 Task: Find connections with filter location Majalengka with filter topic #entrepreneurwith filter profile language French with filter current company RedBus with filter school Maharaja Agrasen Himalayan Garhwal University with filter industry Movies and Sound Recording with filter service category AnimationArchitecture with filter keywords title Tow Truck Operator
Action: Mouse moved to (482, 95)
Screenshot: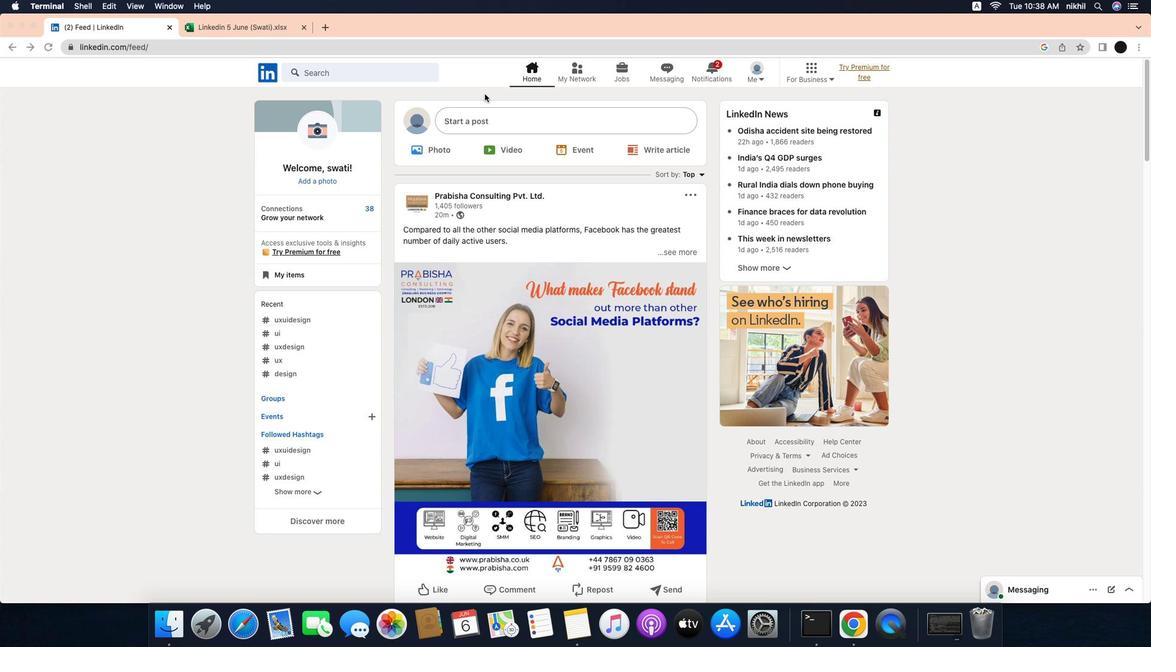 
Action: Mouse pressed left at (482, 95)
Screenshot: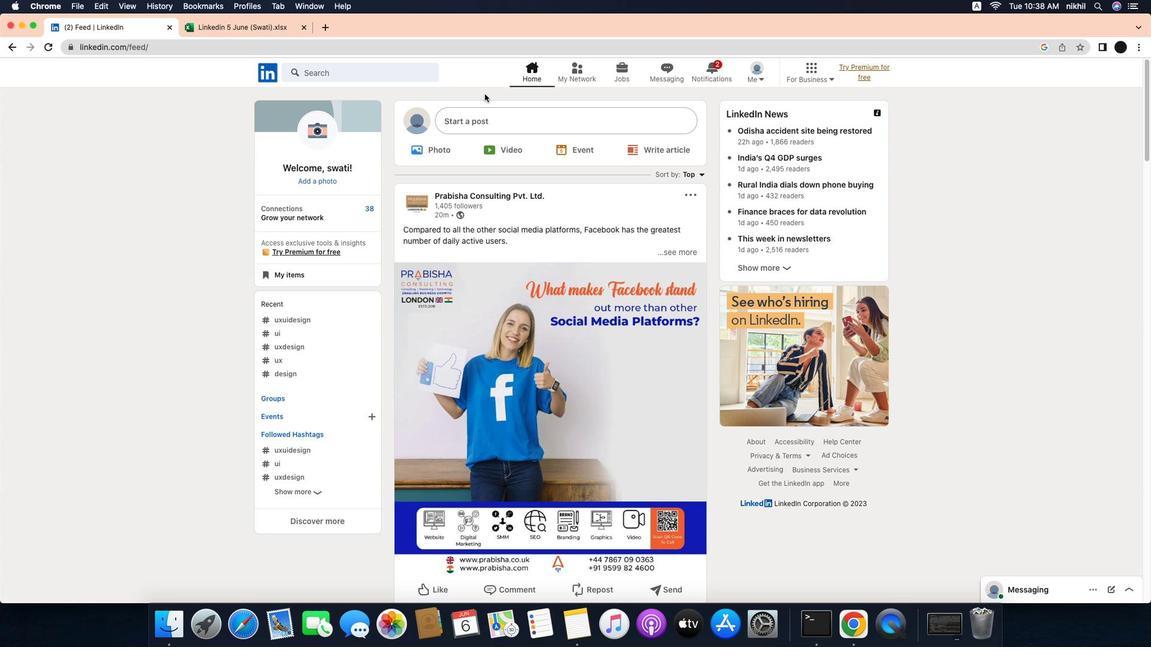 
Action: Mouse moved to (578, 84)
Screenshot: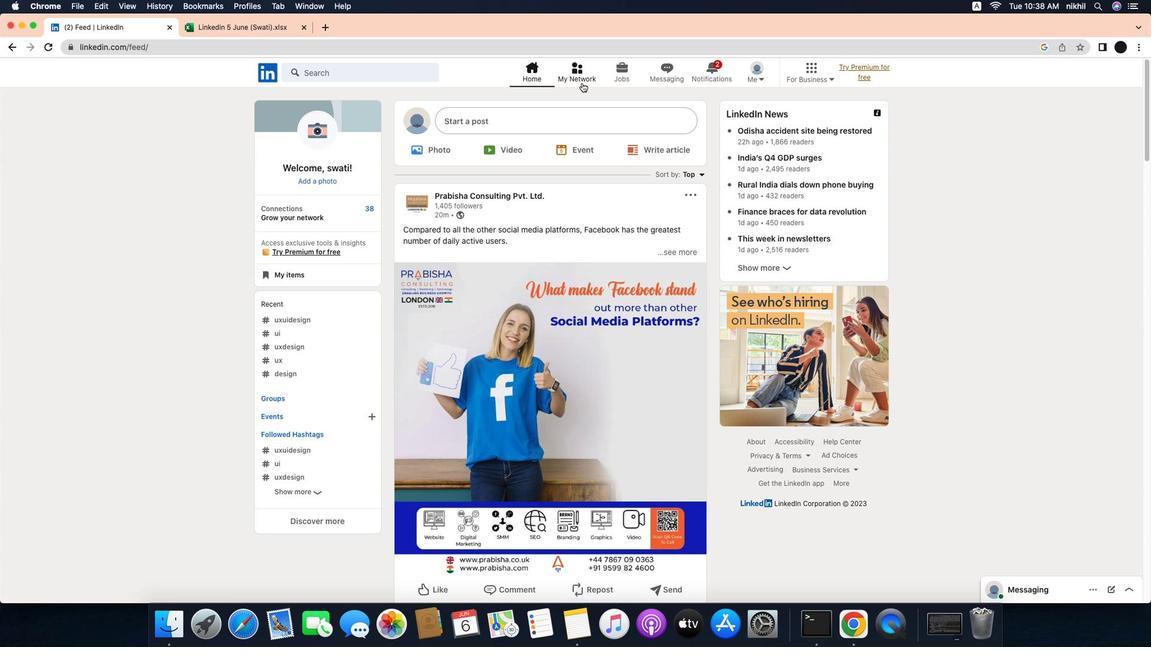 
Action: Mouse pressed left at (578, 84)
Screenshot: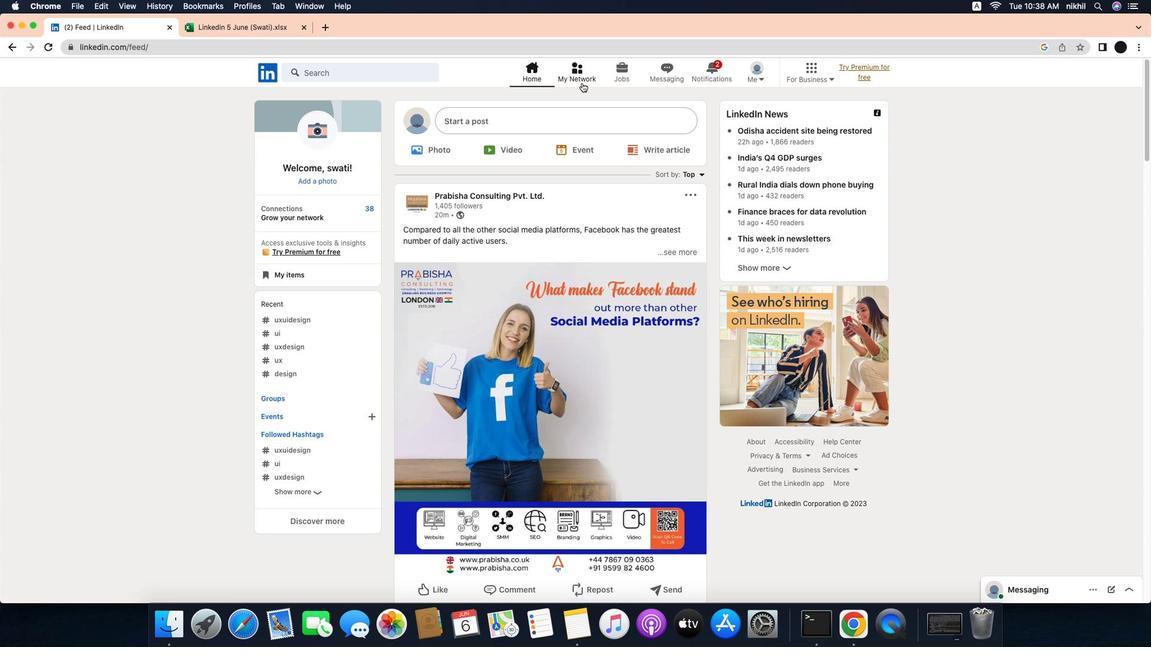 
Action: Mouse moved to (367, 133)
Screenshot: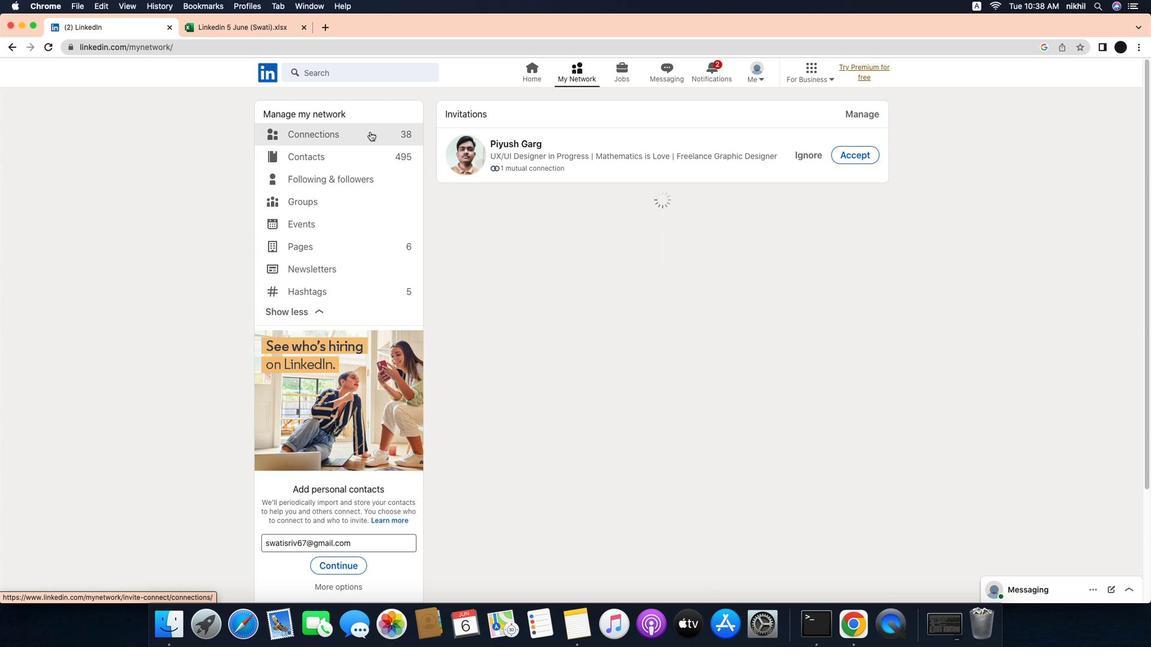 
Action: Mouse pressed left at (367, 133)
Screenshot: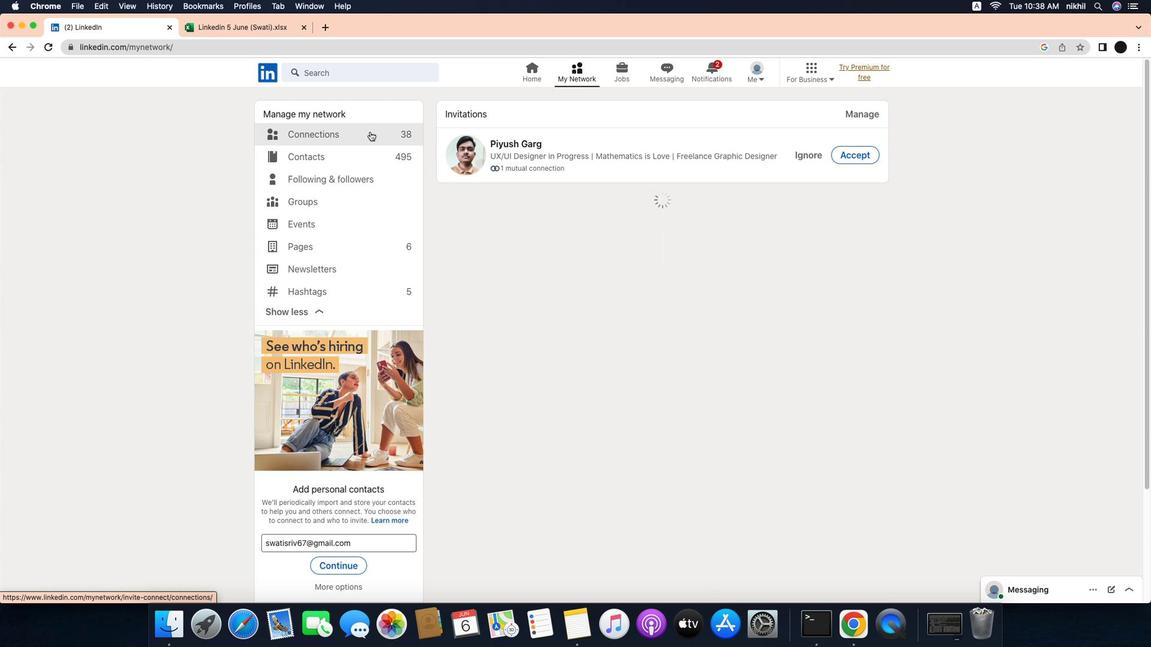 
Action: Mouse moved to (659, 140)
Screenshot: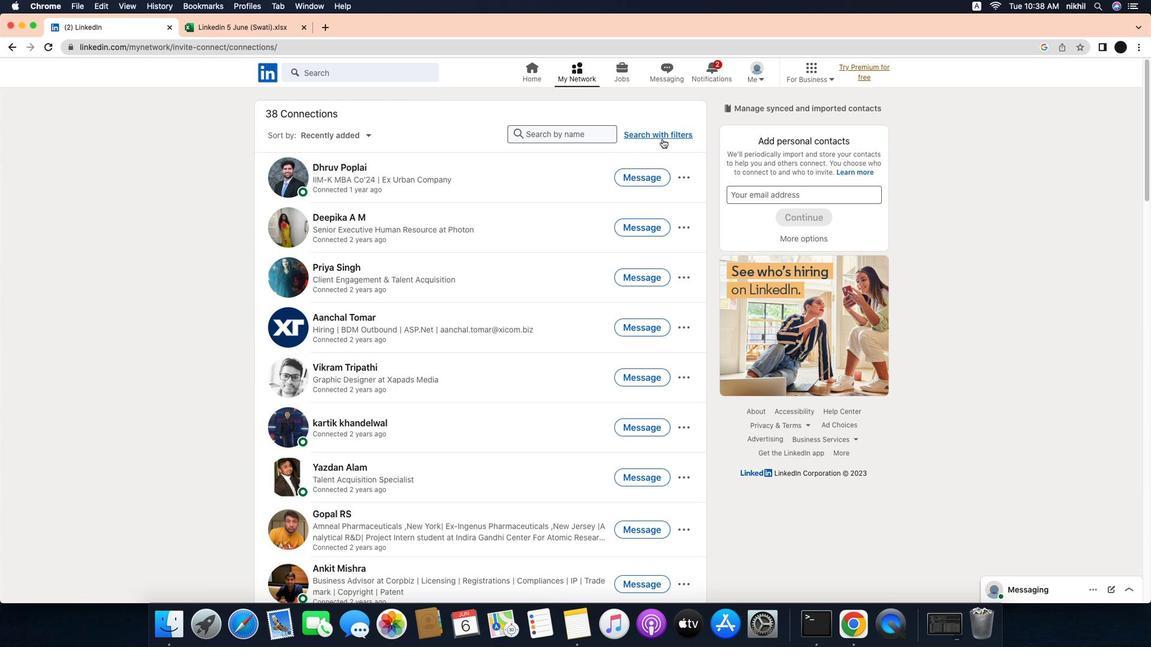 
Action: Mouse pressed left at (659, 140)
Screenshot: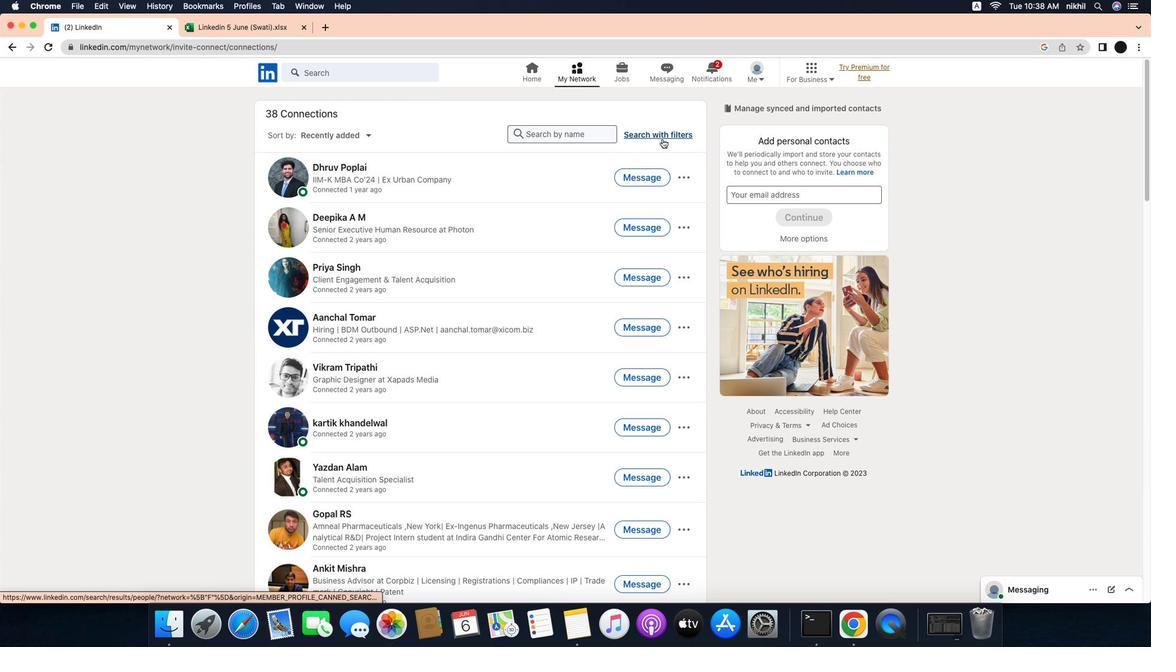 
Action: Mouse moved to (618, 101)
Screenshot: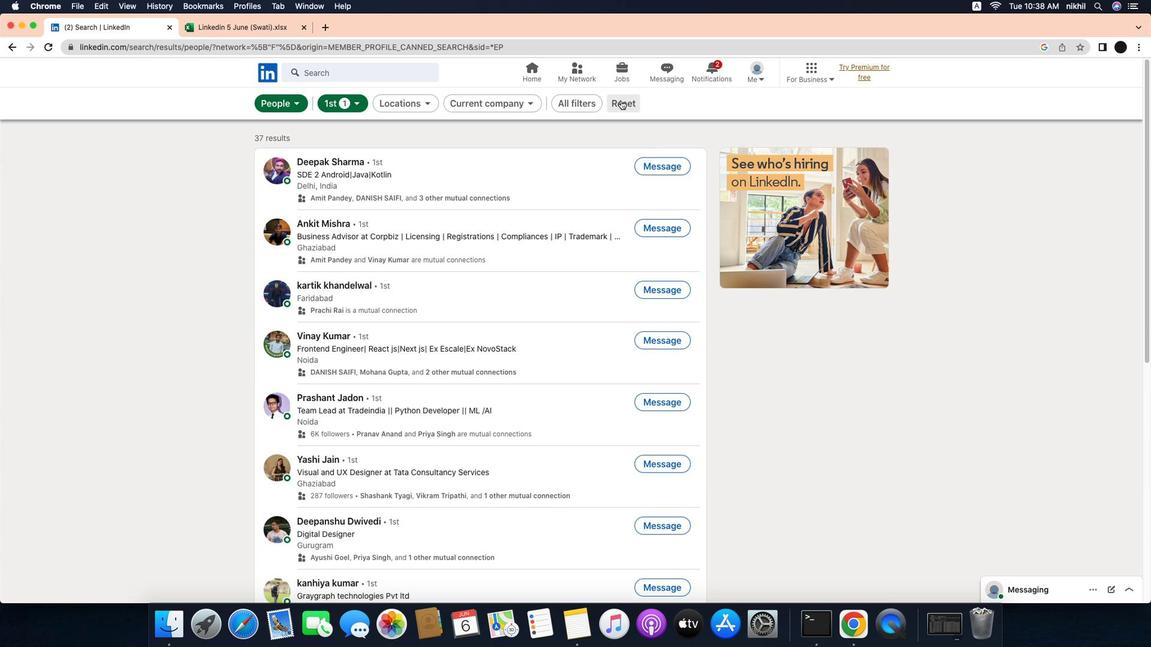 
Action: Mouse pressed left at (618, 101)
Screenshot: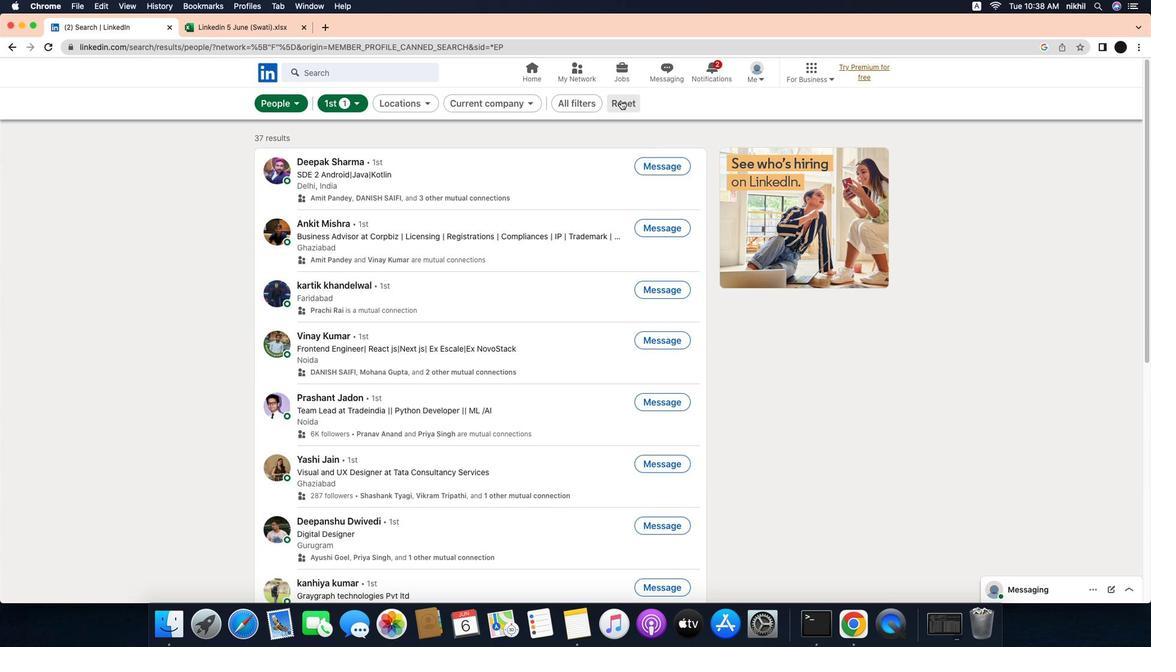 
Action: Mouse moved to (613, 104)
Screenshot: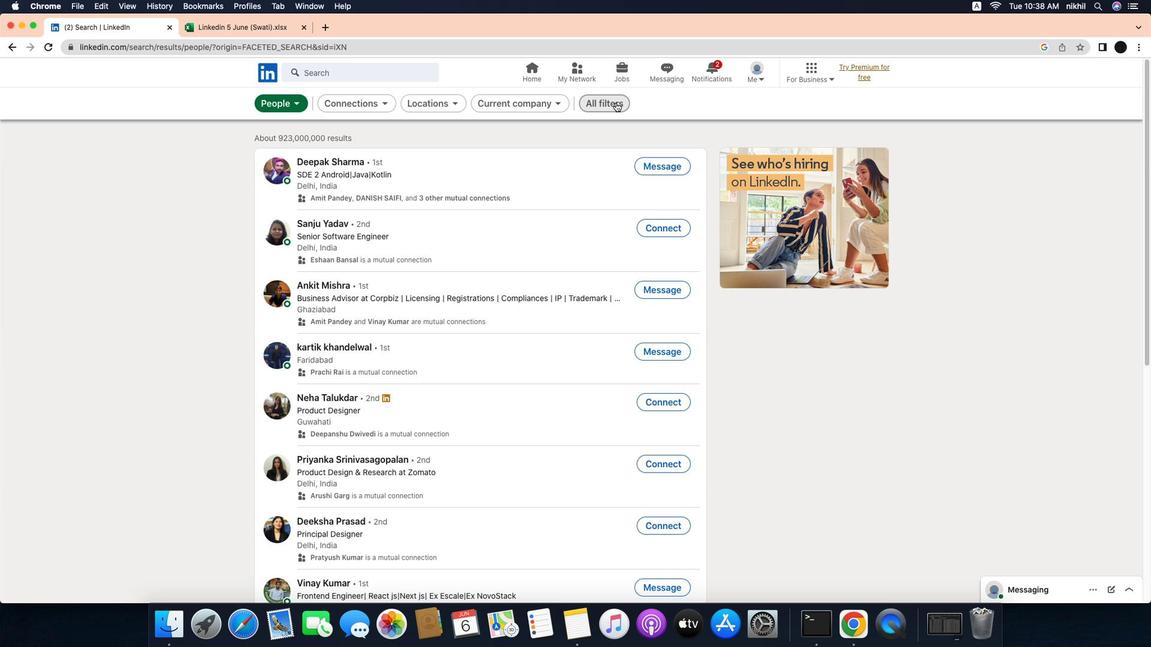 
Action: Mouse pressed left at (613, 104)
Screenshot: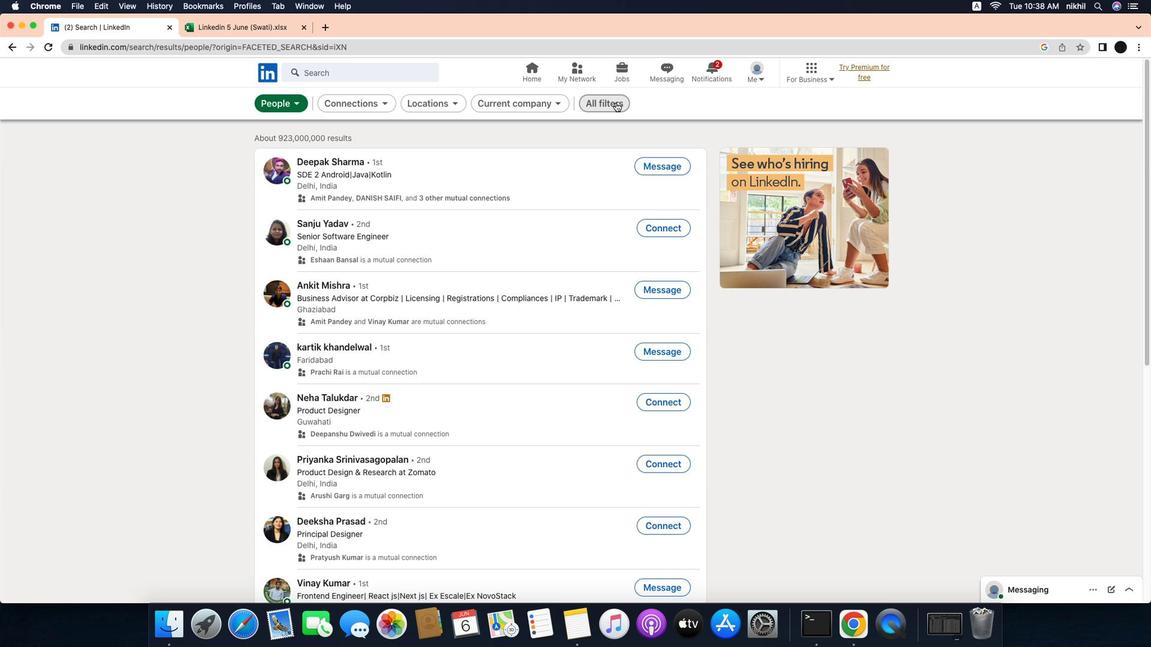 
Action: Mouse moved to (795, 269)
Screenshot: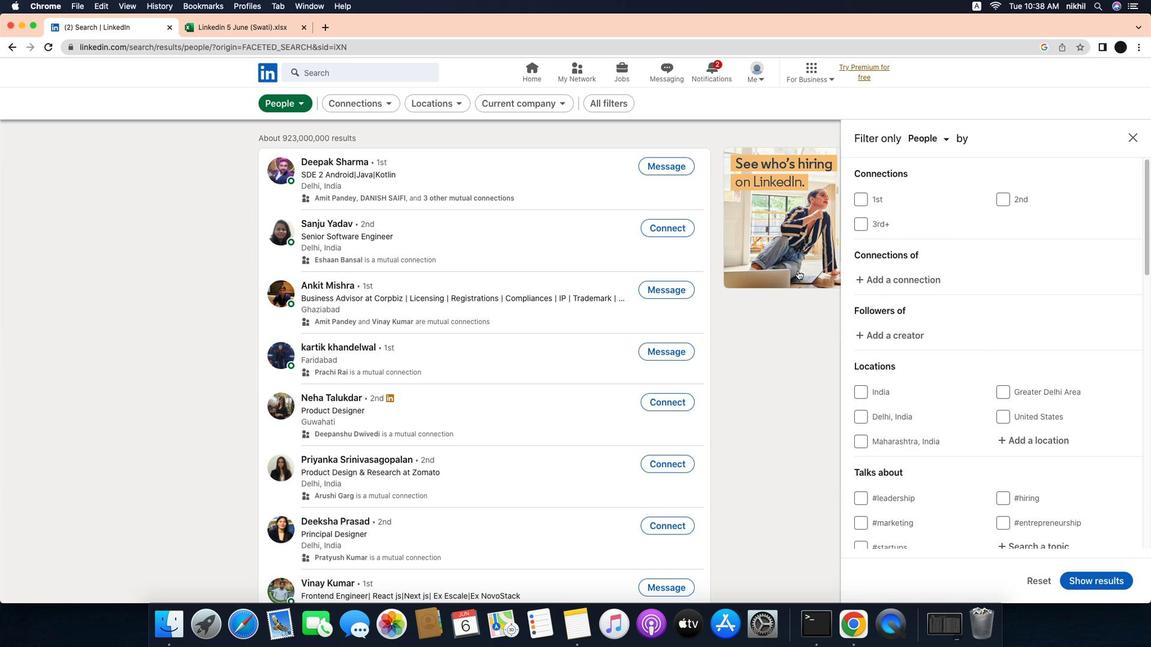 
Action: Mouse scrolled (795, 269) with delta (-3, 2)
Screenshot: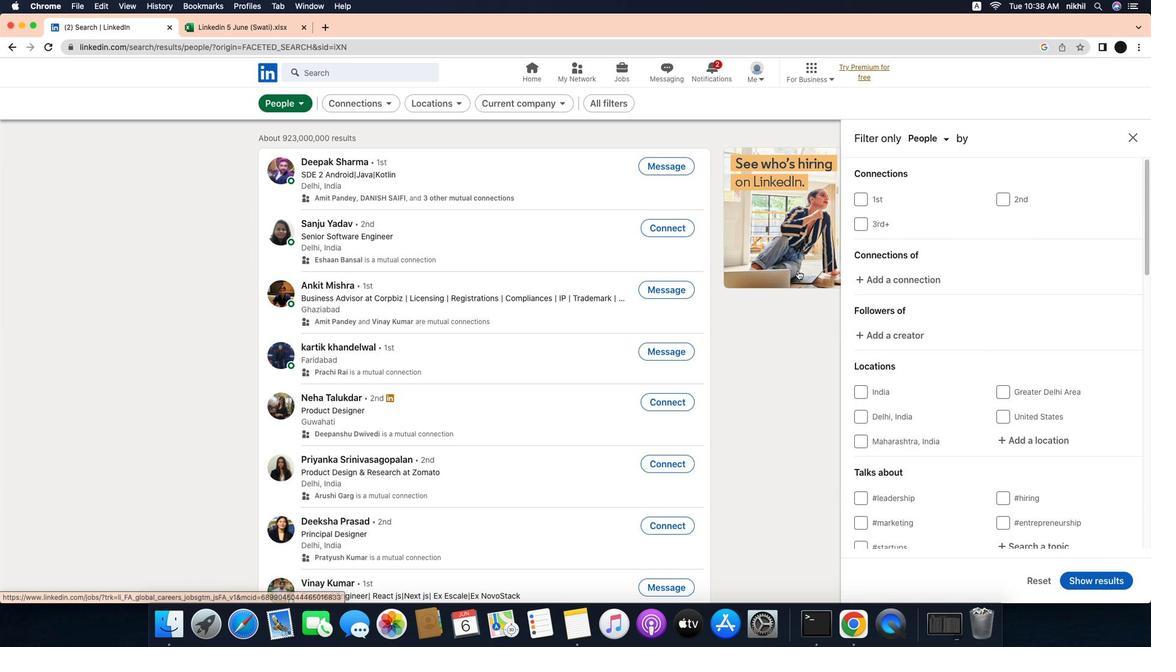 
Action: Mouse scrolled (795, 269) with delta (-3, 2)
Screenshot: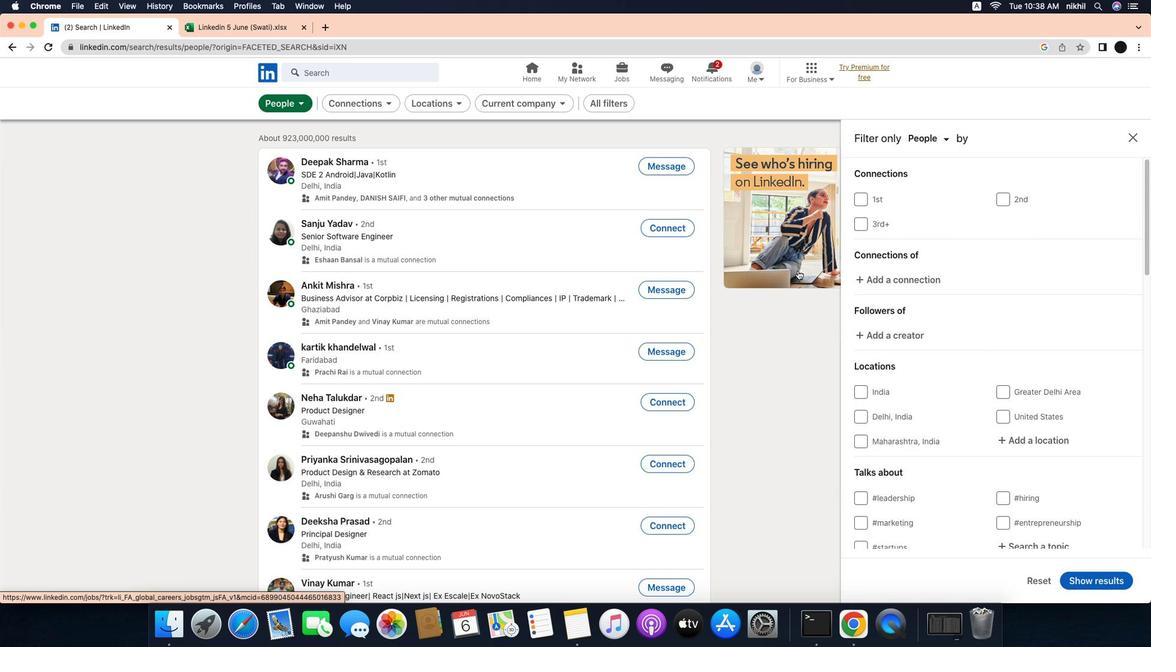
Action: Mouse scrolled (795, 269) with delta (-3, 1)
Screenshot: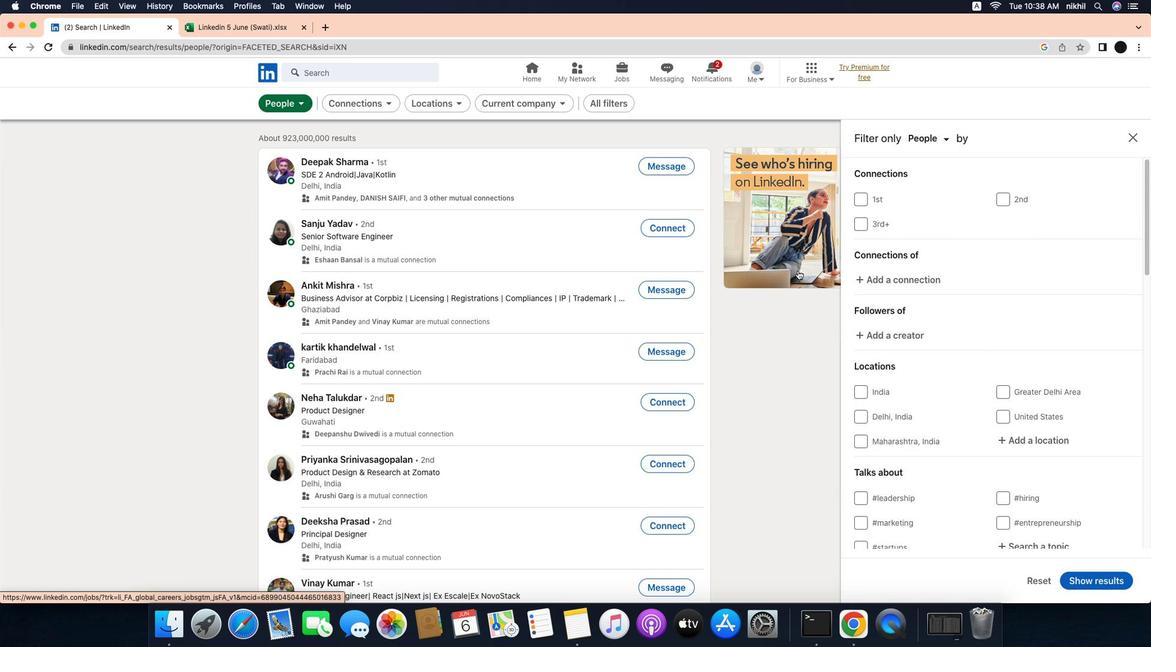 
Action: Mouse moved to (1037, 434)
Screenshot: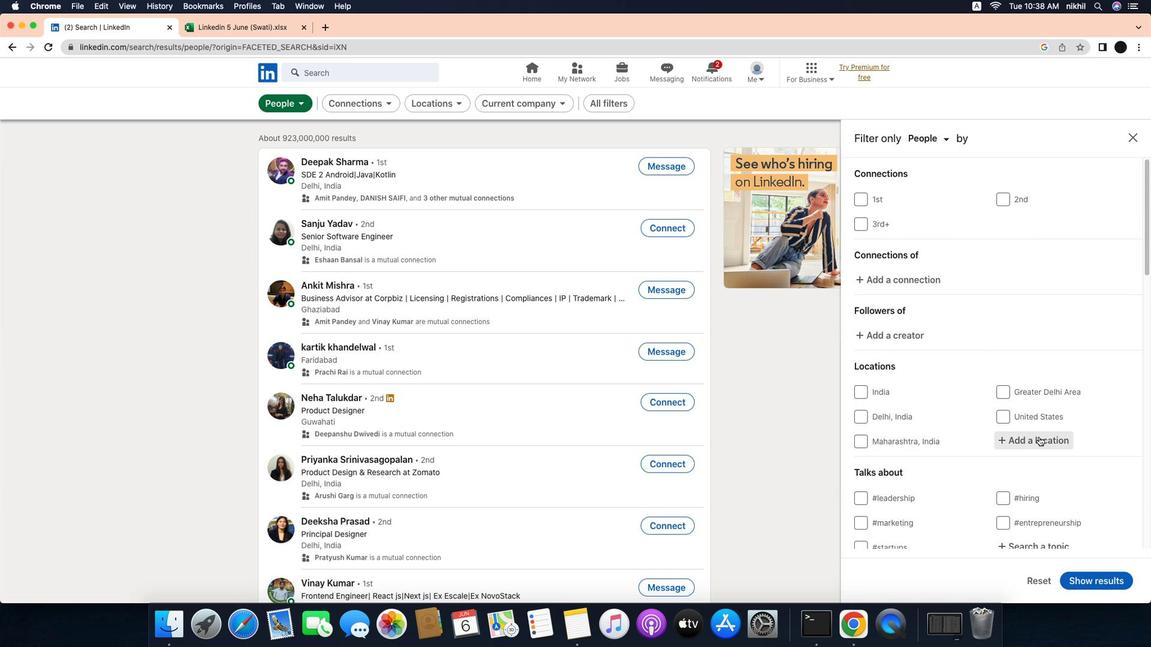 
Action: Mouse pressed left at (1037, 434)
Screenshot: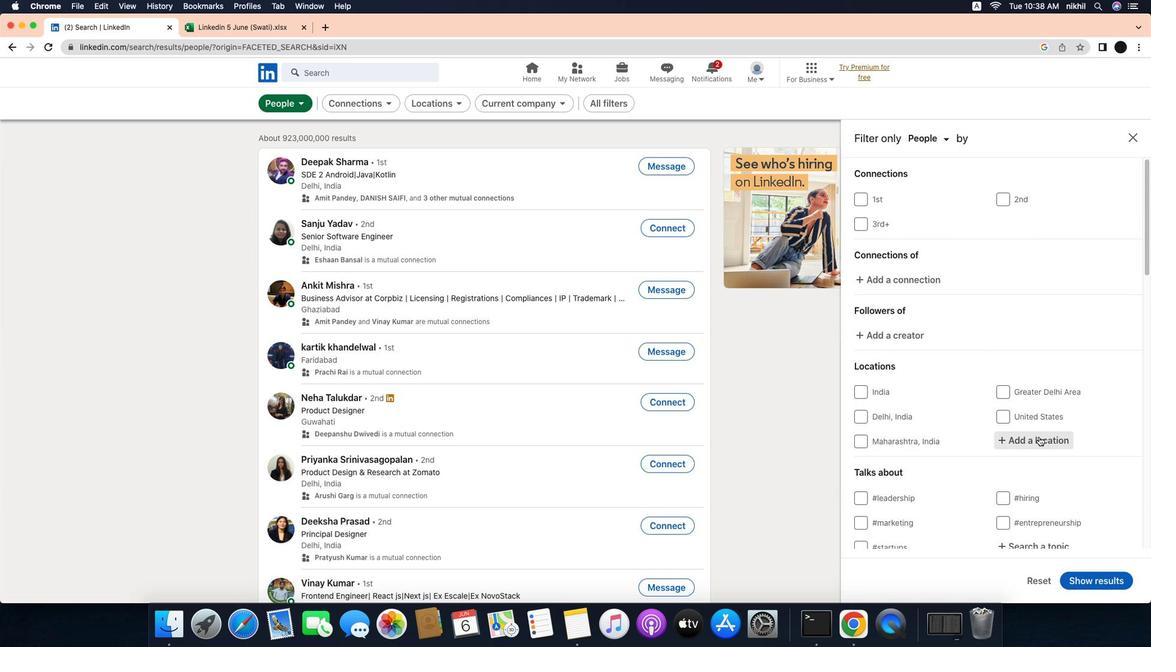 
Action: Mouse moved to (1041, 434)
Screenshot: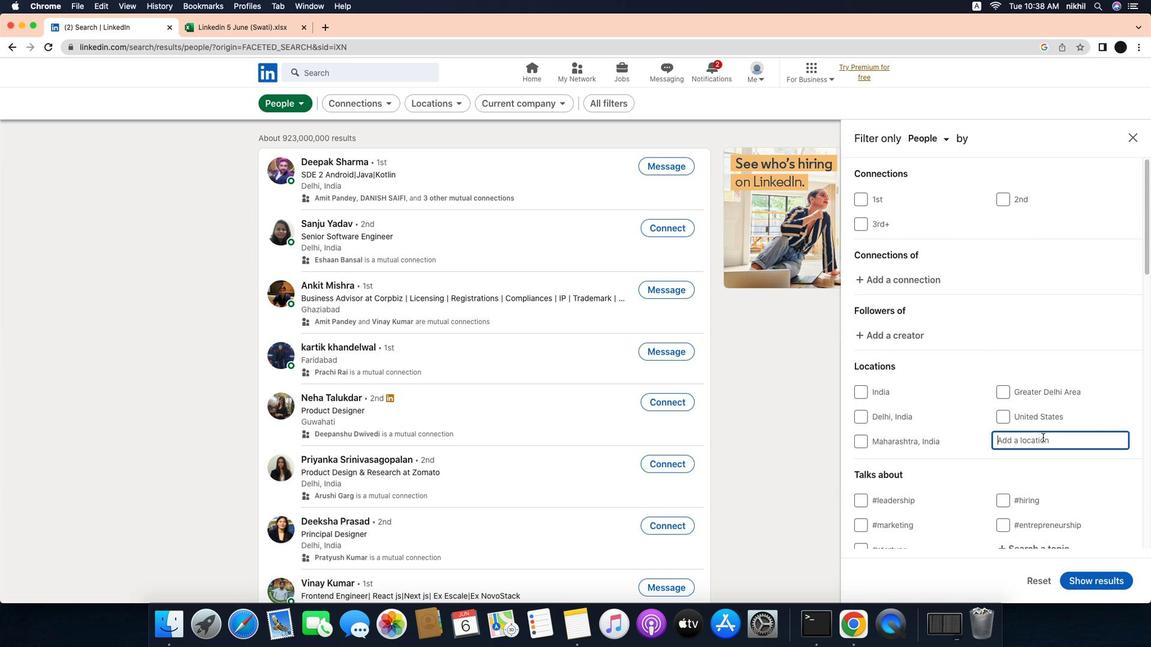 
Action: Mouse pressed left at (1041, 434)
Screenshot: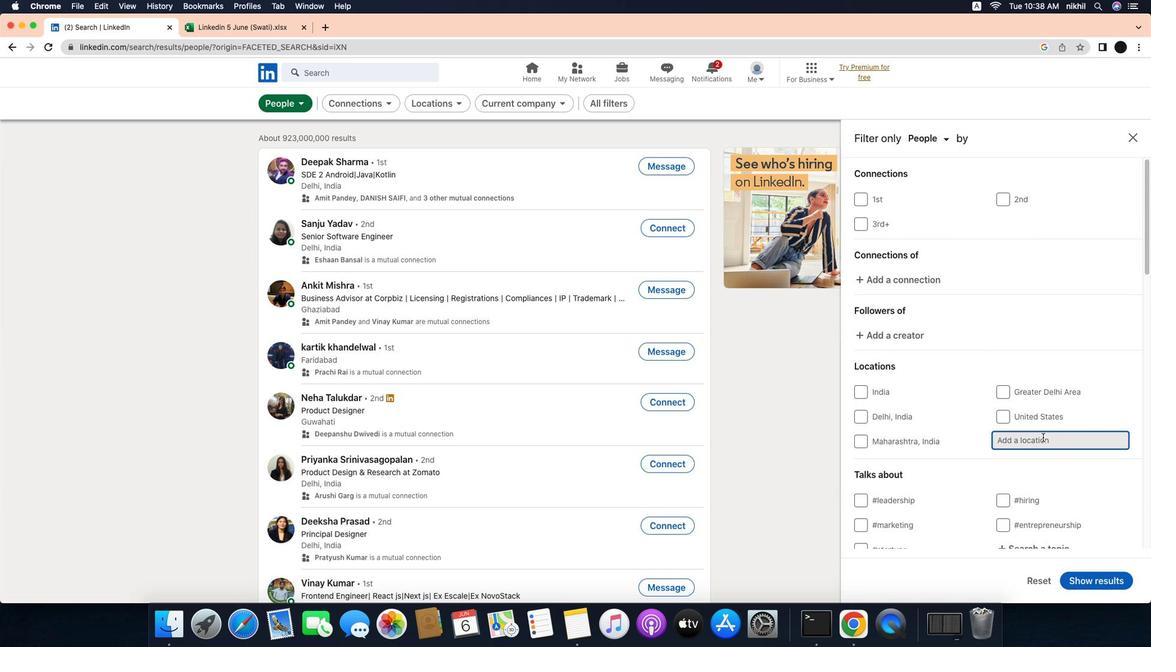 
Action: Mouse moved to (1028, 431)
Screenshot: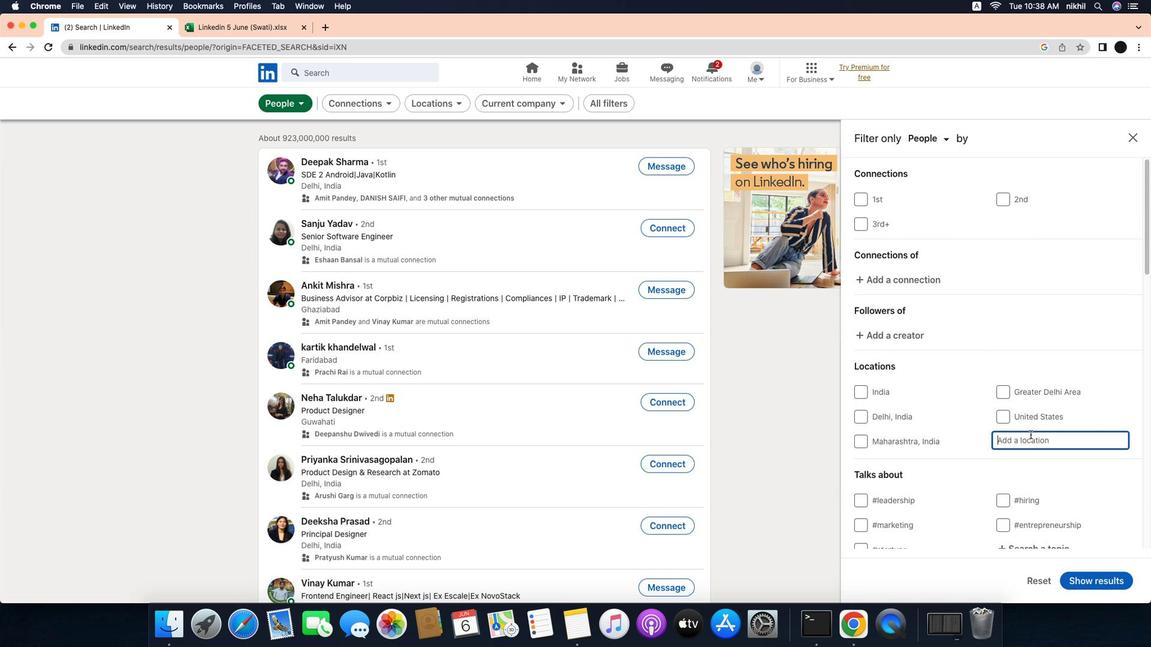 
Action: Key pressed Key.caps_lock'M'Key.caps_lock'a''j''a''l''e''n''g''k''a'Key.enter
Screenshot: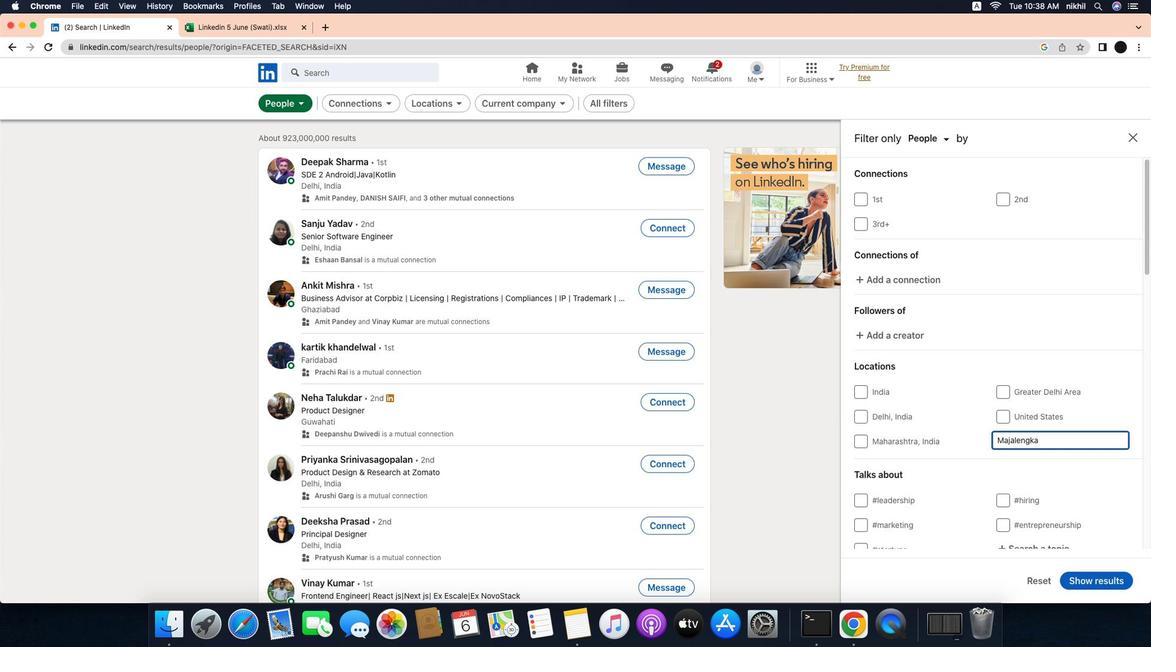 
Action: Mouse moved to (971, 426)
Screenshot: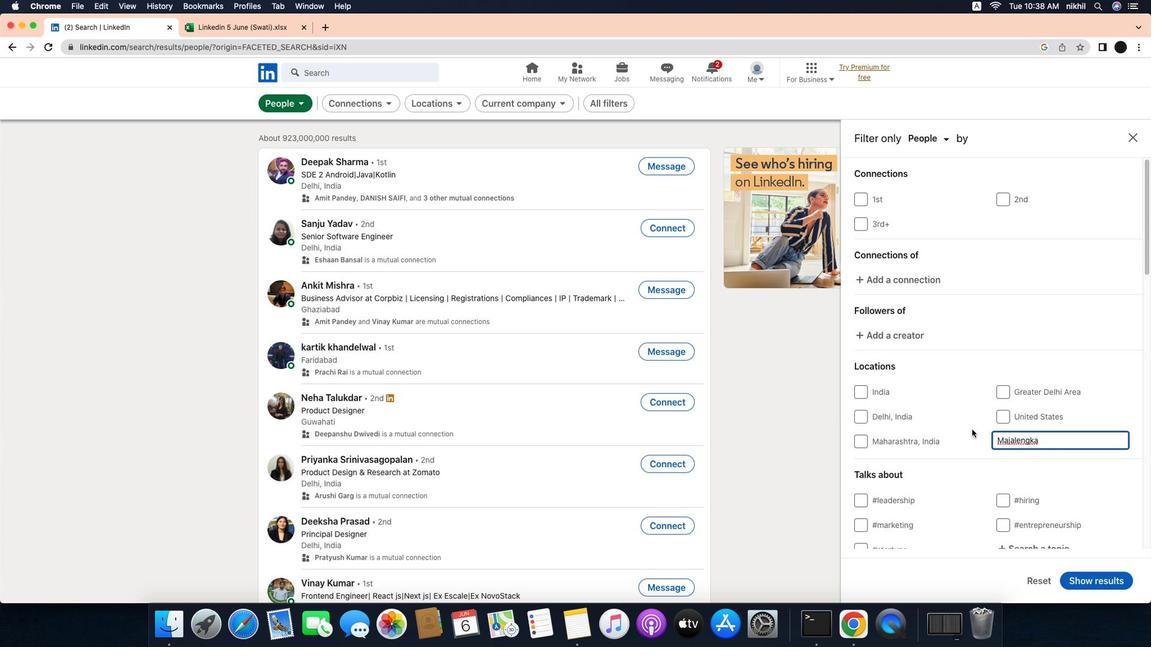 
Action: Mouse scrolled (971, 426) with delta (-3, 2)
Screenshot: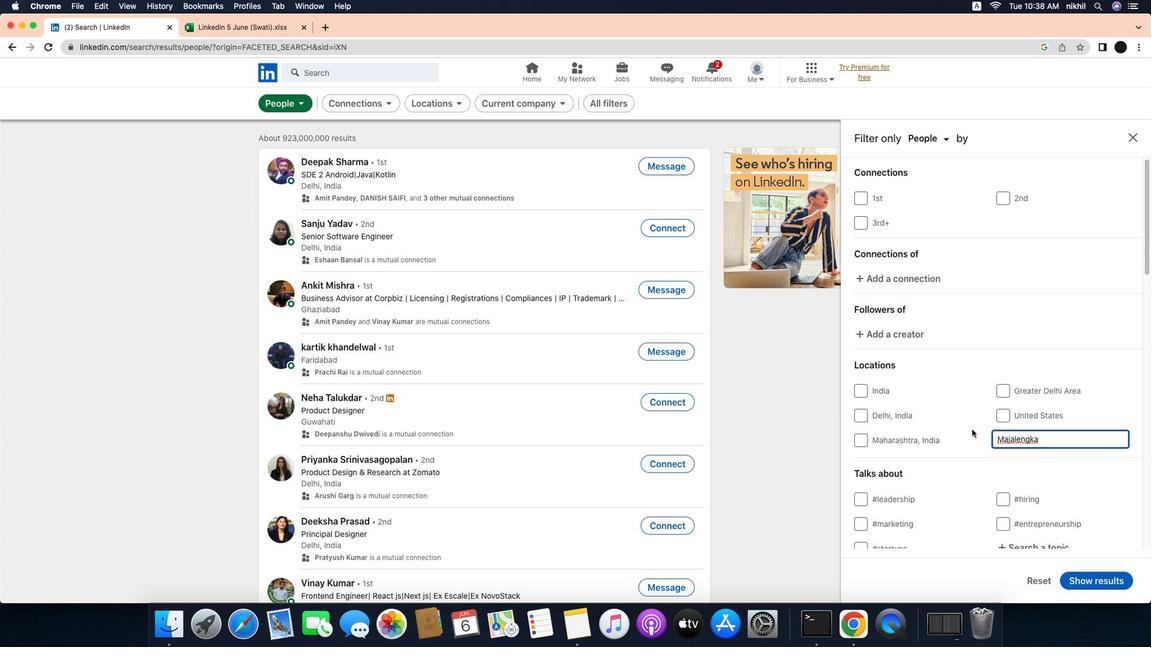 
Action: Mouse scrolled (971, 426) with delta (-3, 2)
Screenshot: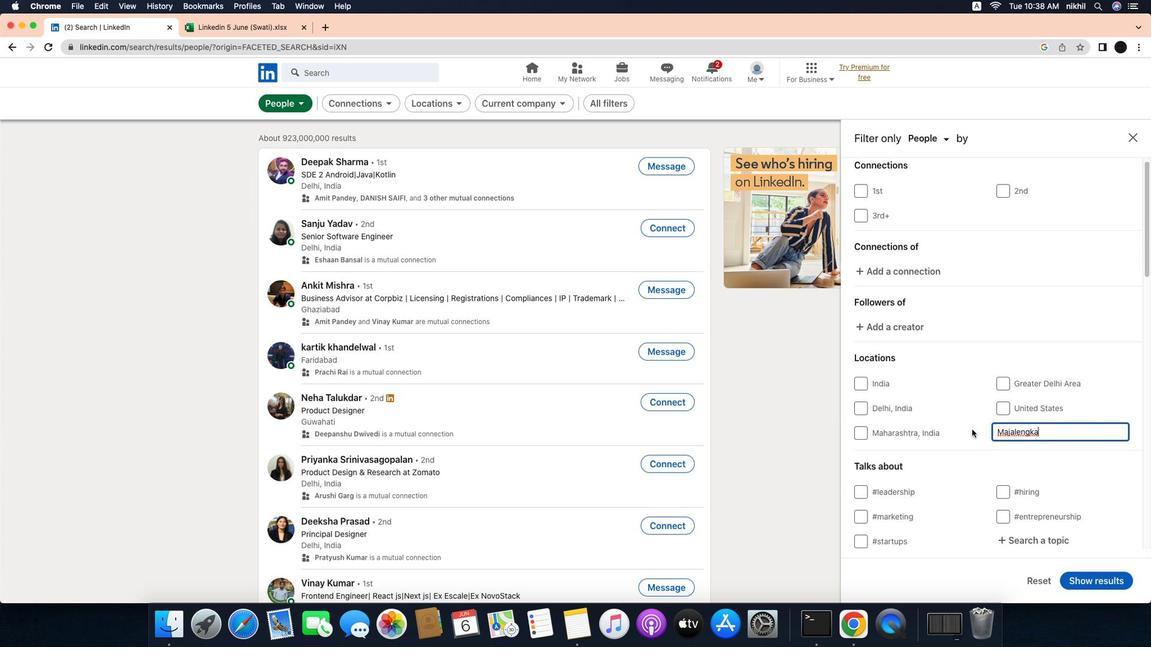 
Action: Mouse scrolled (971, 426) with delta (-3, 1)
Screenshot: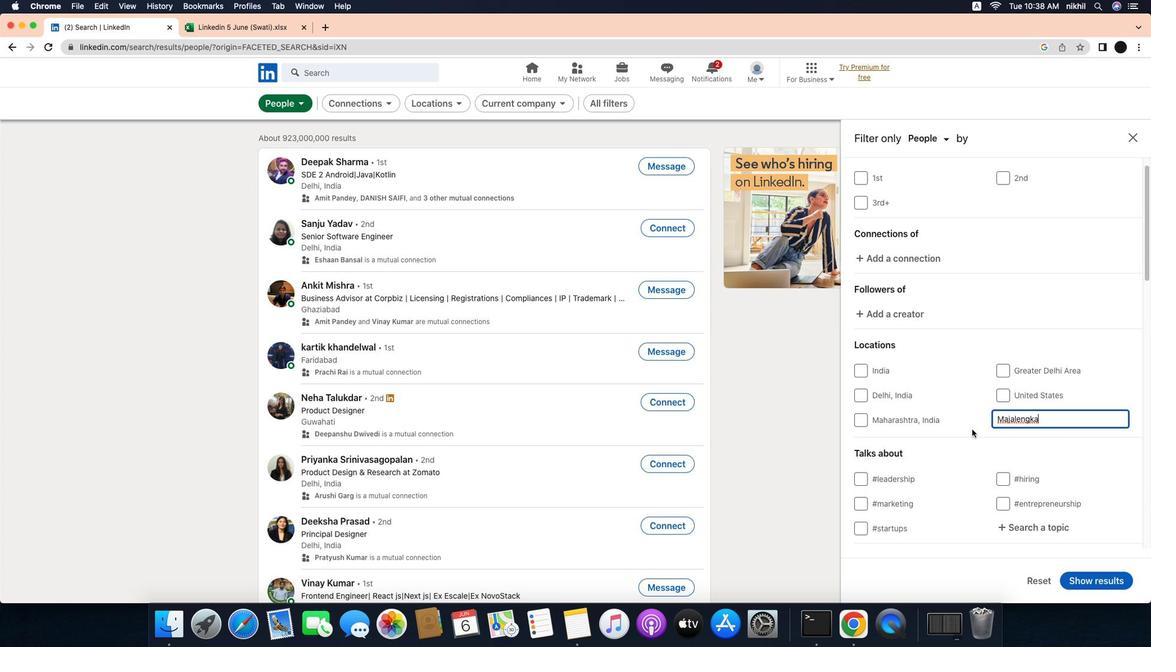 
Action: Mouse scrolled (971, 426) with delta (-3, 1)
Screenshot: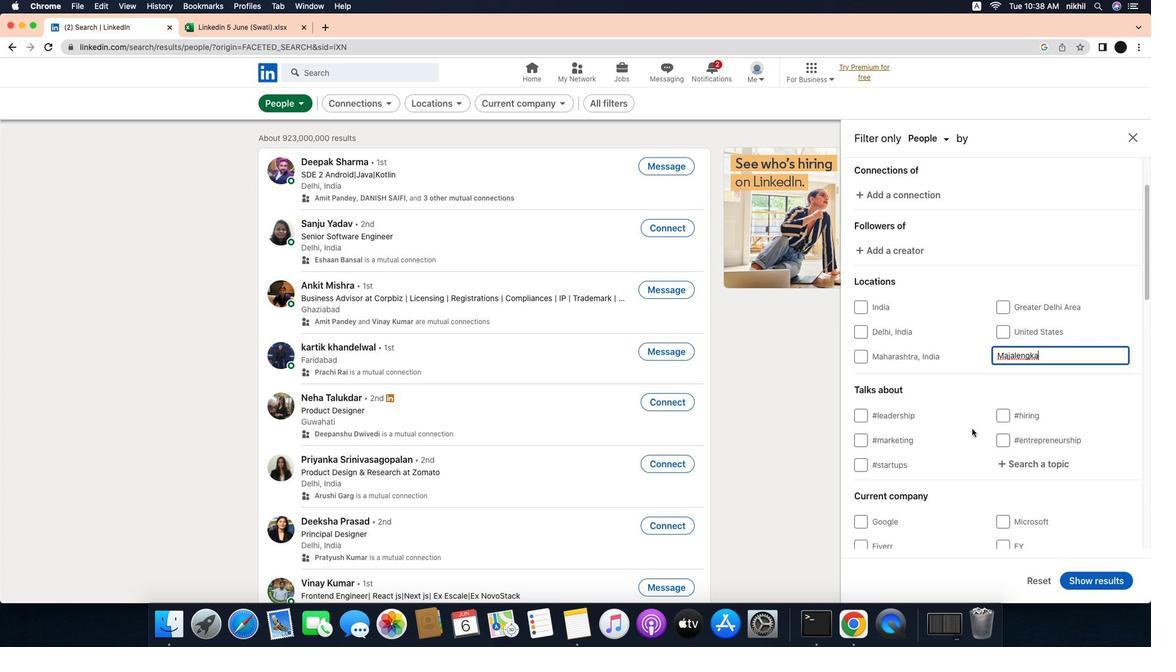
Action: Mouse moved to (1036, 399)
Screenshot: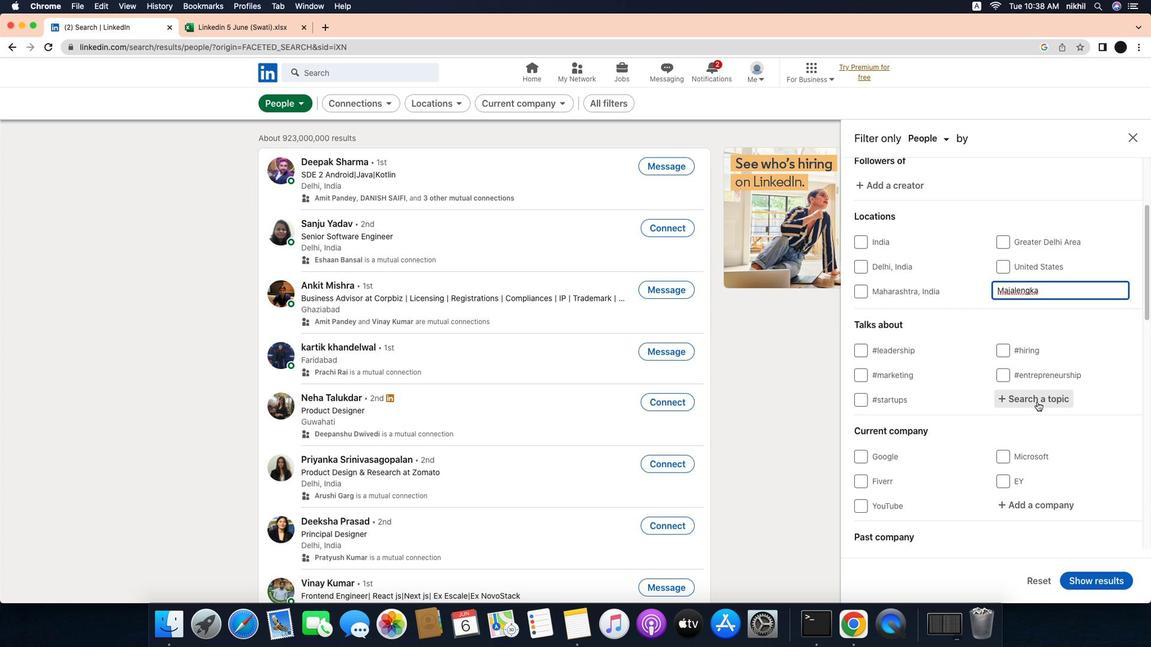 
Action: Mouse pressed left at (1036, 399)
Screenshot: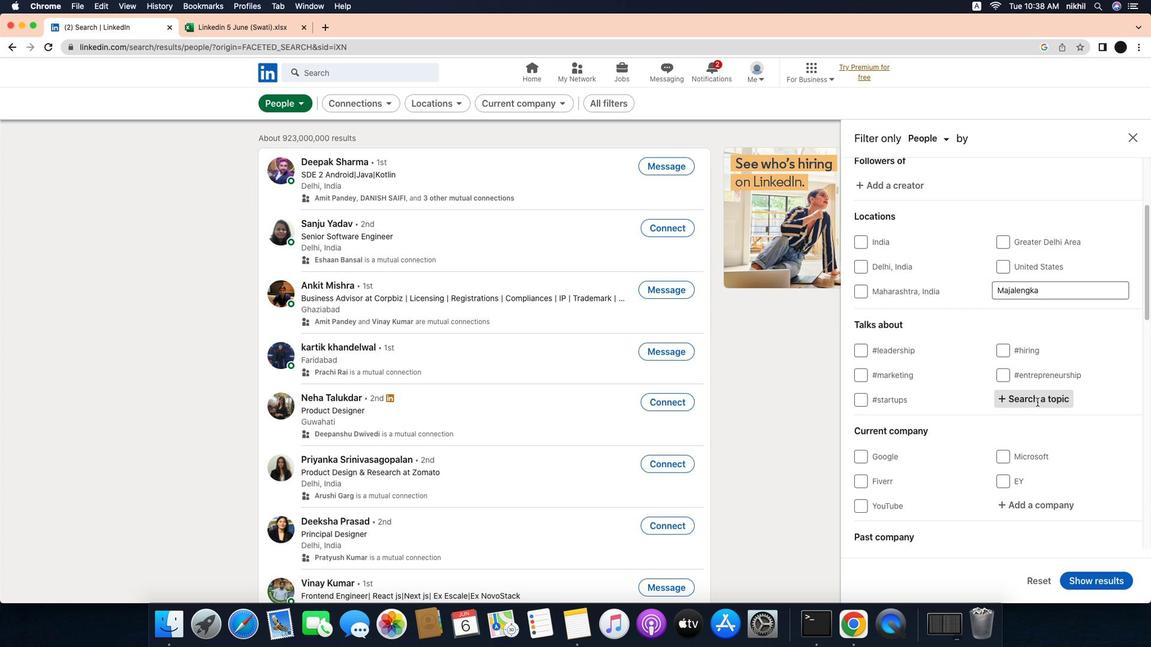
Action: Mouse moved to (1057, 397)
Screenshot: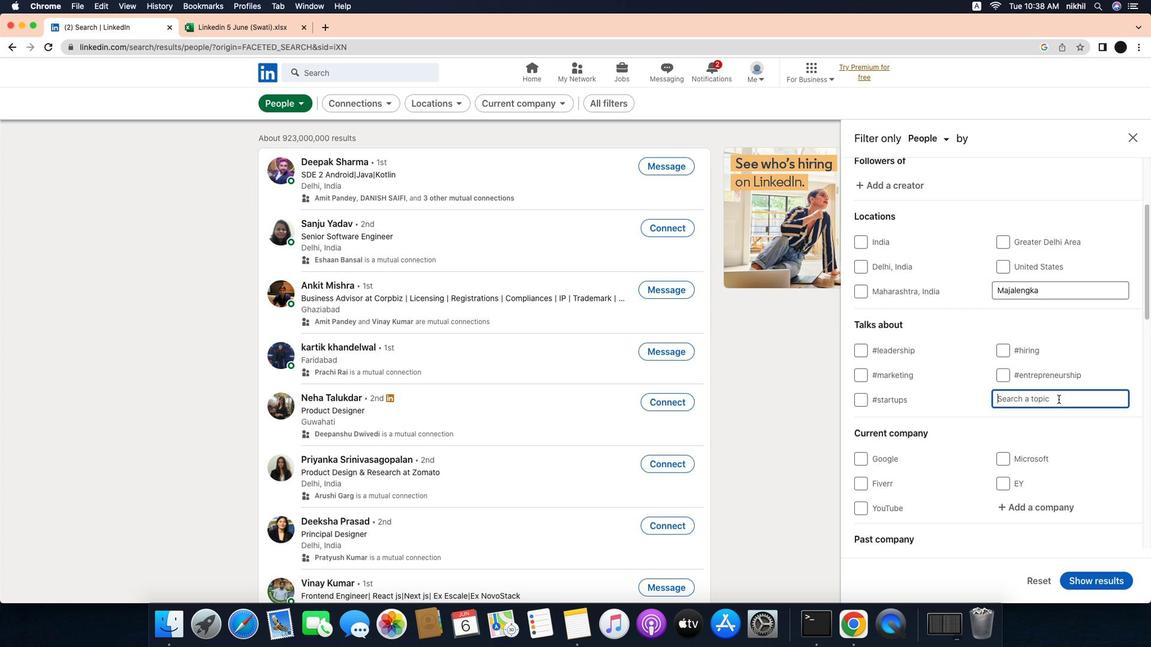 
Action: Mouse pressed left at (1057, 397)
Screenshot: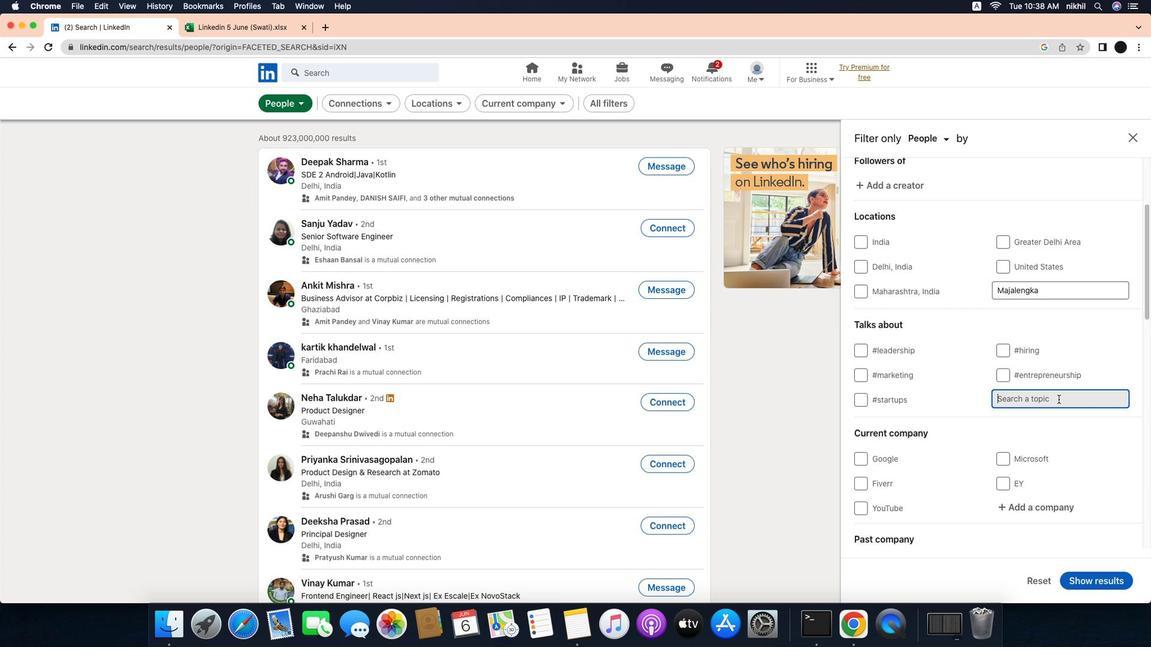 
Action: Mouse moved to (1048, 394)
Screenshot: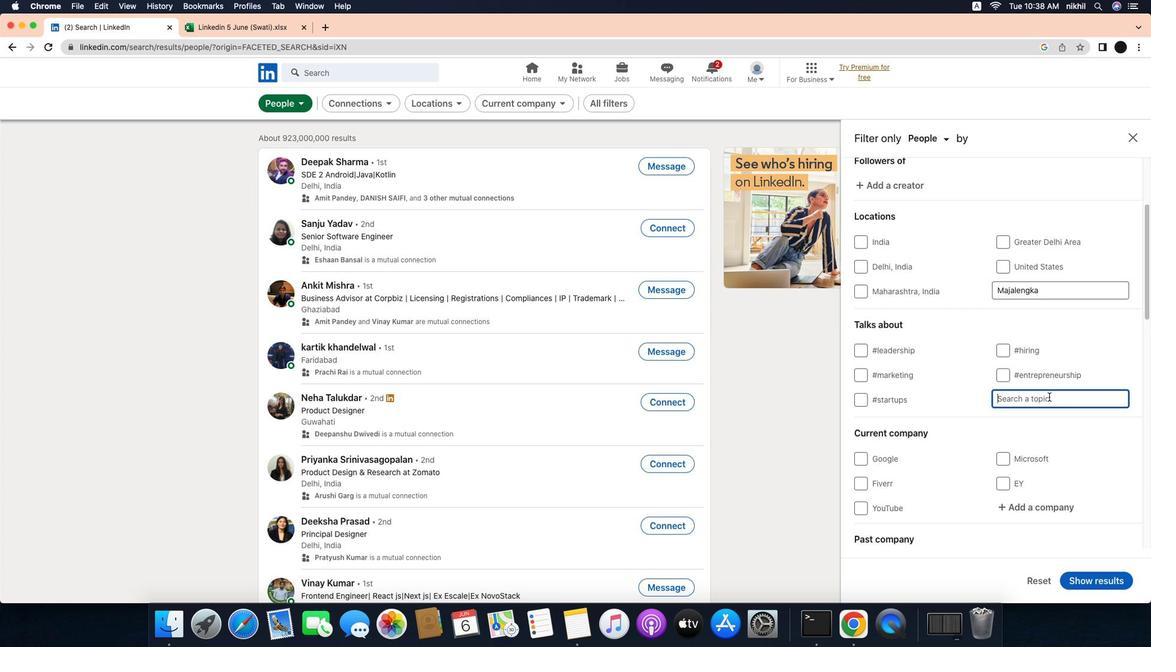 
Action: Key pressed 'e''n''t''r''e''p''r''e''n''e''u''r'
Screenshot: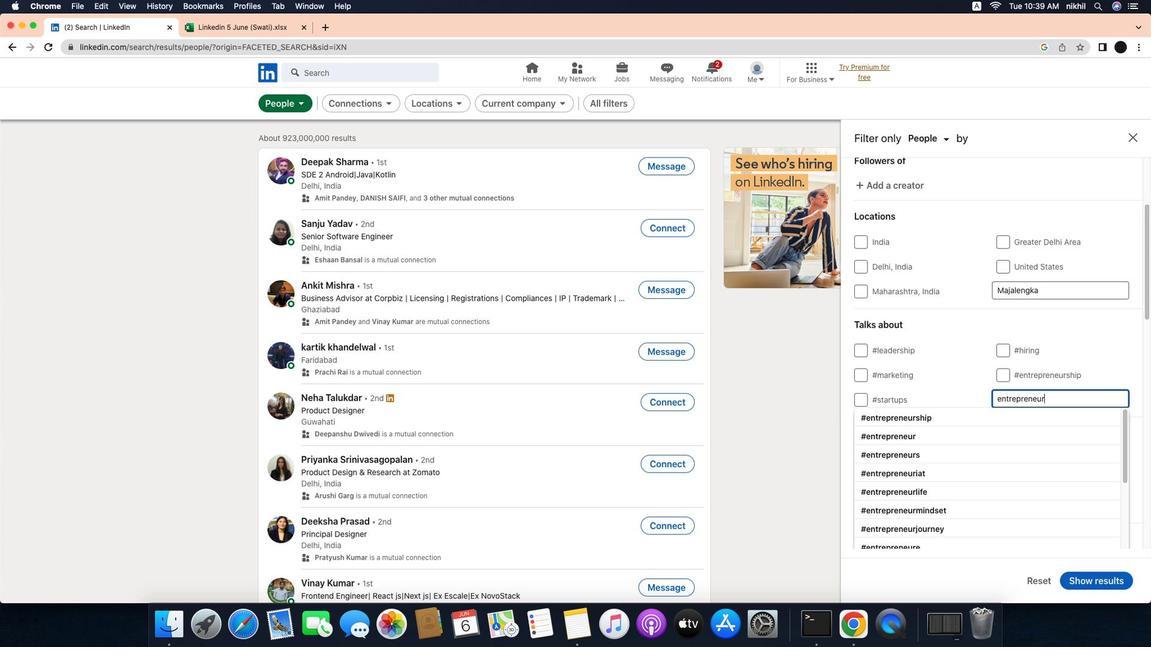 
Action: Mouse moved to (938, 431)
Screenshot: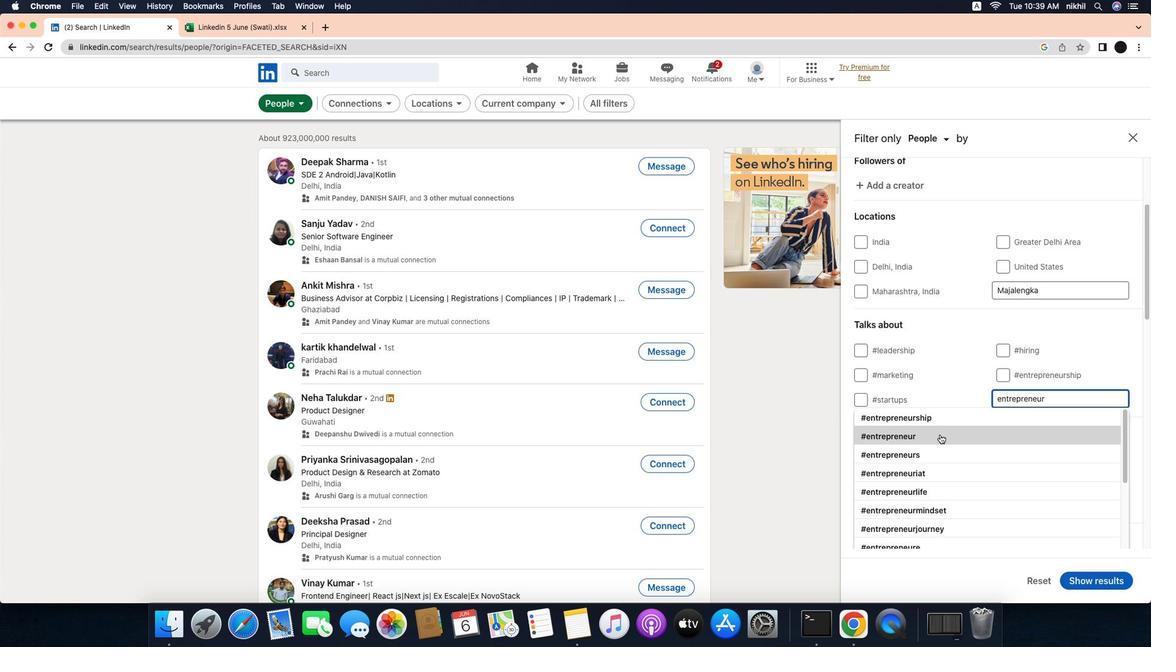 
Action: Mouse pressed left at (938, 431)
Screenshot: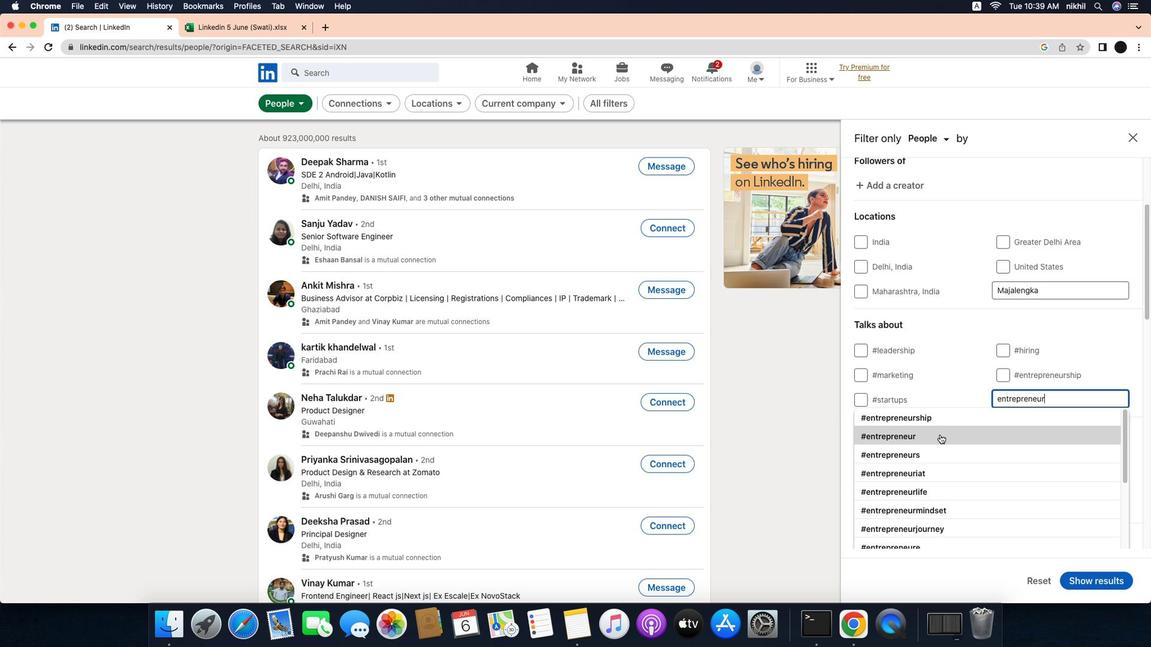 
Action: Mouse moved to (982, 420)
Screenshot: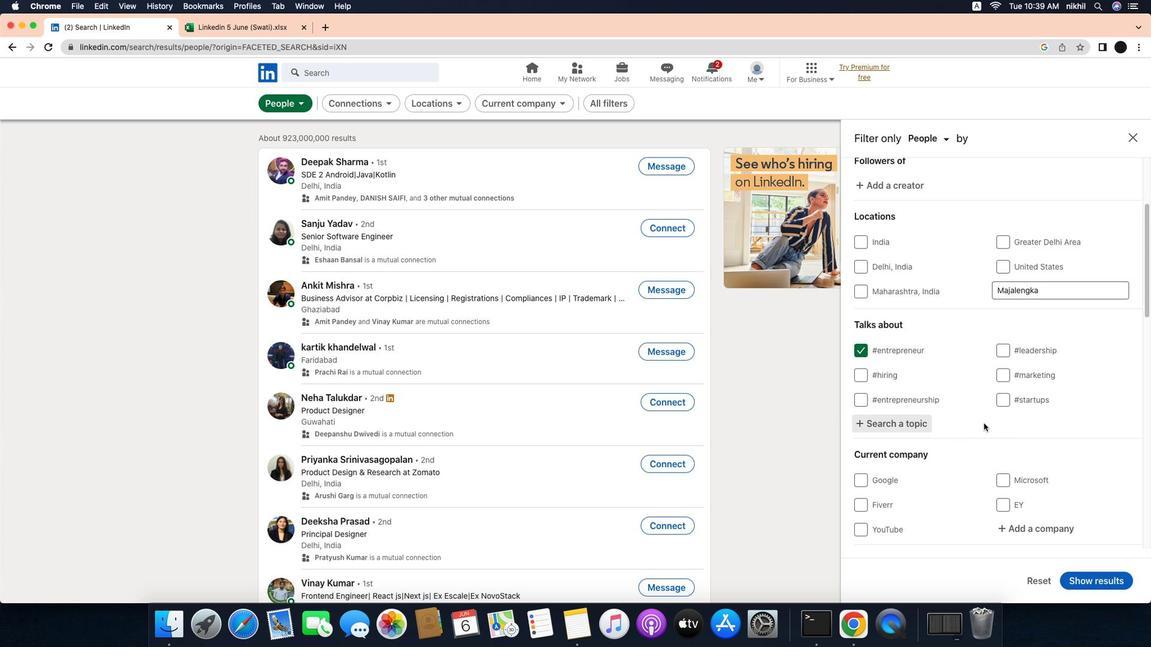 
Action: Mouse scrolled (982, 420) with delta (-3, 2)
Screenshot: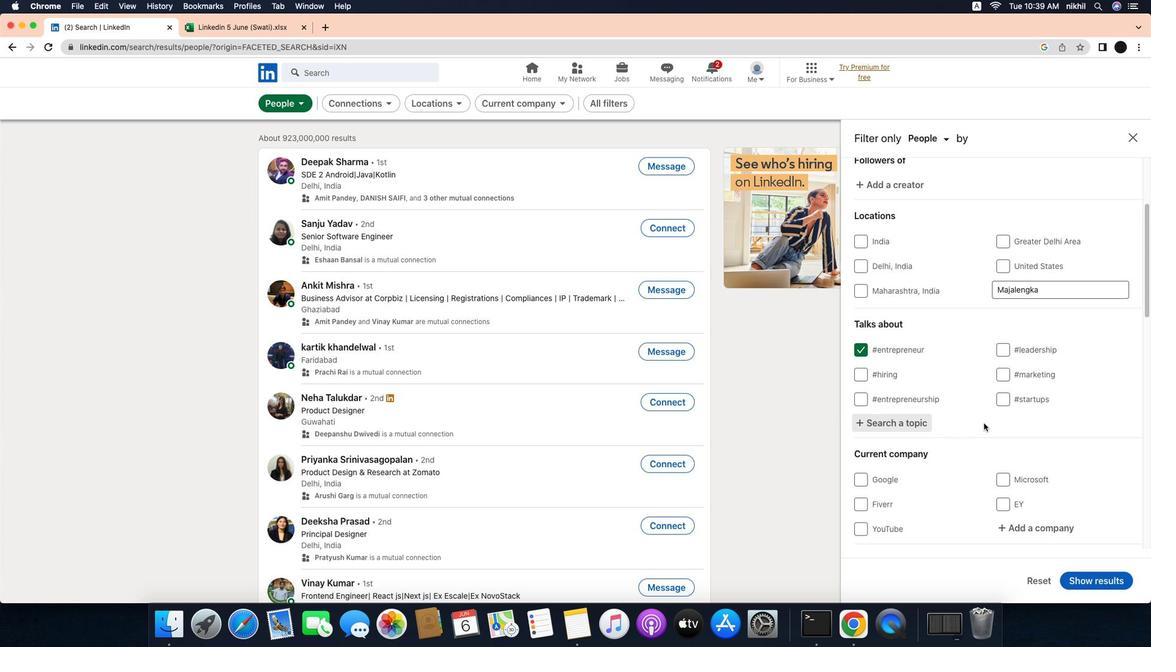 
Action: Mouse scrolled (982, 420) with delta (-3, 2)
Screenshot: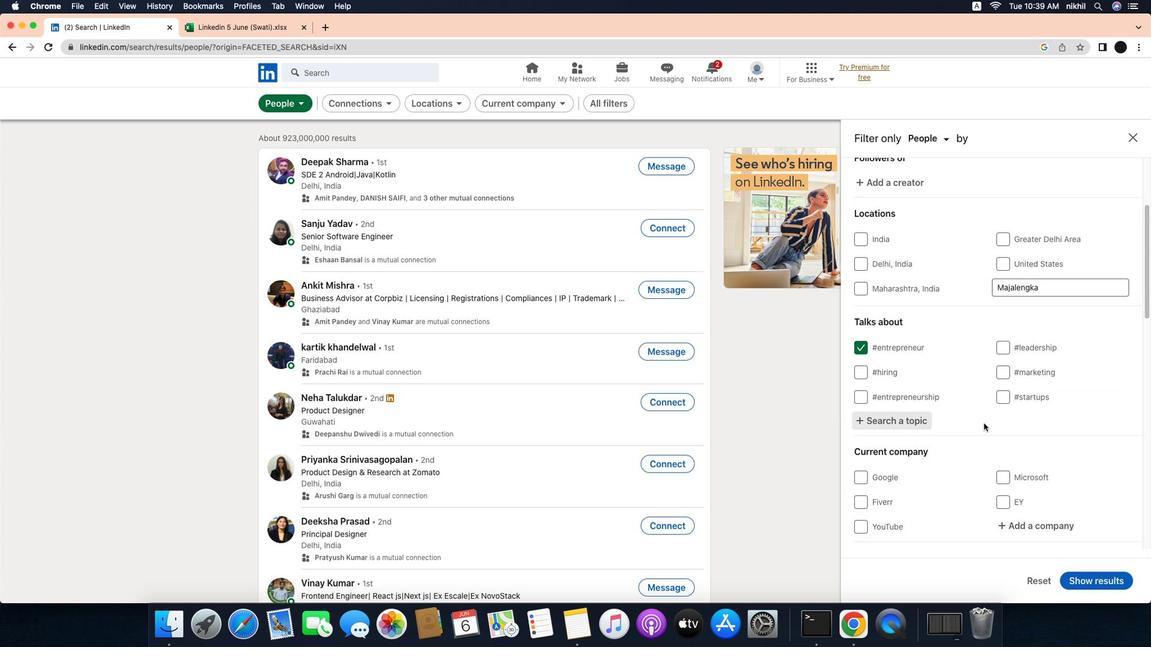 
Action: Mouse scrolled (982, 420) with delta (-3, 2)
Screenshot: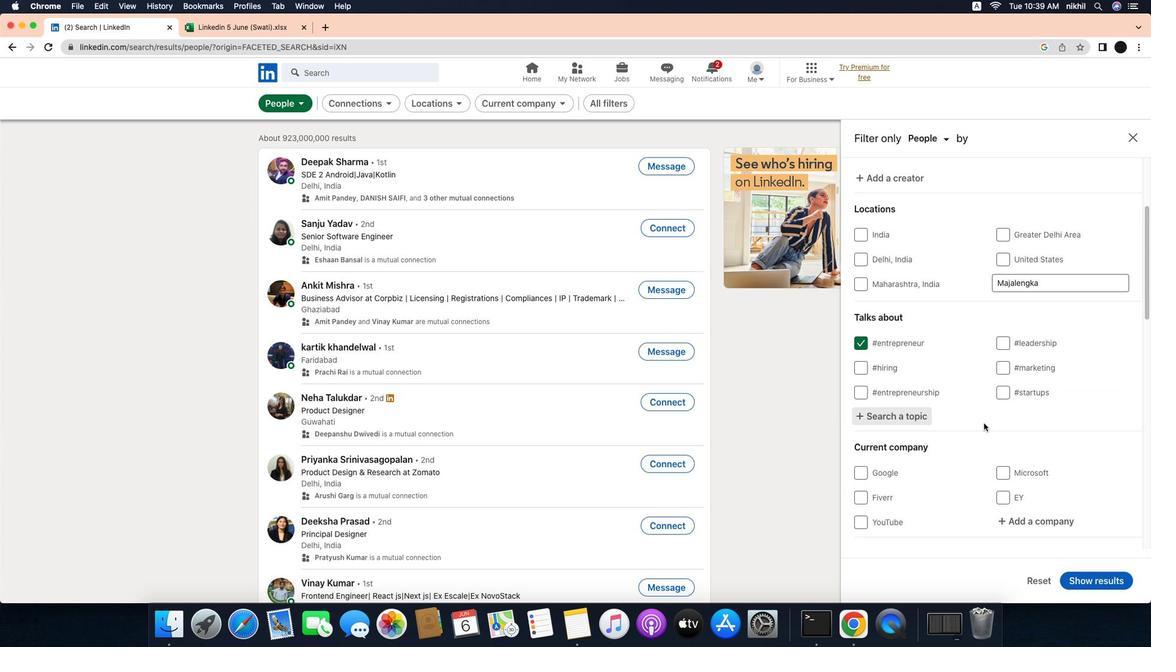 
Action: Mouse scrolled (982, 420) with delta (-3, 2)
Screenshot: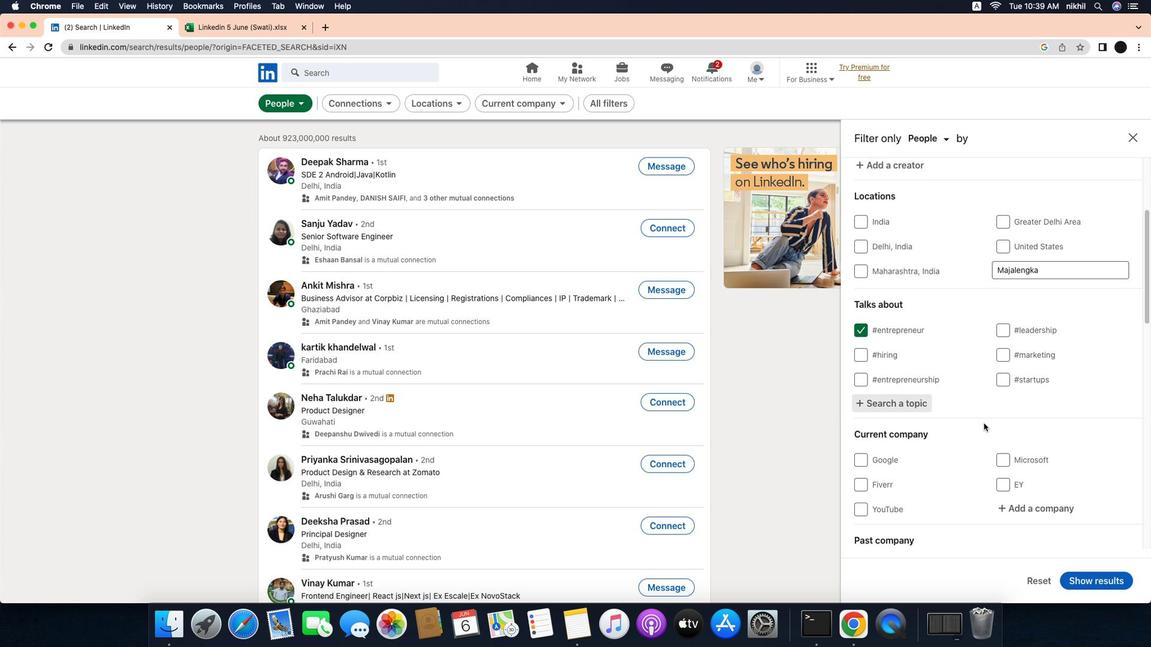 
Action: Mouse scrolled (982, 420) with delta (-3, 2)
Screenshot: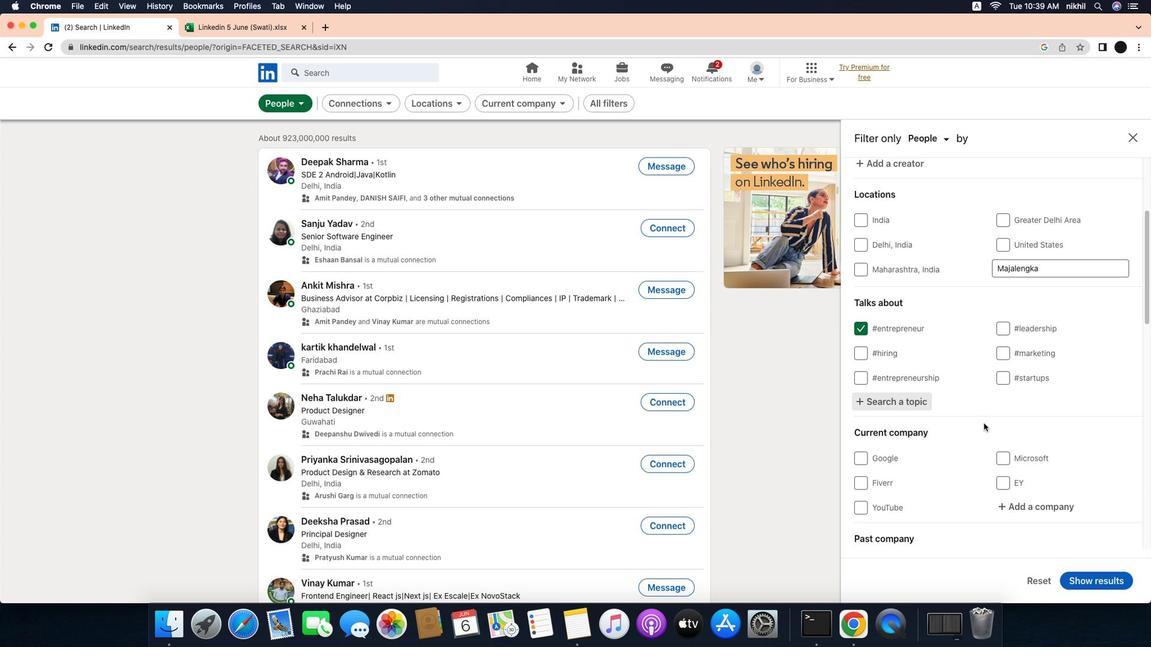 
Action: Mouse scrolled (982, 420) with delta (-3, 2)
Screenshot: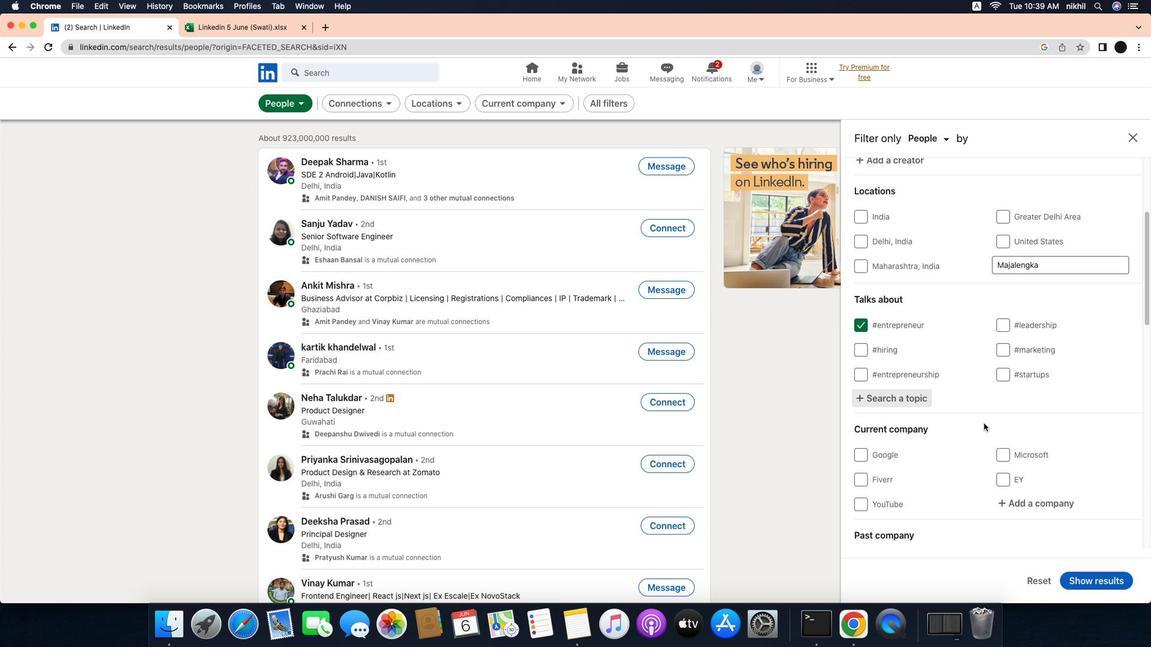 
Action: Mouse scrolled (982, 420) with delta (-3, 2)
Screenshot: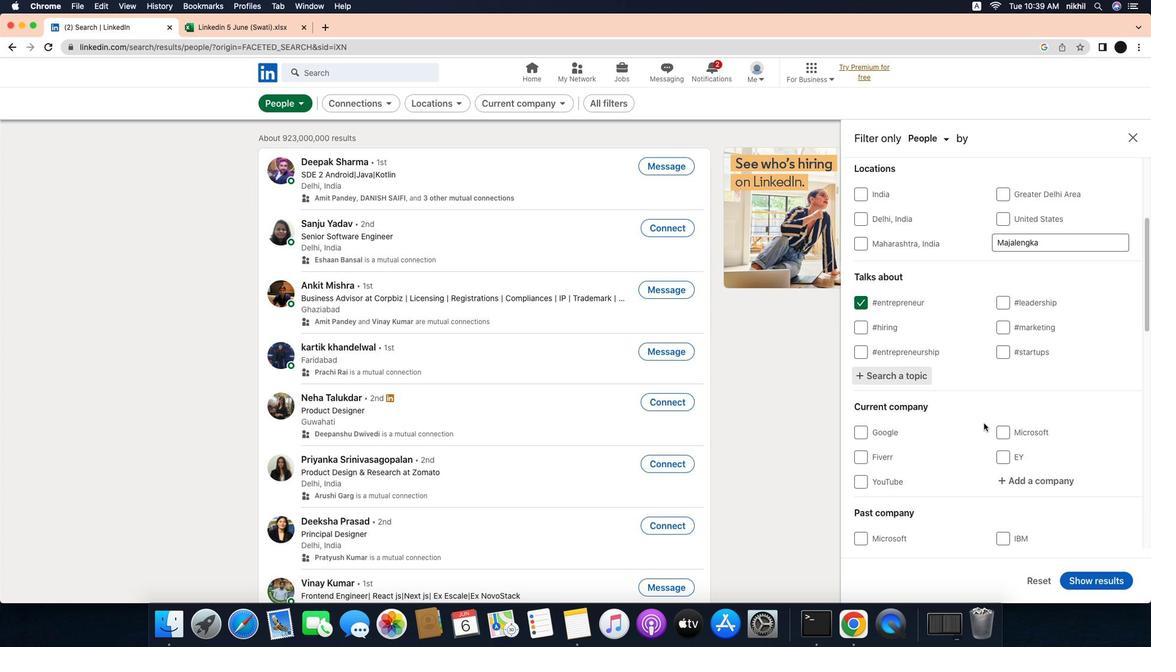 
Action: Mouse scrolled (982, 420) with delta (-3, 2)
Screenshot: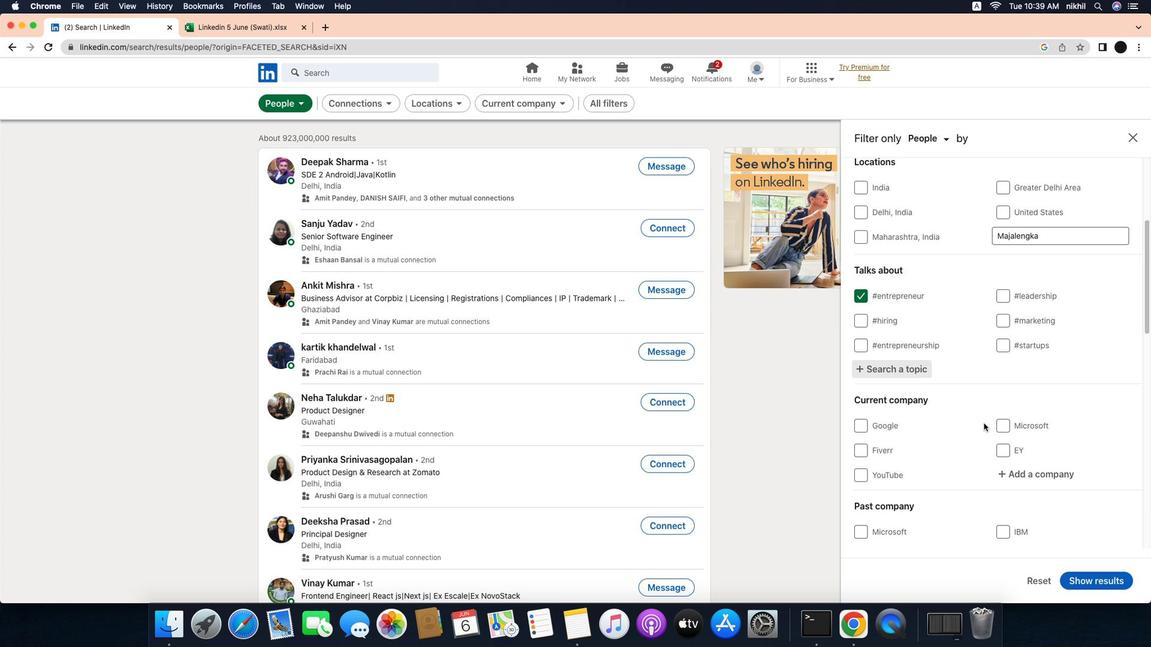 
Action: Mouse scrolled (982, 420) with delta (-3, 1)
Screenshot: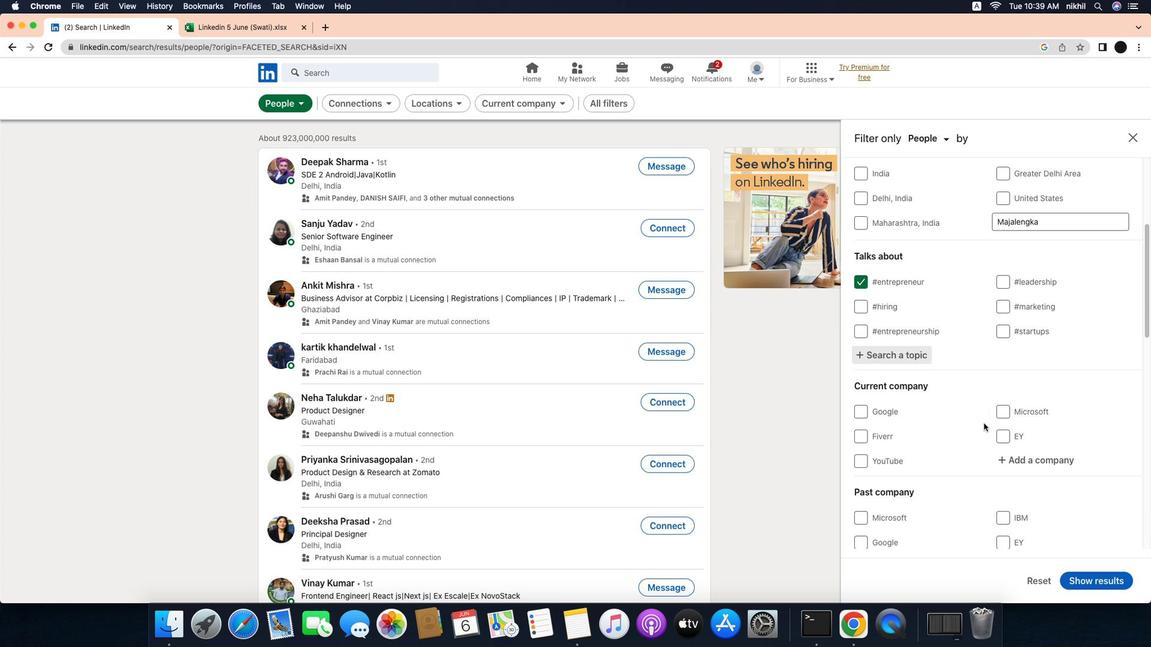 
Action: Mouse scrolled (982, 420) with delta (-3, 0)
Screenshot: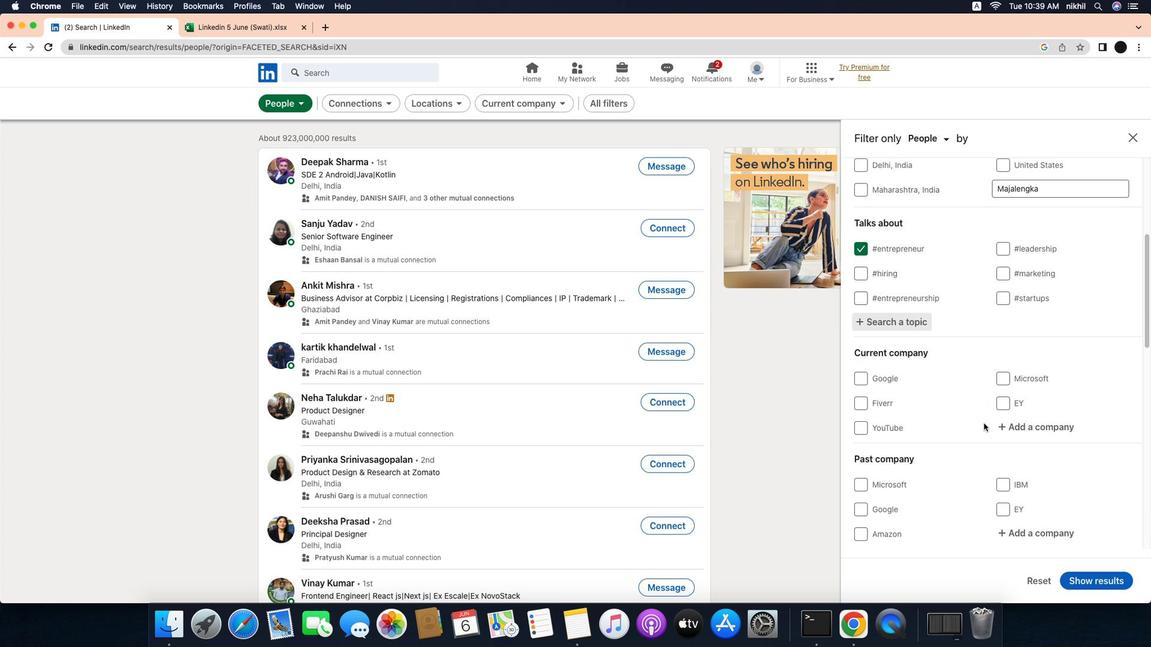 
Action: Mouse scrolled (982, 420) with delta (-3, 2)
Screenshot: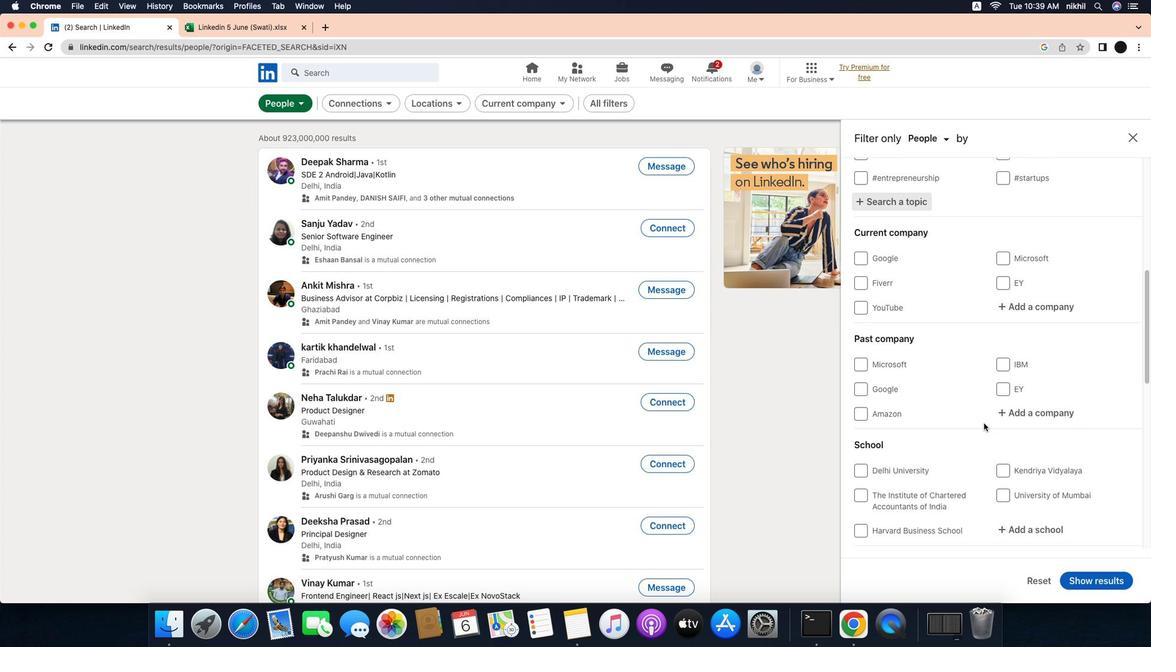 
Action: Mouse scrolled (982, 420) with delta (-3, 2)
Screenshot: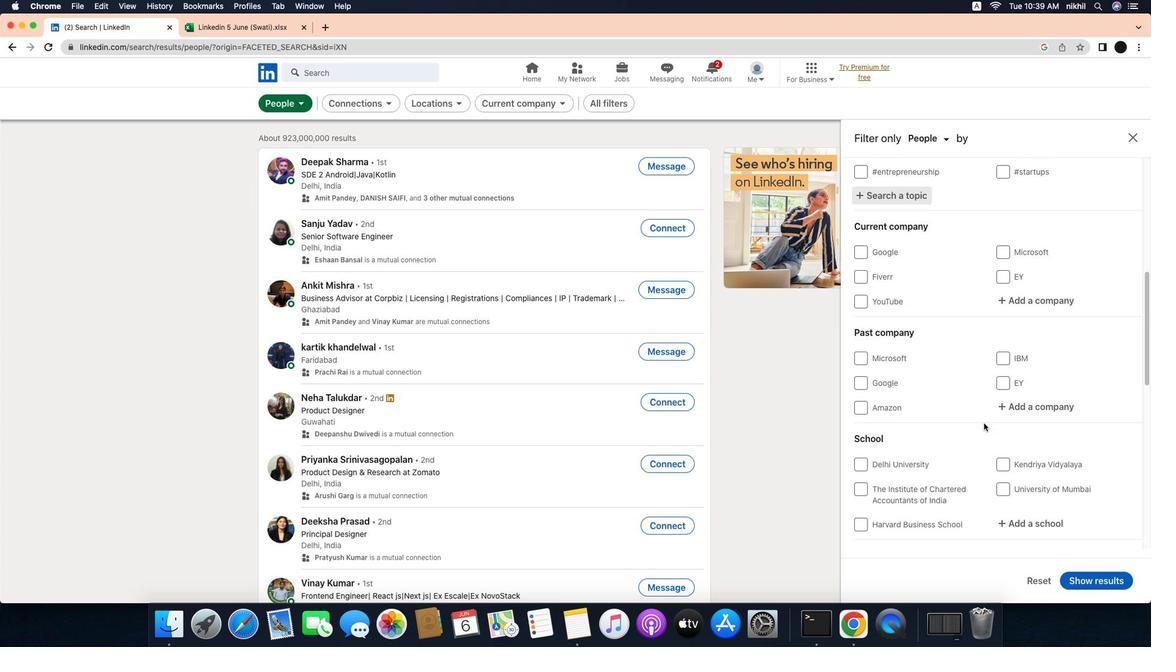 
Action: Mouse scrolled (982, 420) with delta (-3, 1)
Screenshot: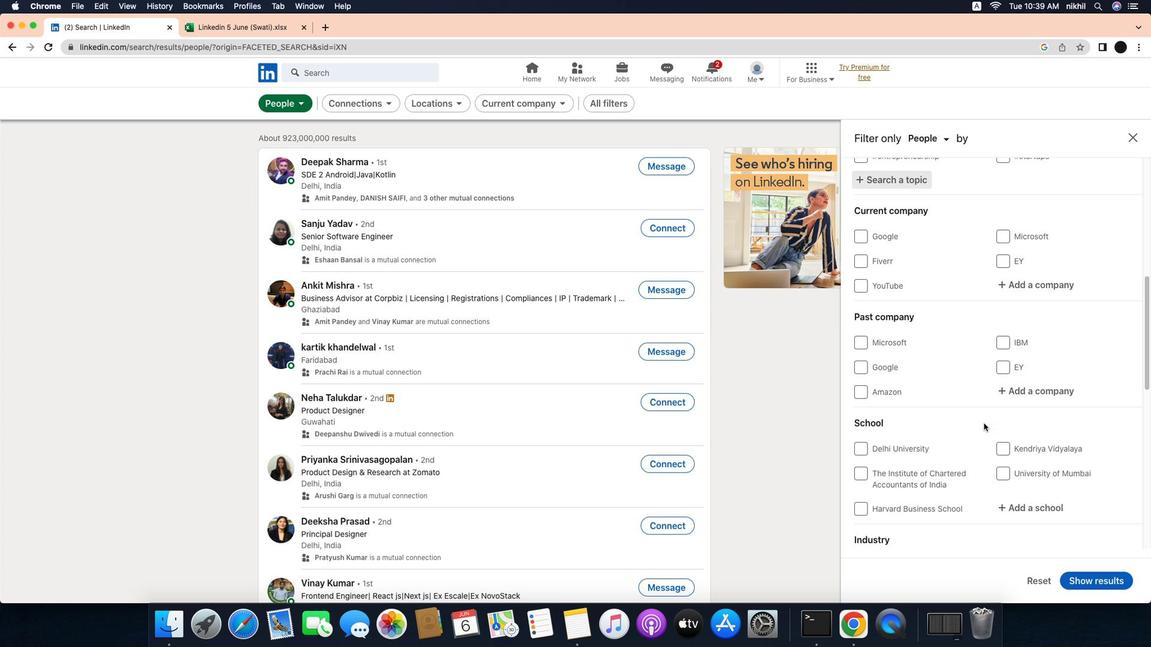 
Action: Mouse scrolled (982, 420) with delta (-3, 0)
Screenshot: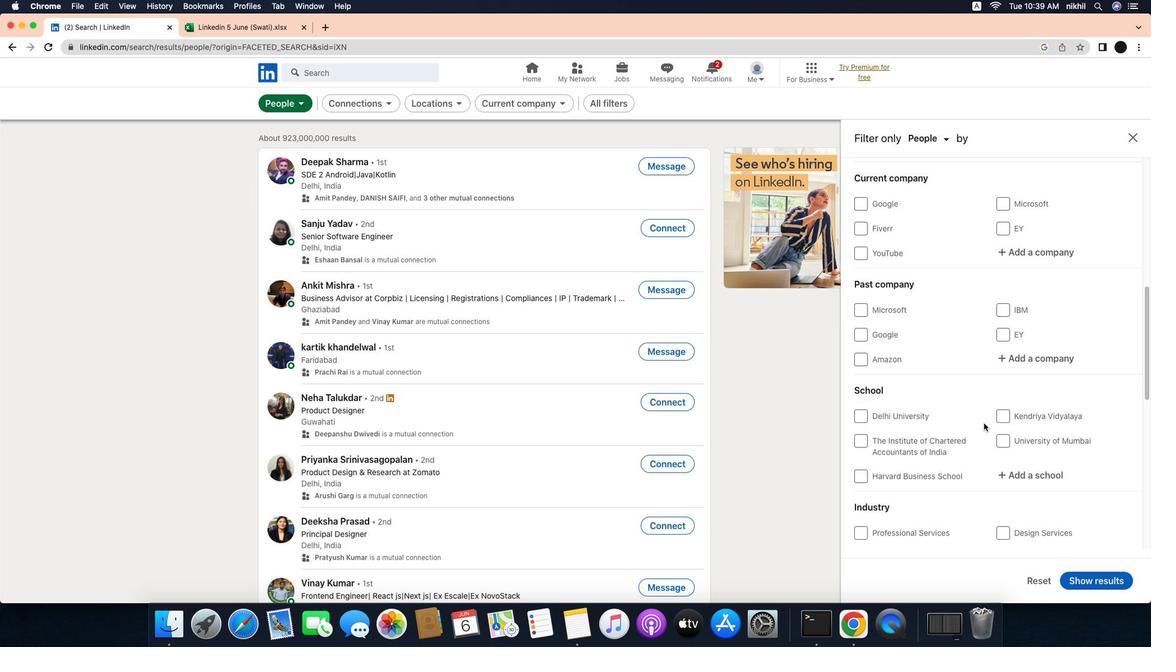 
Action: Mouse scrolled (982, 420) with delta (-3, 2)
Screenshot: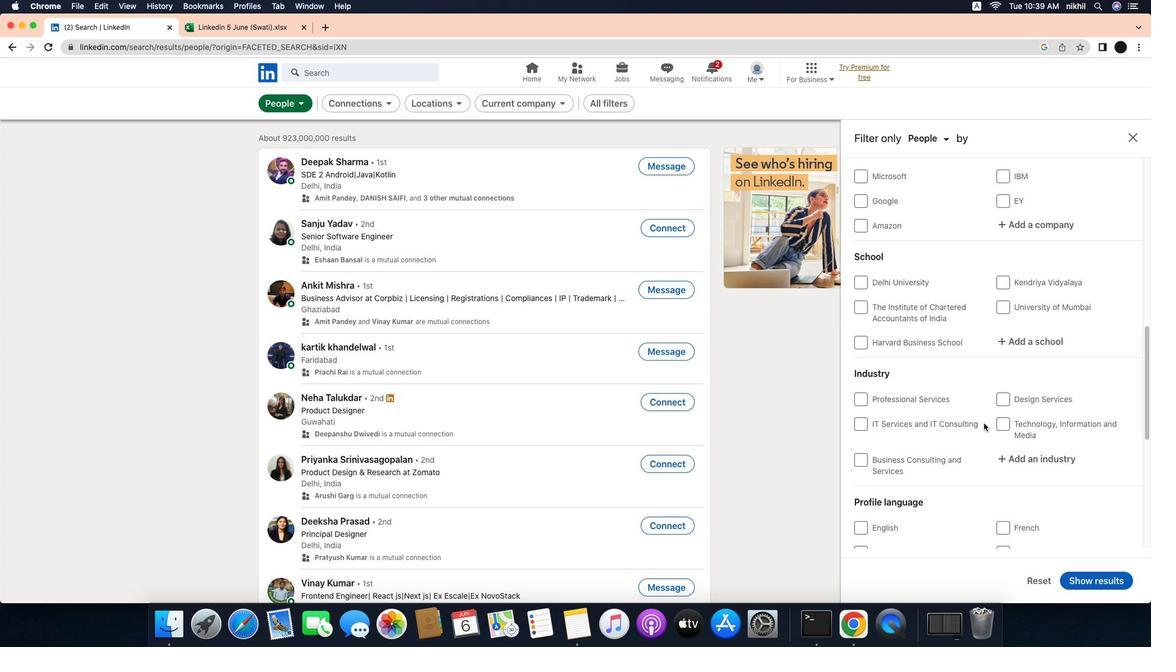 
Action: Mouse scrolled (982, 420) with delta (-3, 2)
Screenshot: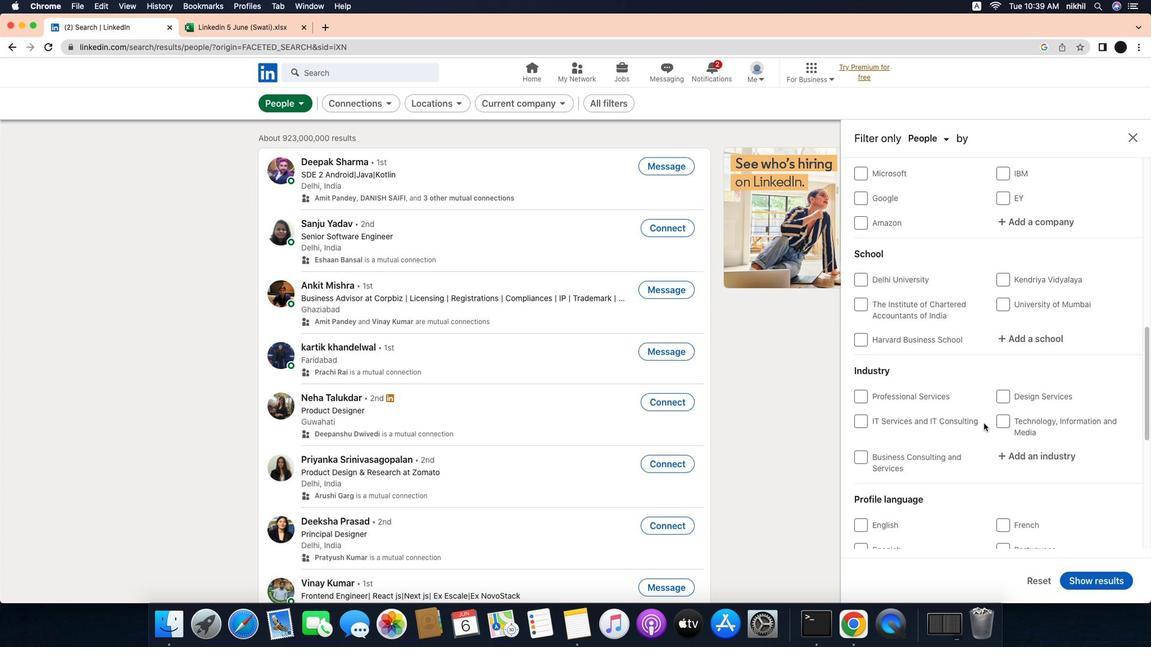 
Action: Mouse scrolled (982, 420) with delta (-3, 1)
Screenshot: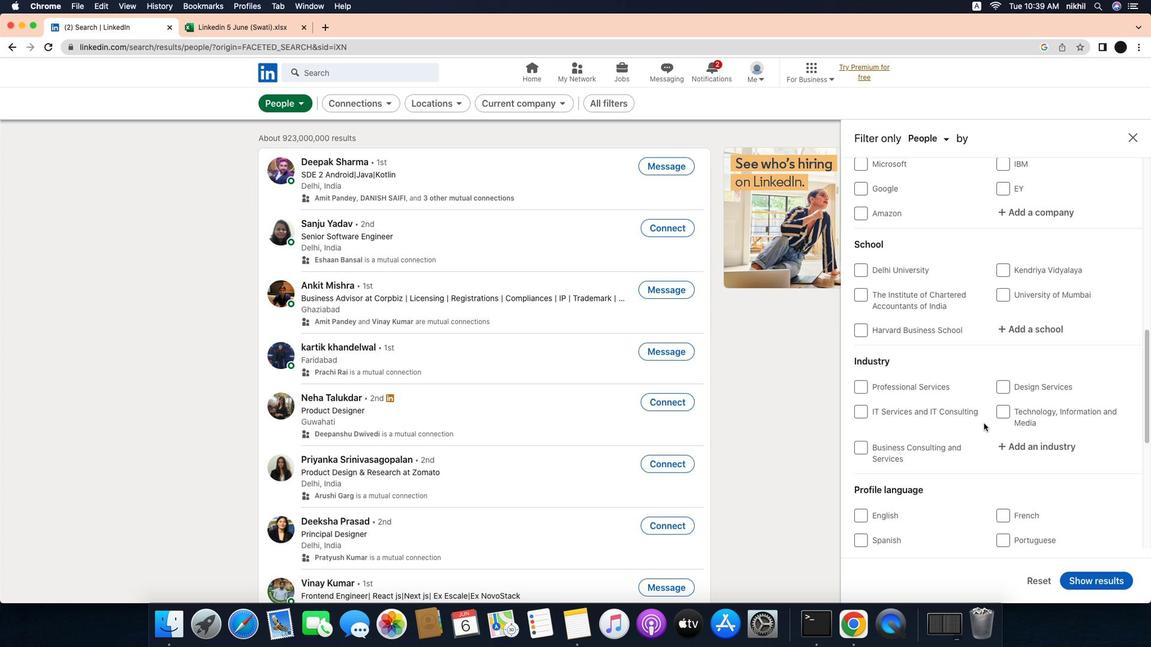 
Action: Mouse scrolled (982, 420) with delta (-3, 1)
Screenshot: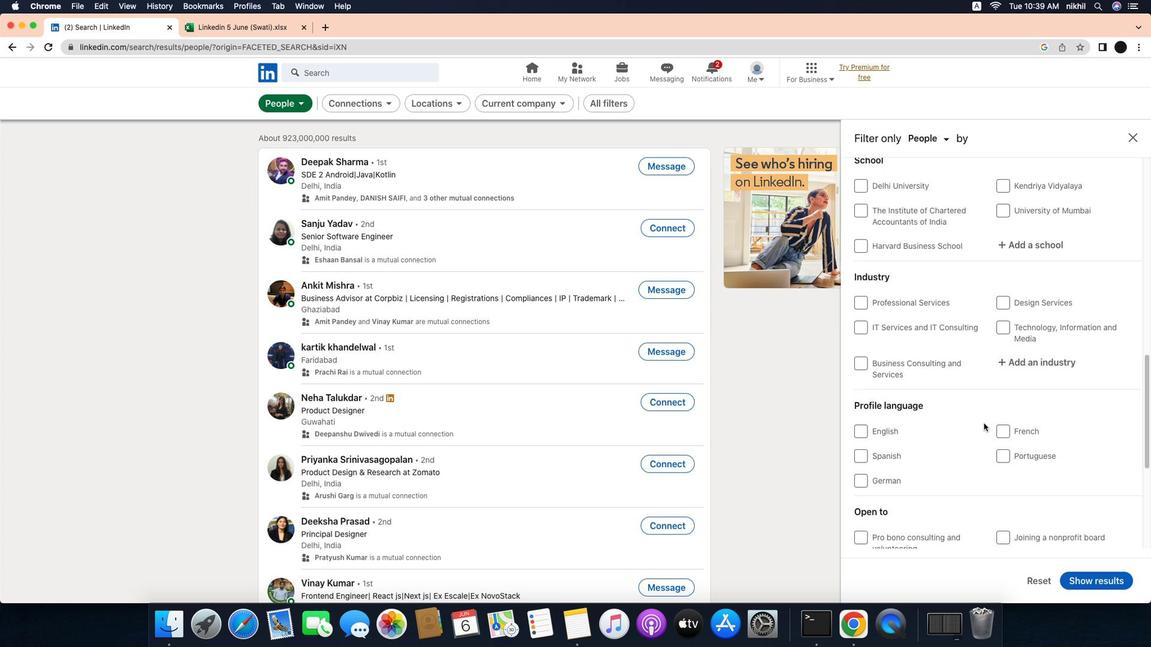 
Action: Mouse moved to (1002, 381)
Screenshot: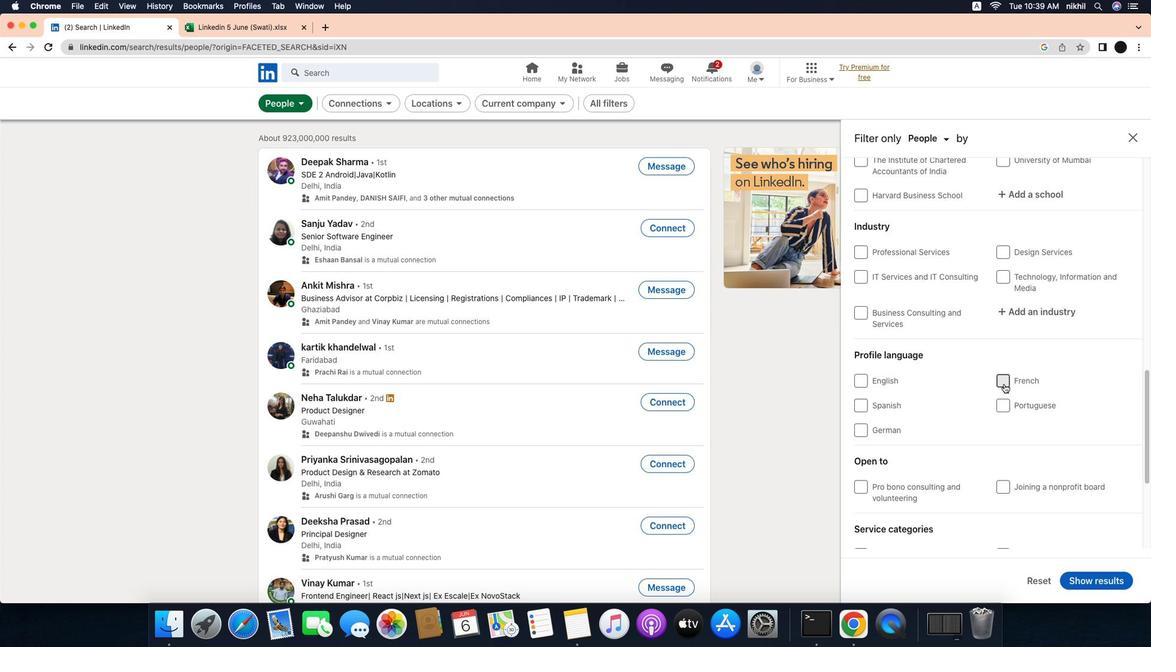 
Action: Mouse pressed left at (1002, 381)
Screenshot: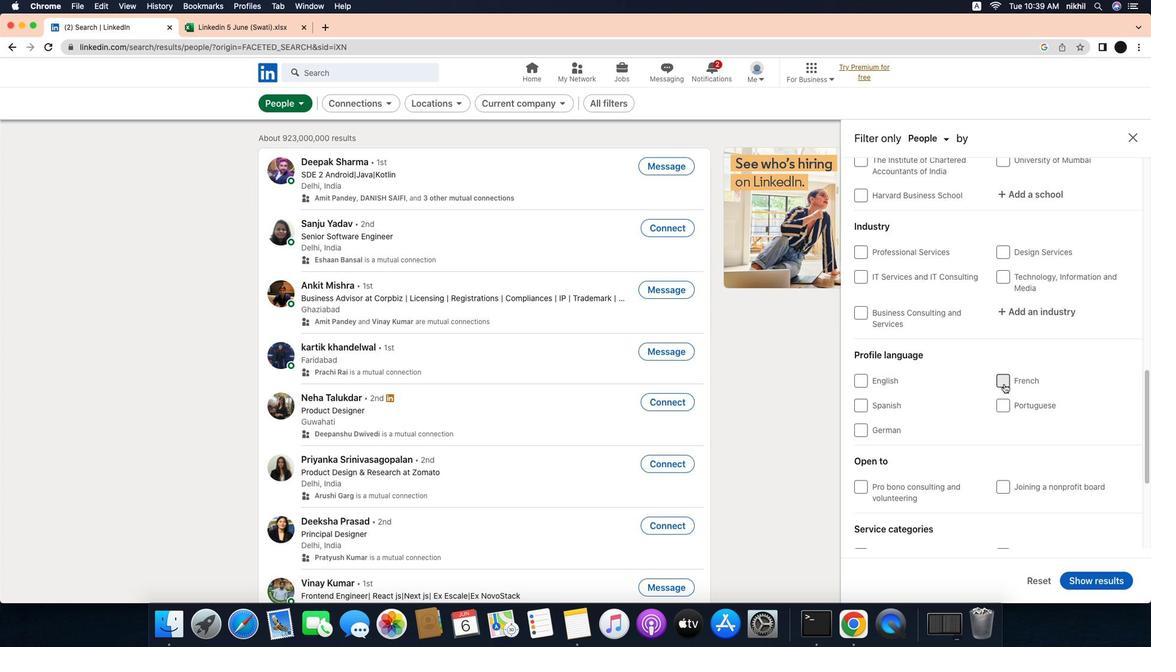 
Action: Mouse moved to (979, 360)
Screenshot: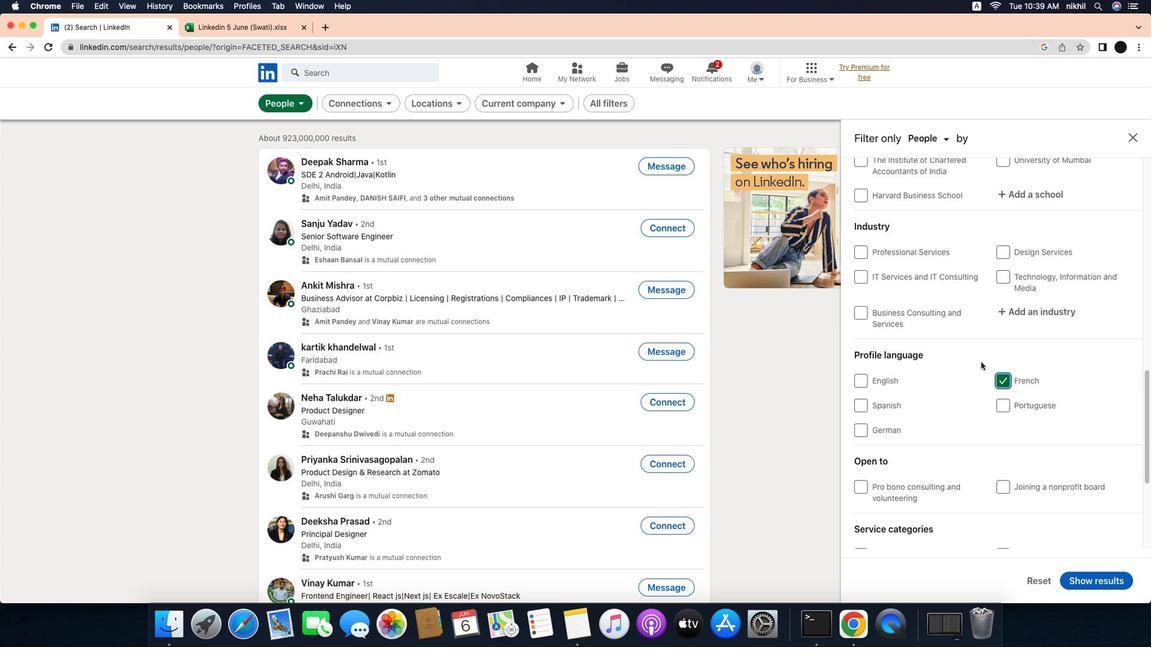 
Action: Mouse scrolled (979, 360) with delta (-3, 3)
Screenshot: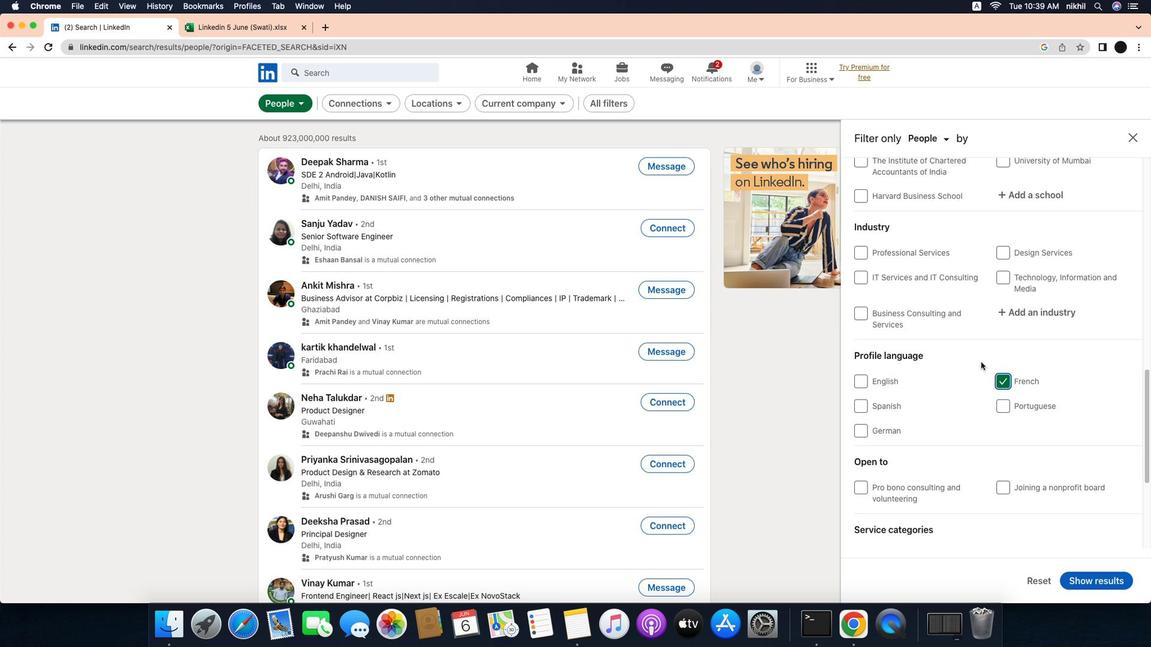 
Action: Mouse scrolled (979, 360) with delta (-3, 3)
Screenshot: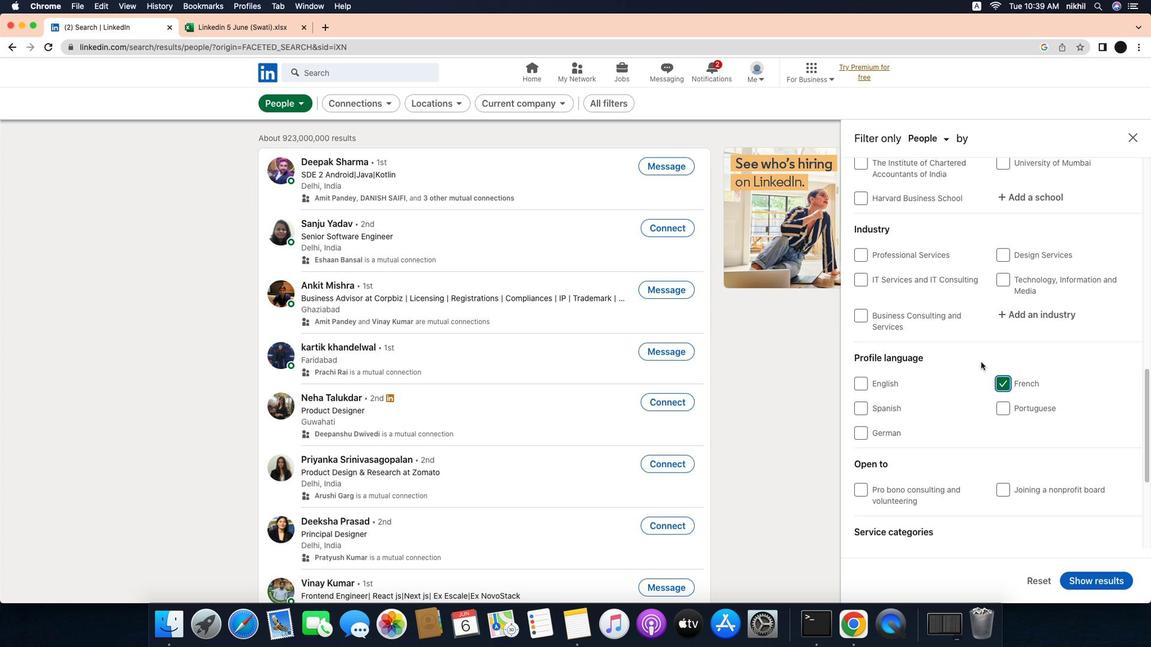 
Action: Mouse scrolled (979, 360) with delta (-3, 3)
Screenshot: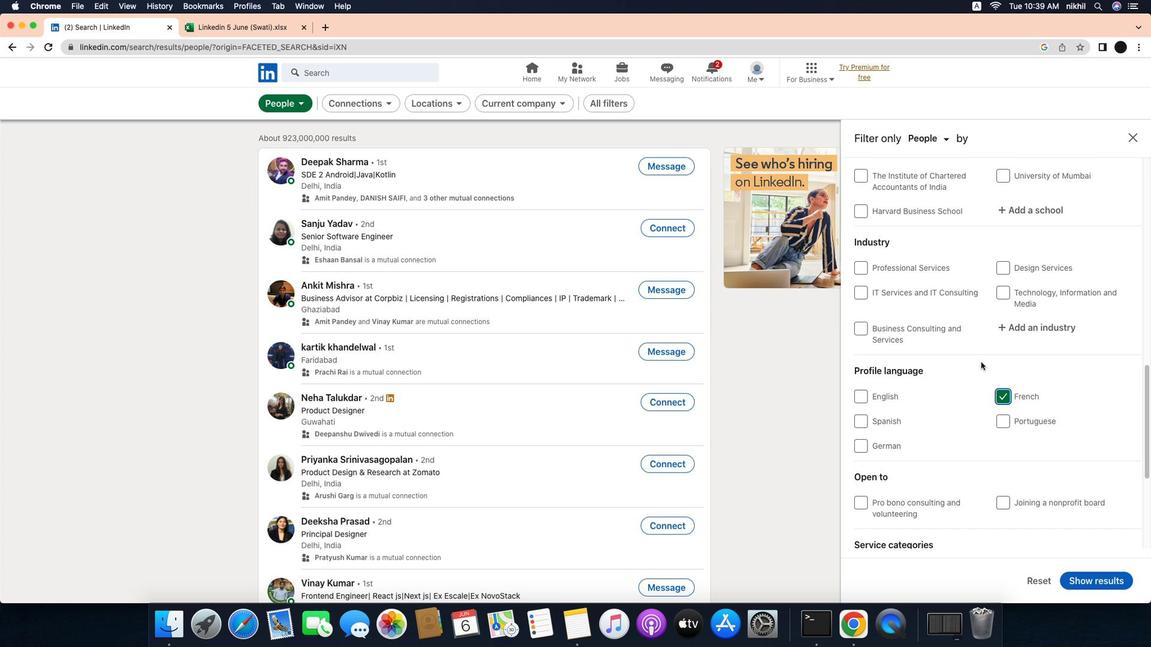 
Action: Mouse scrolled (979, 360) with delta (-3, 3)
Screenshot: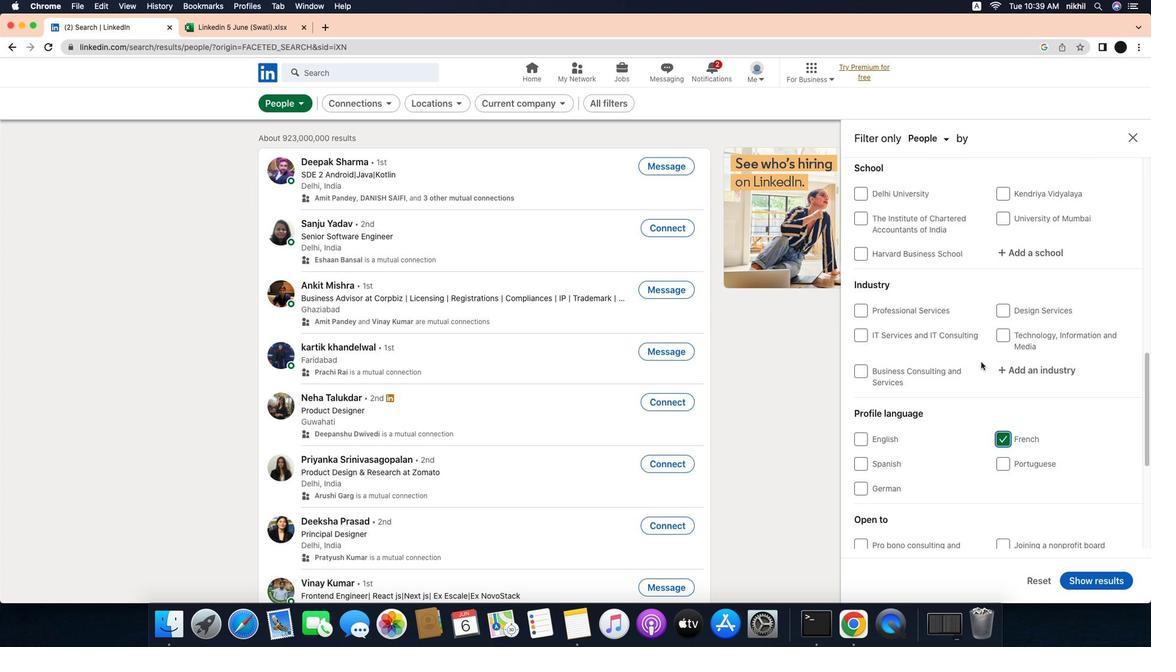 
Action: Mouse scrolled (979, 360) with delta (-3, 3)
Screenshot: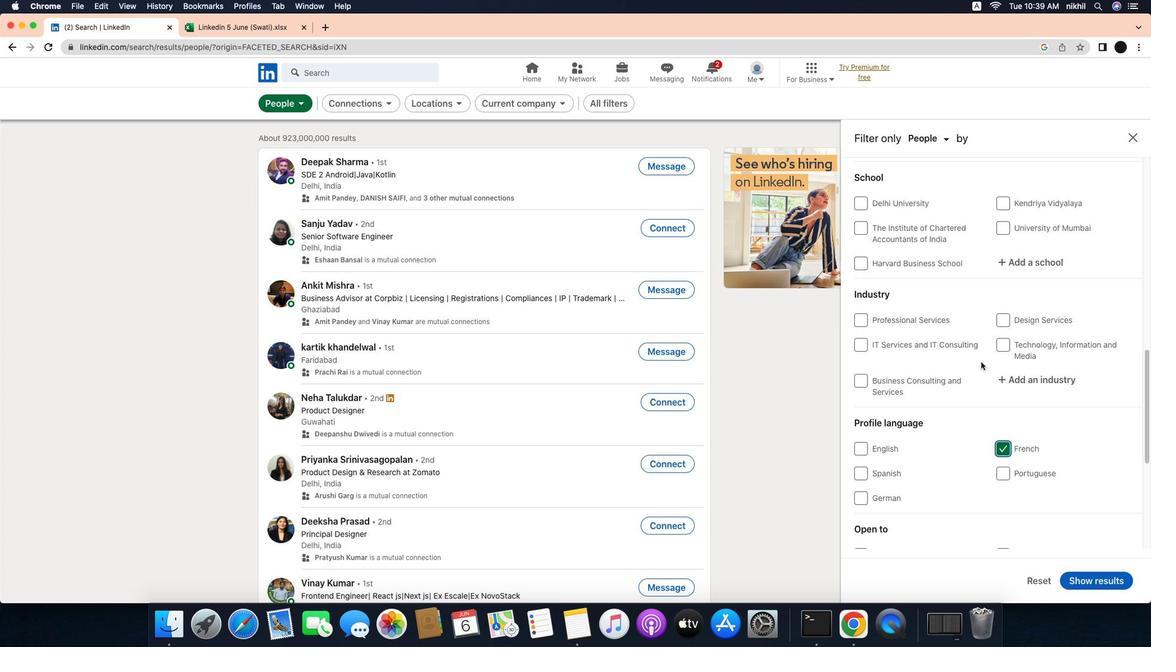
Action: Mouse scrolled (979, 360) with delta (-3, 4)
Screenshot: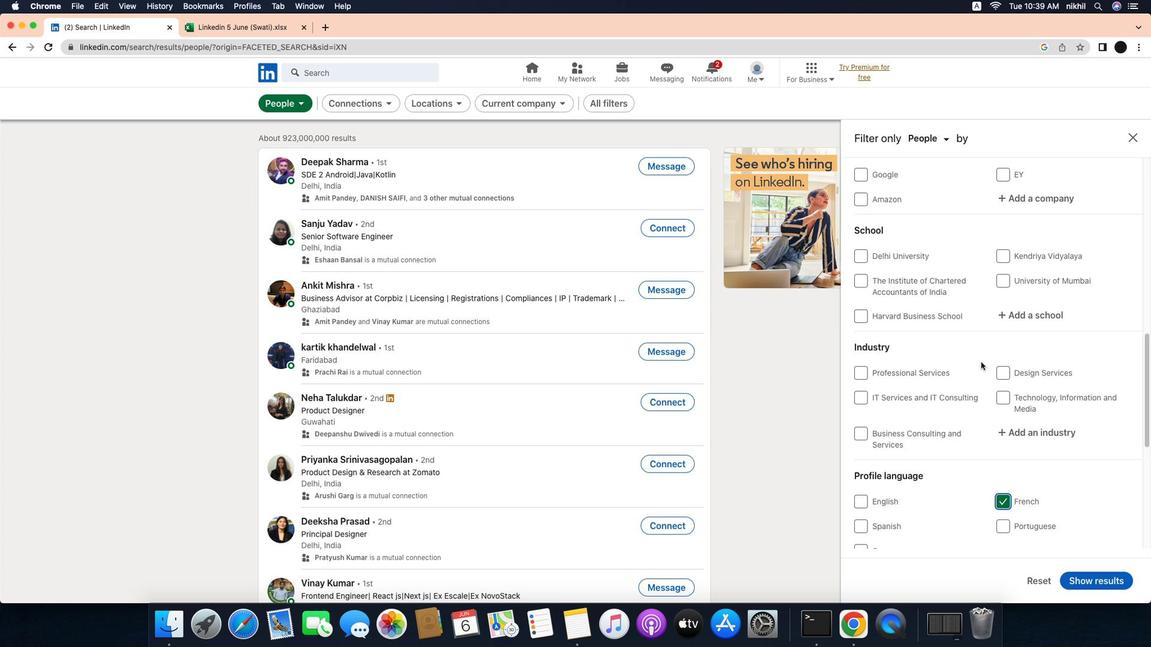 
Action: Mouse scrolled (979, 360) with delta (-3, 5)
Screenshot: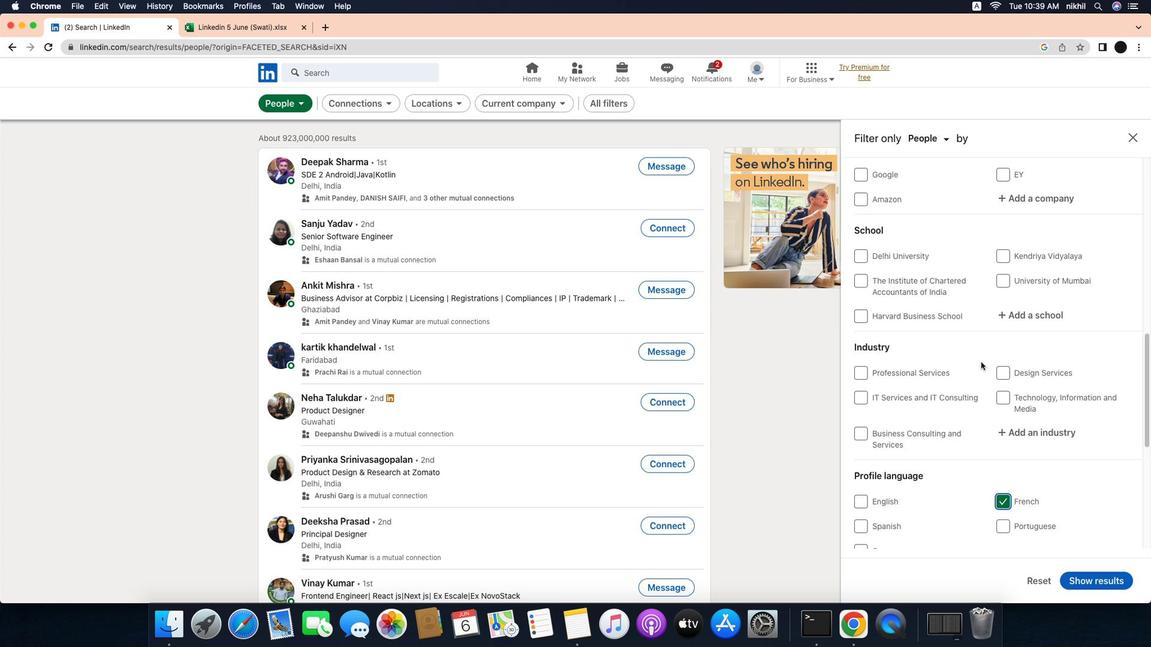 
Action: Mouse scrolled (979, 360) with delta (-3, 3)
Screenshot: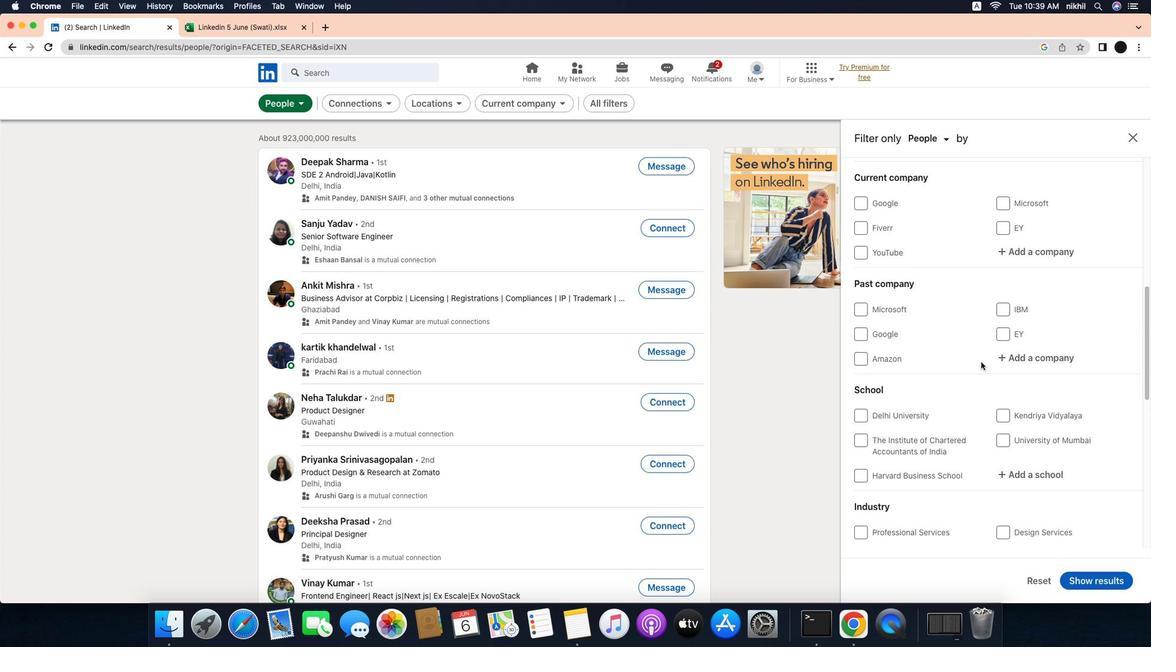 
Action: Mouse scrolled (979, 360) with delta (-3, 3)
Screenshot: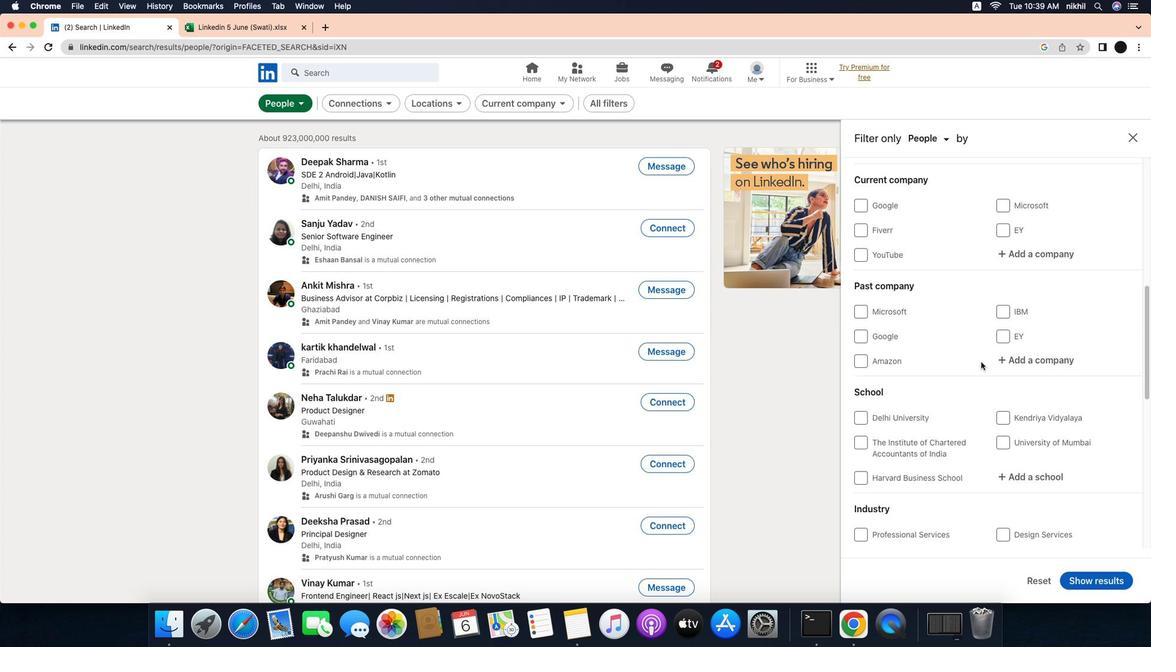 
Action: Mouse scrolled (979, 360) with delta (-3, 4)
Screenshot: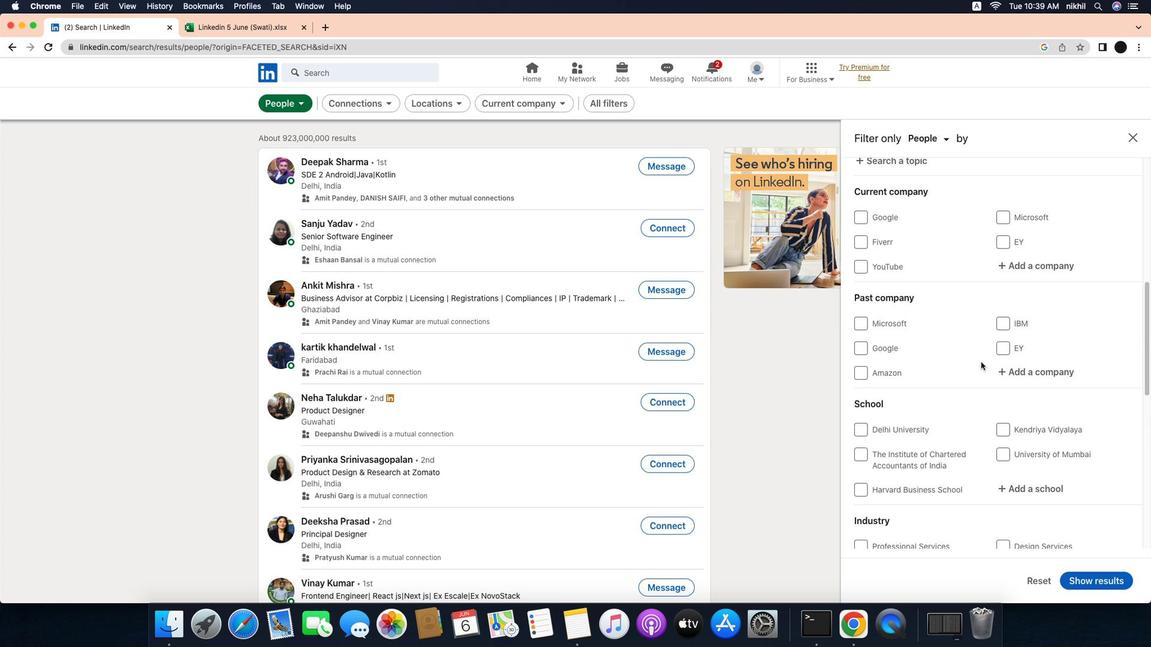 
Action: Mouse scrolled (979, 360) with delta (-3, 4)
Screenshot: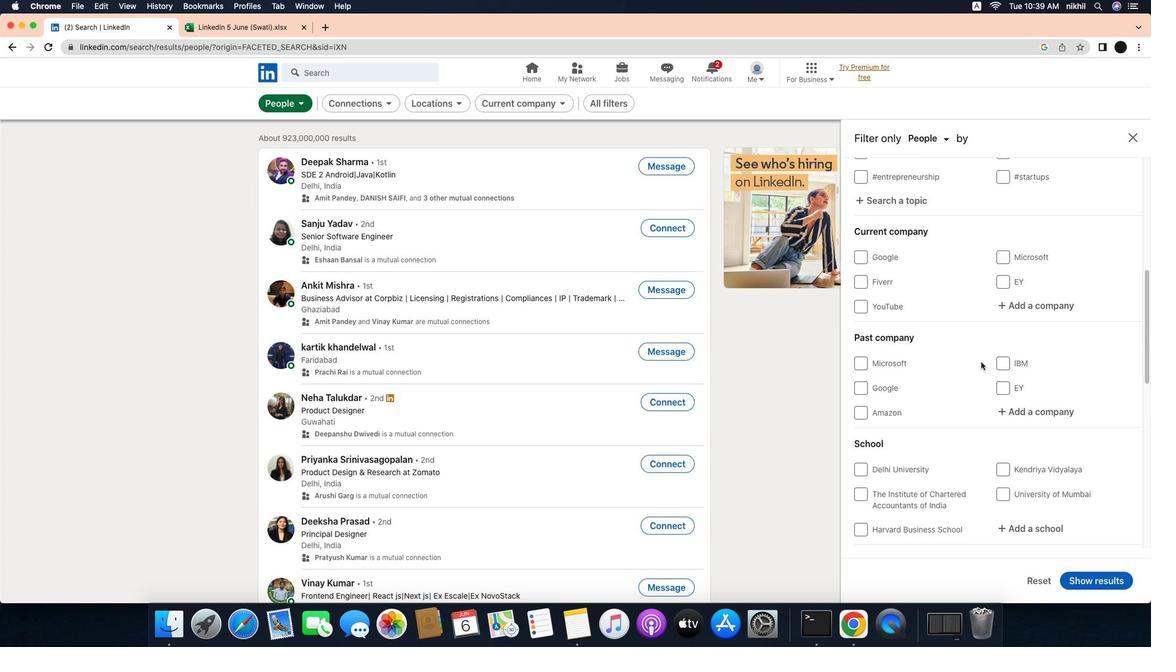 
Action: Mouse scrolled (979, 360) with delta (-3, 5)
Screenshot: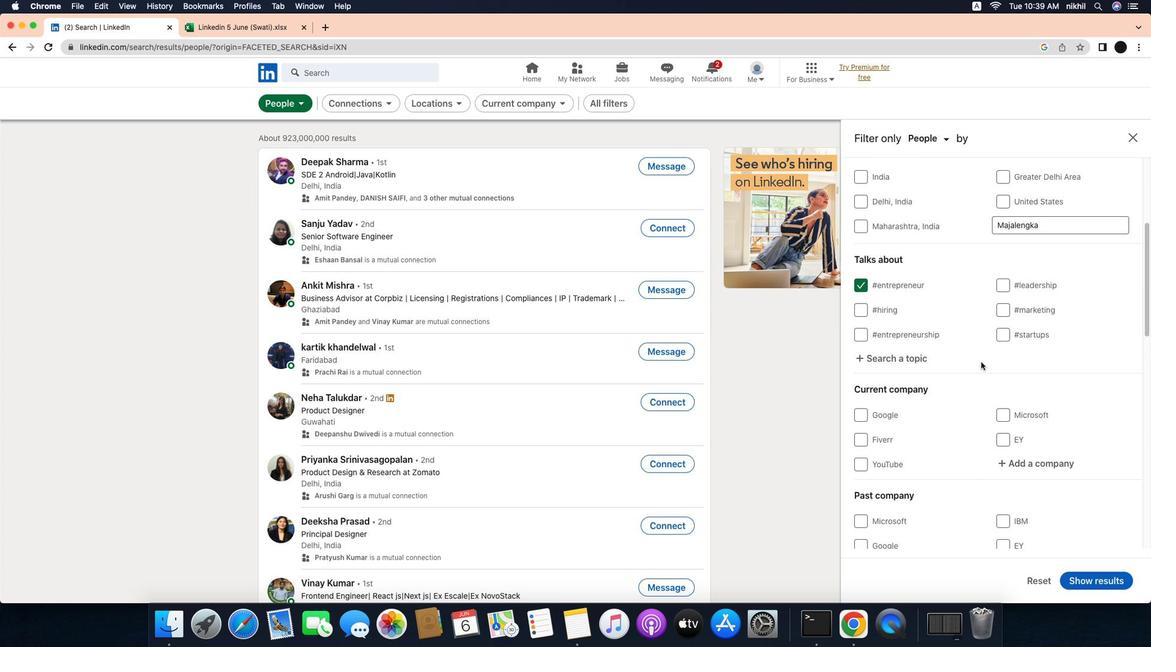 
Action: Mouse moved to (1031, 461)
Screenshot: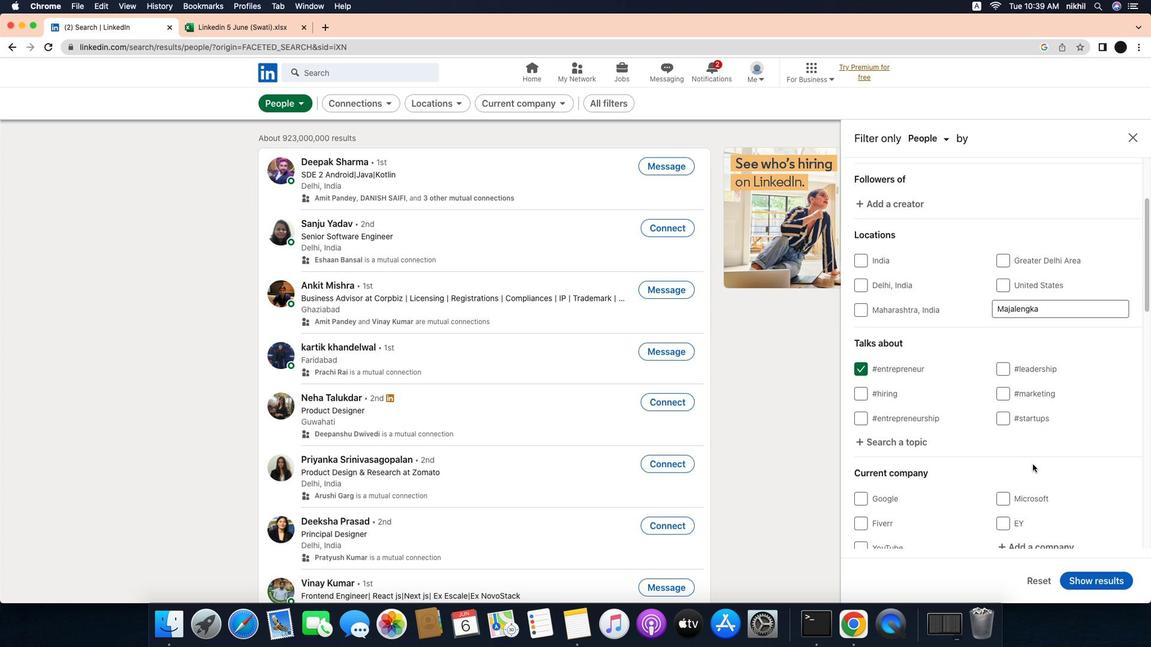 
Action: Mouse scrolled (1031, 461) with delta (-3, 2)
Screenshot: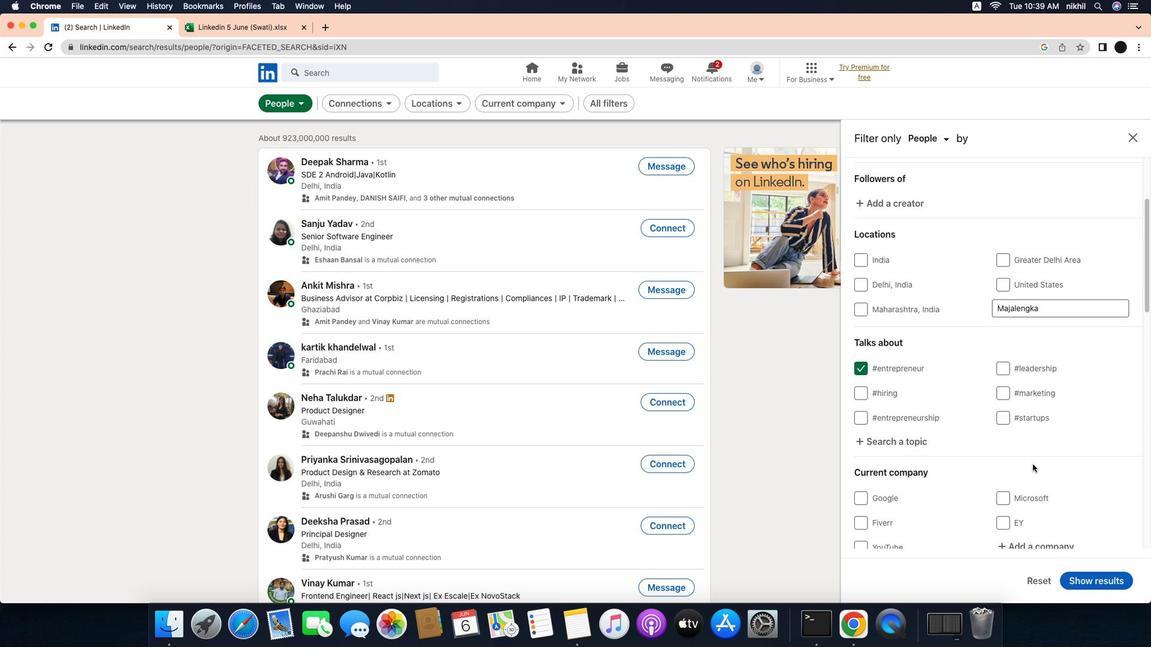
Action: Mouse scrolled (1031, 461) with delta (-3, 2)
Screenshot: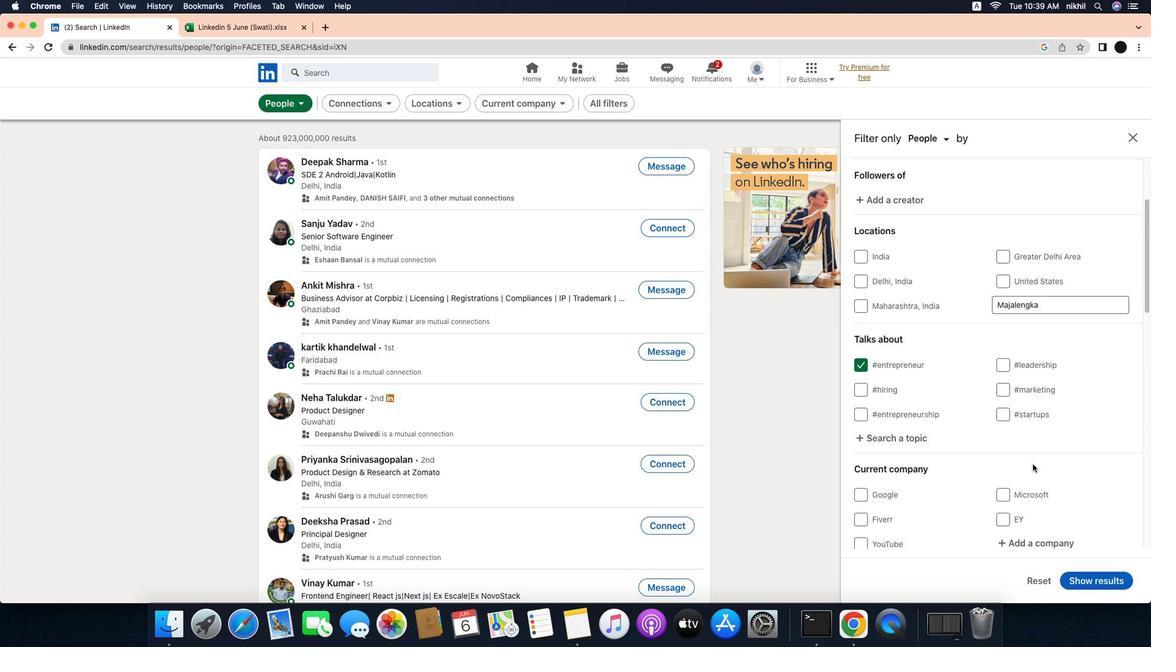 
Action: Mouse scrolled (1031, 461) with delta (-3, 1)
Screenshot: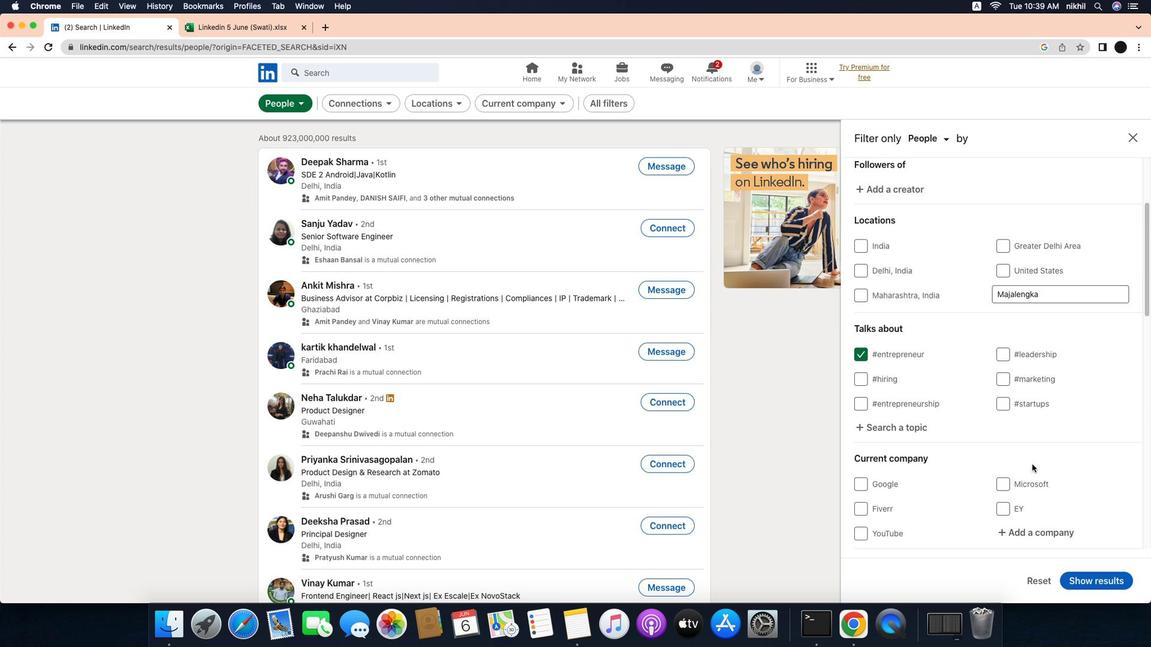 
Action: Mouse moved to (1022, 457)
Screenshot: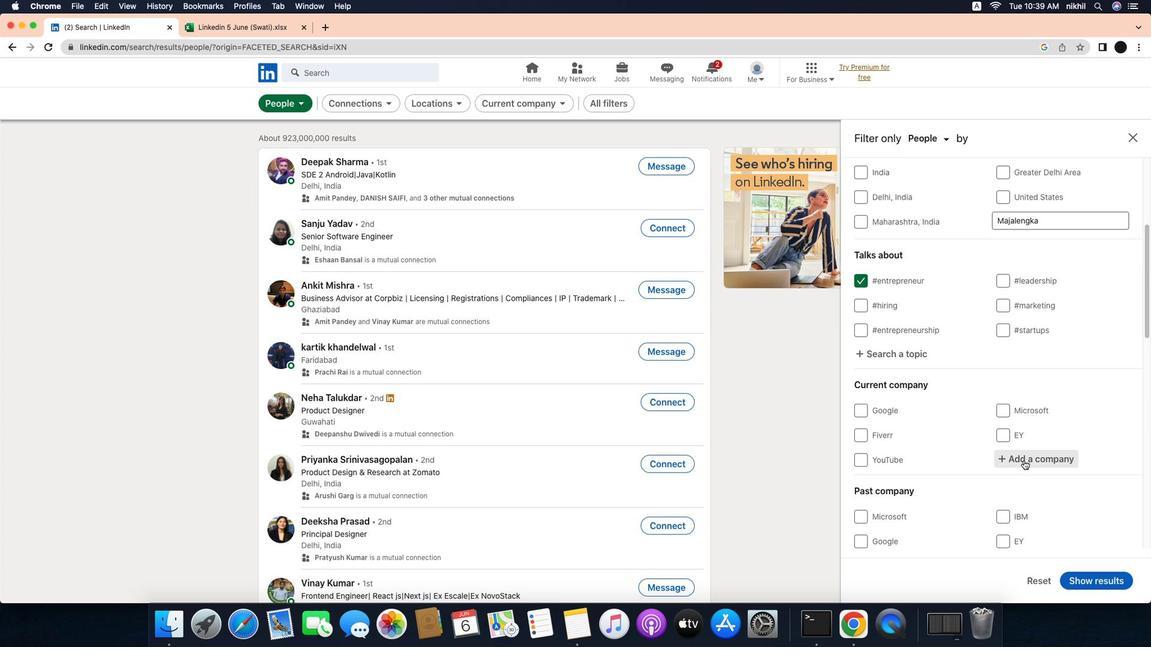 
Action: Mouse pressed left at (1022, 457)
Screenshot: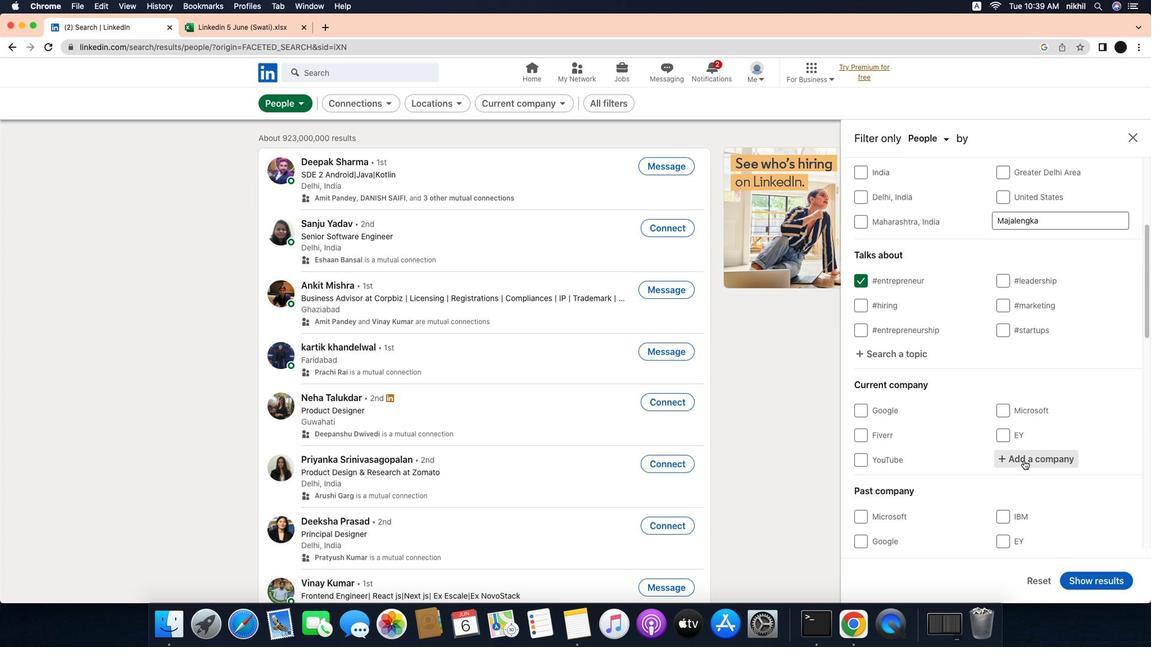 
Action: Mouse moved to (1037, 455)
Screenshot: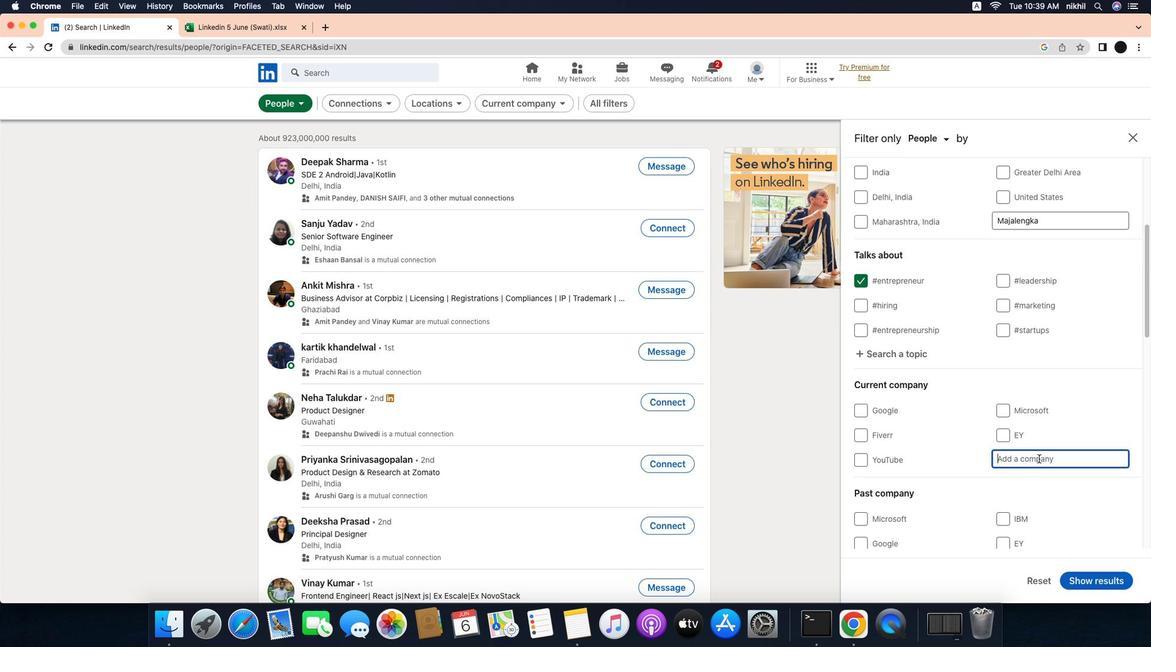 
Action: Mouse pressed left at (1037, 455)
Screenshot: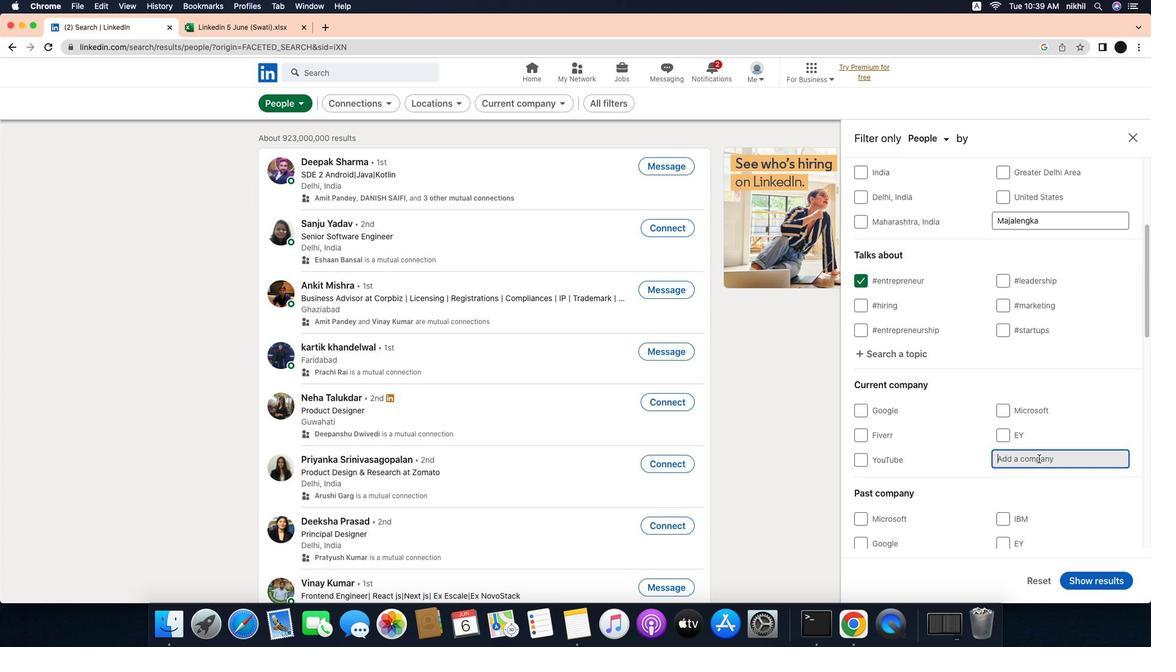 
Action: Mouse moved to (1037, 455)
Screenshot: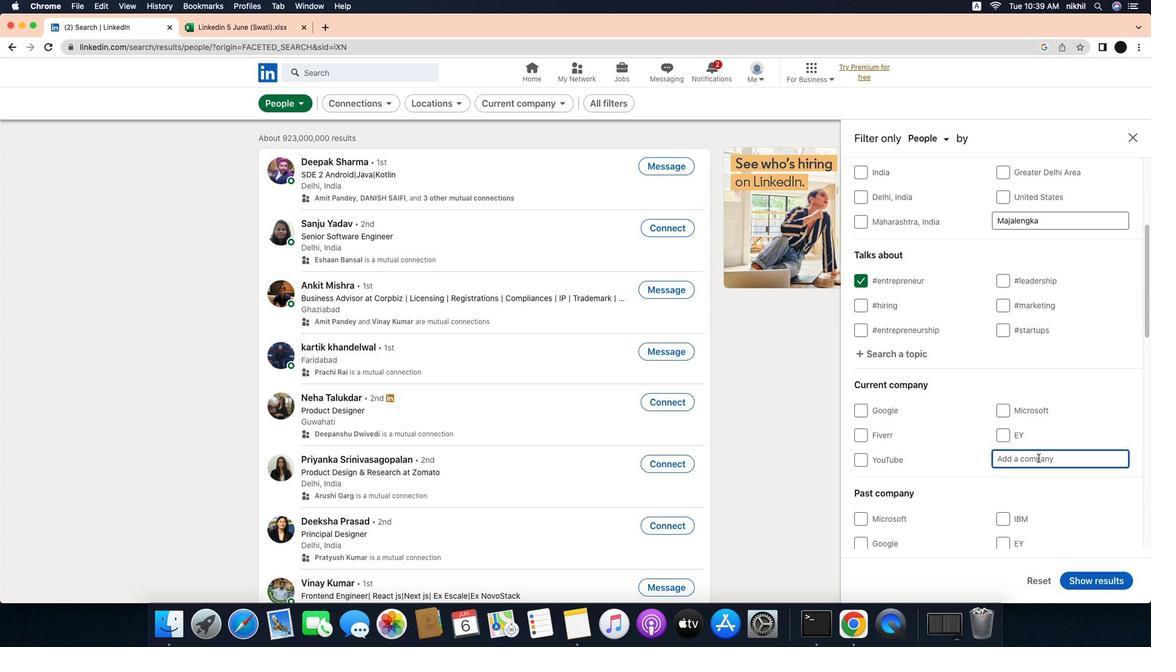 
Action: Key pressed Key.caps_lock'R'Key.caps_lock'e''d'Key.caps_lock'B'Key.caps_lock'u''s'
Screenshot: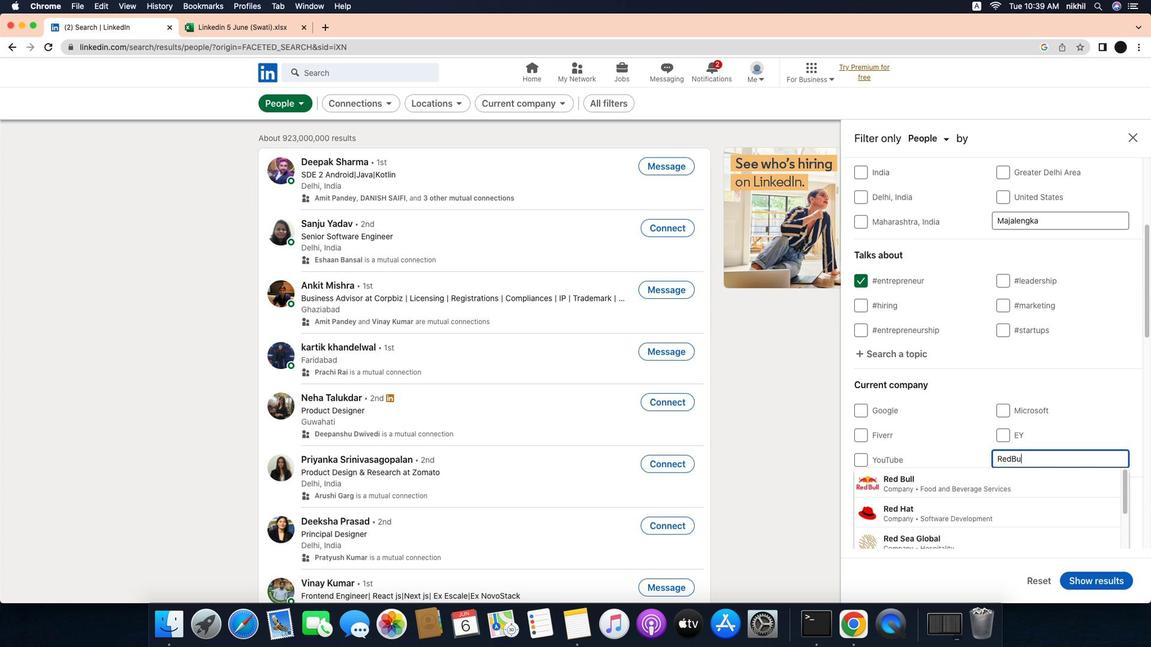 
Action: Mouse moved to (927, 478)
Screenshot: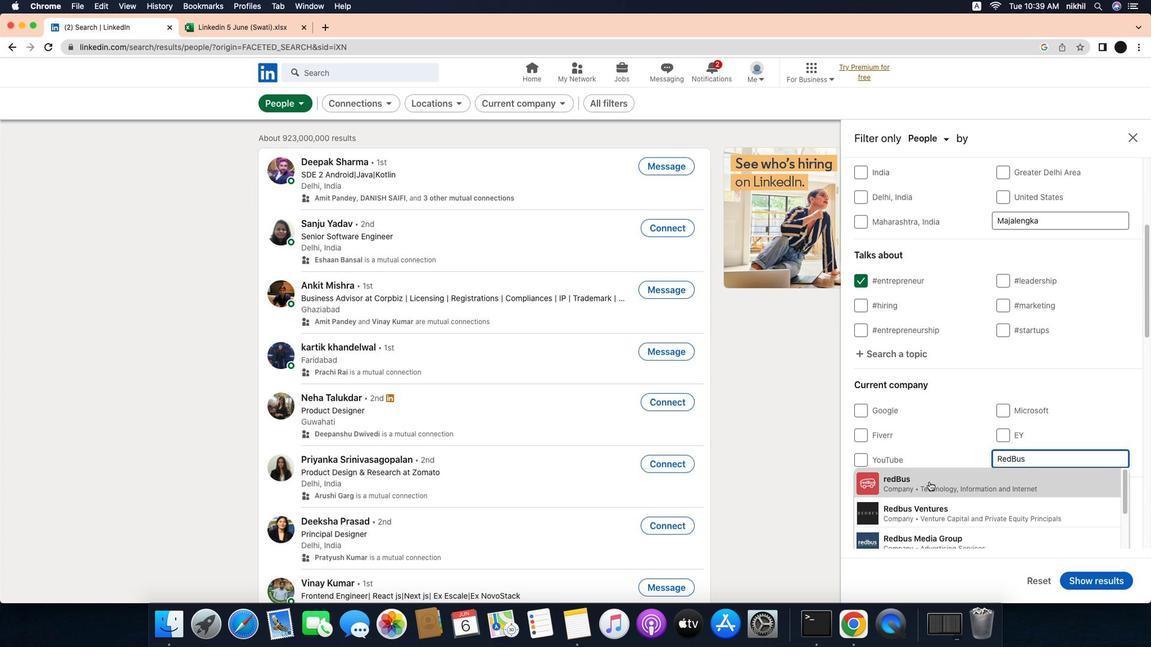 
Action: Mouse pressed left at (927, 478)
Screenshot: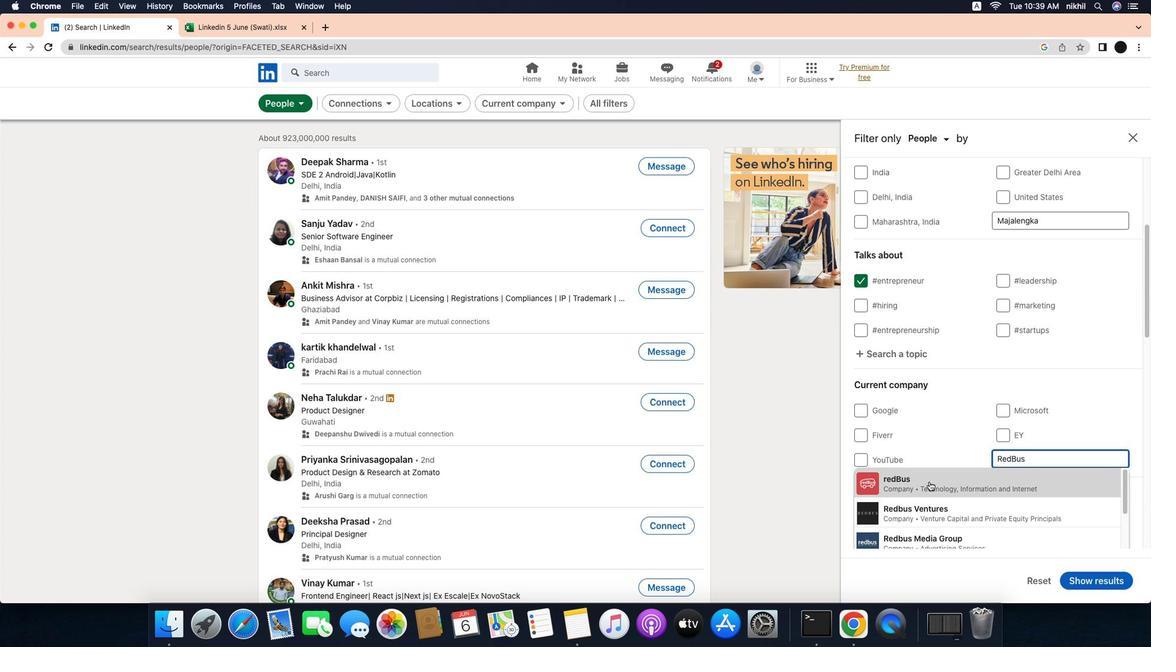 
Action: Mouse moved to (973, 460)
Screenshot: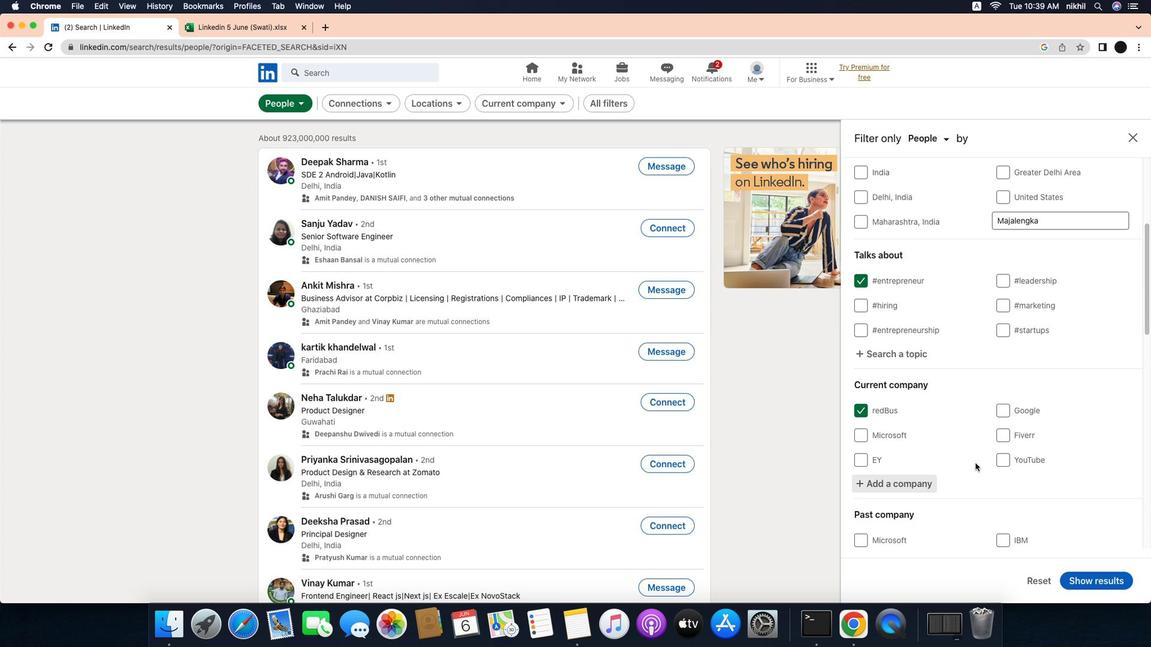 
Action: Mouse scrolled (973, 460) with delta (-3, 2)
Screenshot: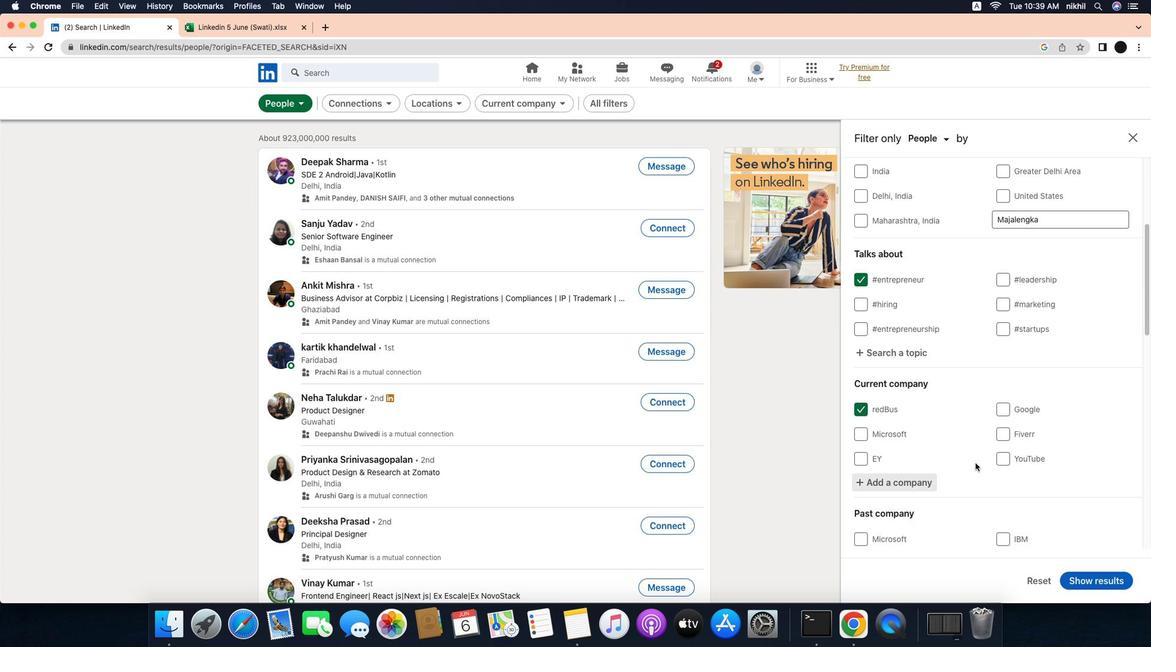 
Action: Mouse scrolled (973, 460) with delta (-3, 2)
Screenshot: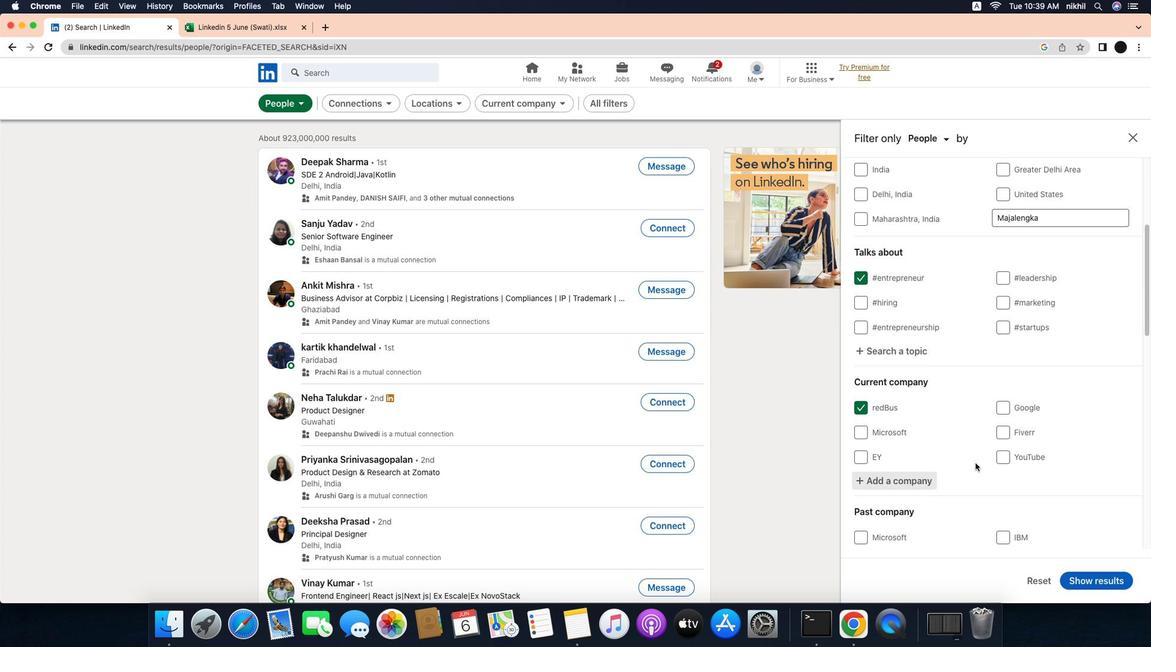
Action: Mouse scrolled (973, 460) with delta (-3, 2)
Screenshot: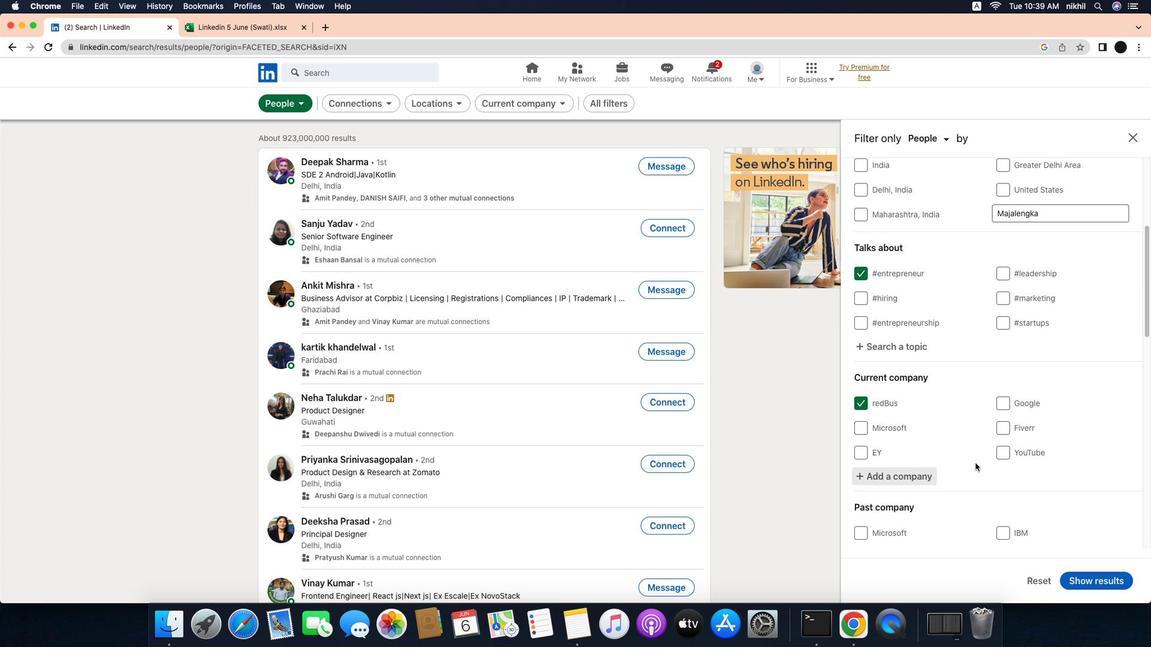
Action: Mouse scrolled (973, 460) with delta (-3, 2)
Screenshot: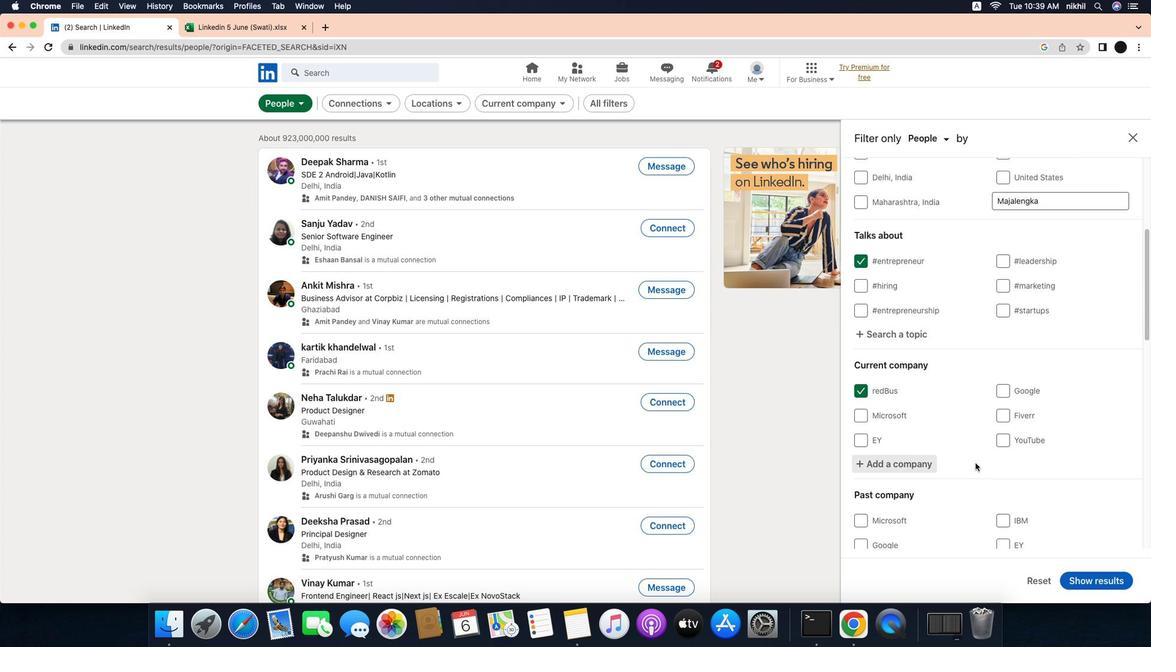 
Action: Mouse scrolled (973, 460) with delta (-3, 2)
Screenshot: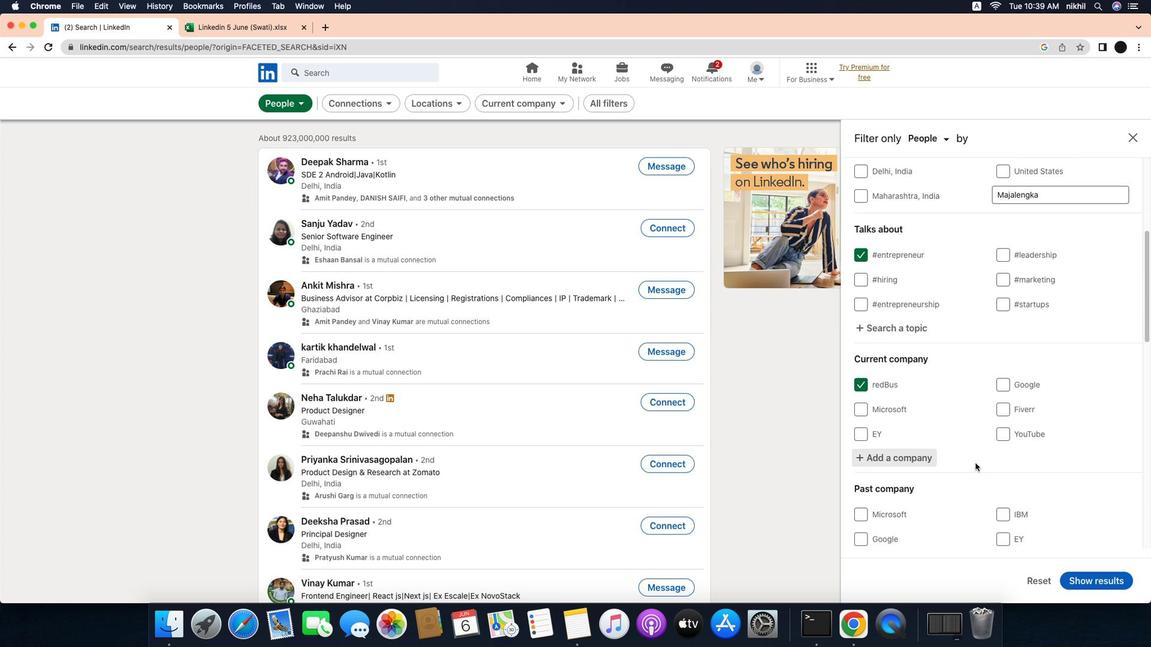 
Action: Mouse scrolled (973, 460) with delta (-3, 2)
Screenshot: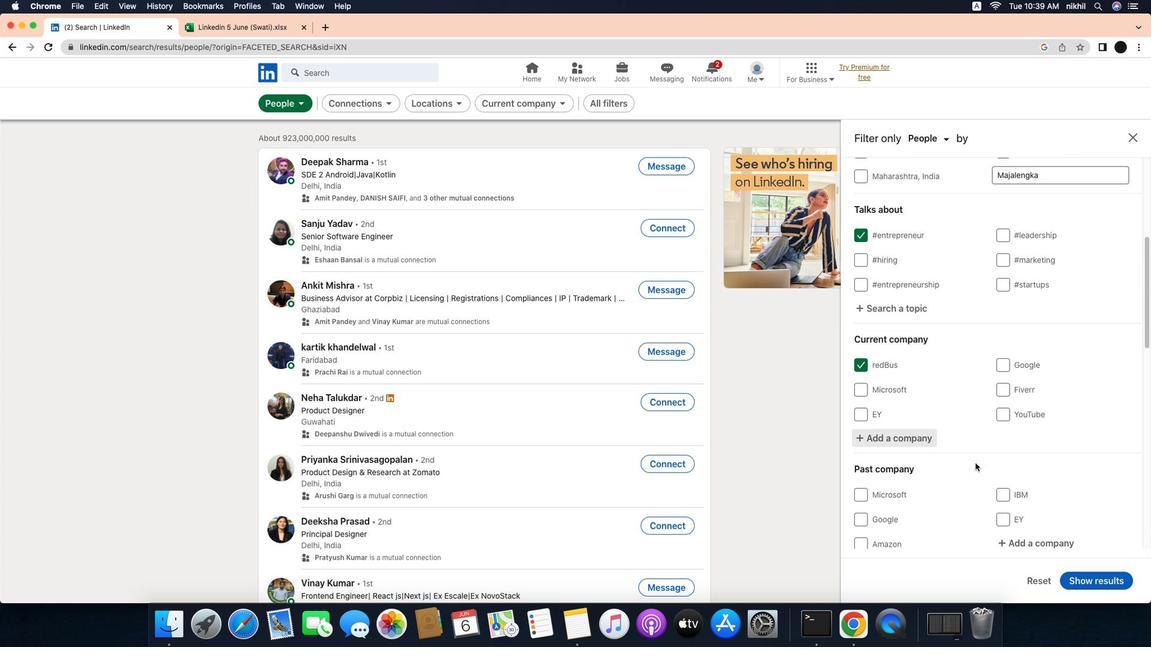 
Action: Mouse scrolled (973, 460) with delta (-3, 2)
Screenshot: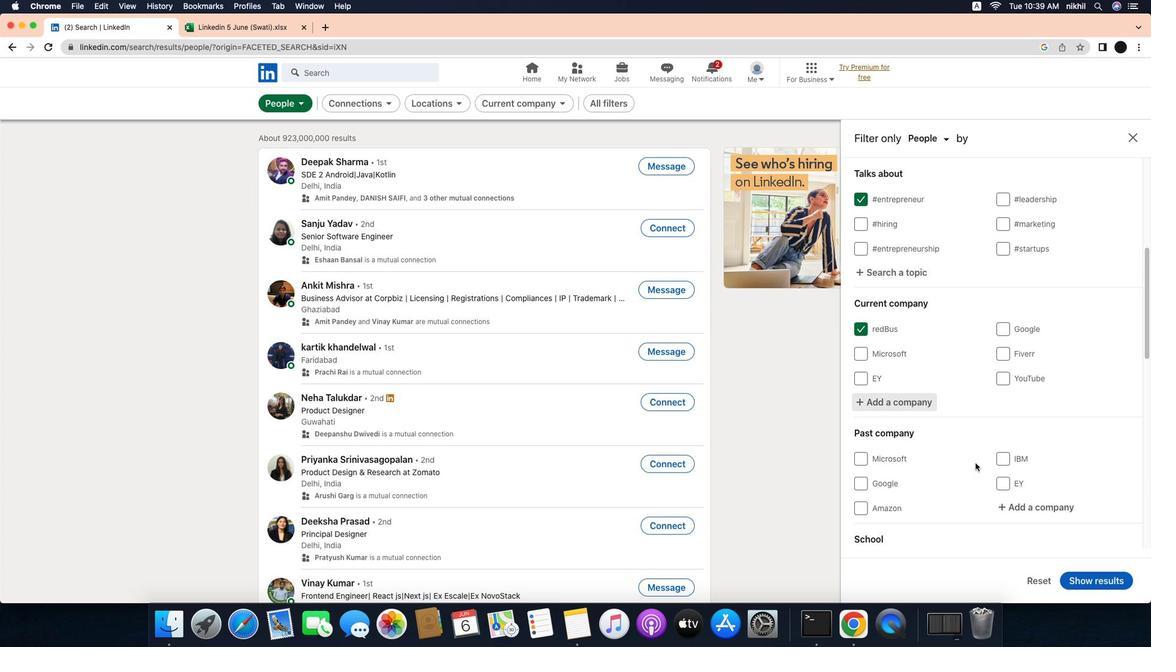 
Action: Mouse scrolled (973, 460) with delta (-3, 2)
Screenshot: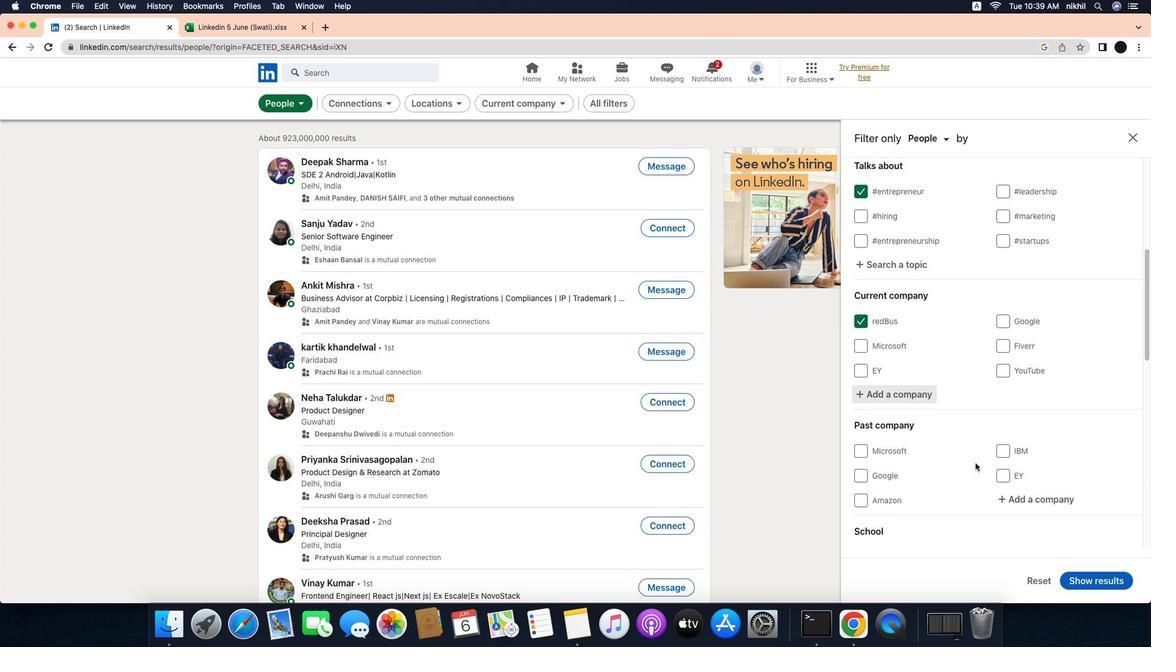 
Action: Mouse scrolled (973, 460) with delta (-3, 1)
Screenshot: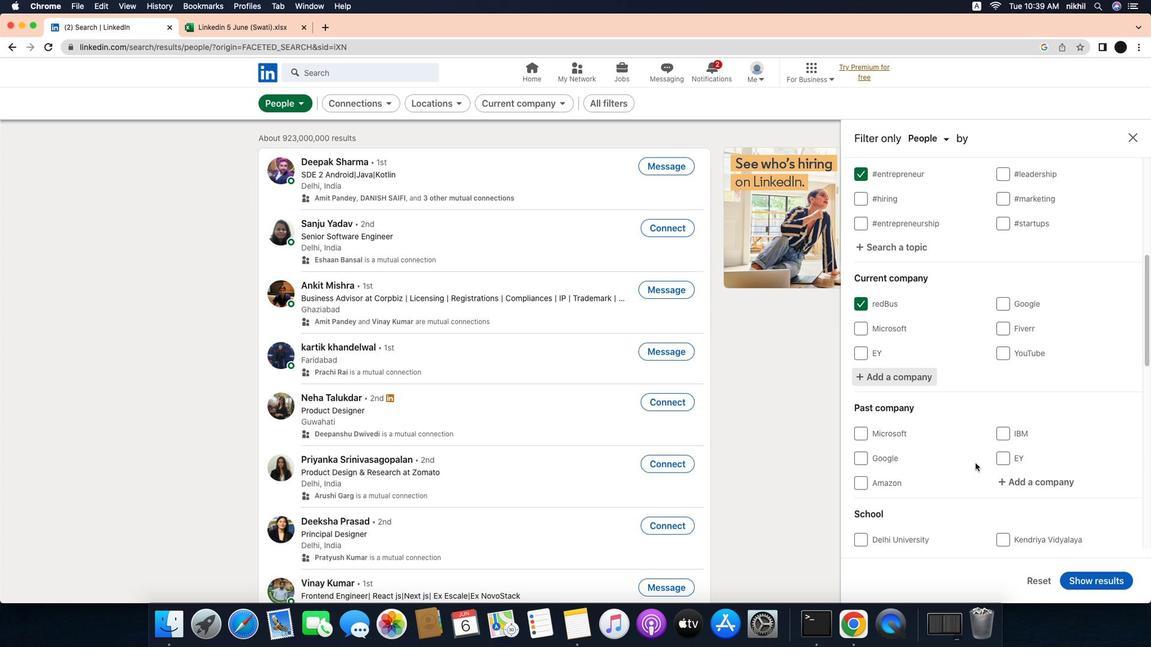 
Action: Mouse scrolled (973, 460) with delta (-3, 1)
Screenshot: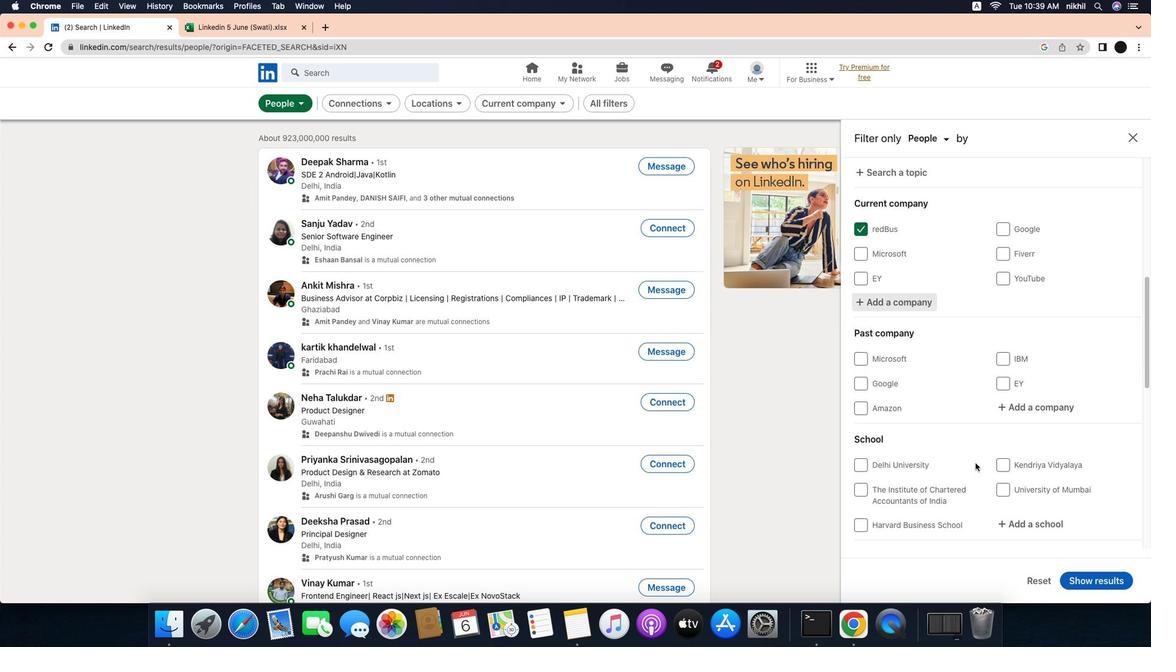 
Action: Mouse moved to (1024, 446)
Screenshot: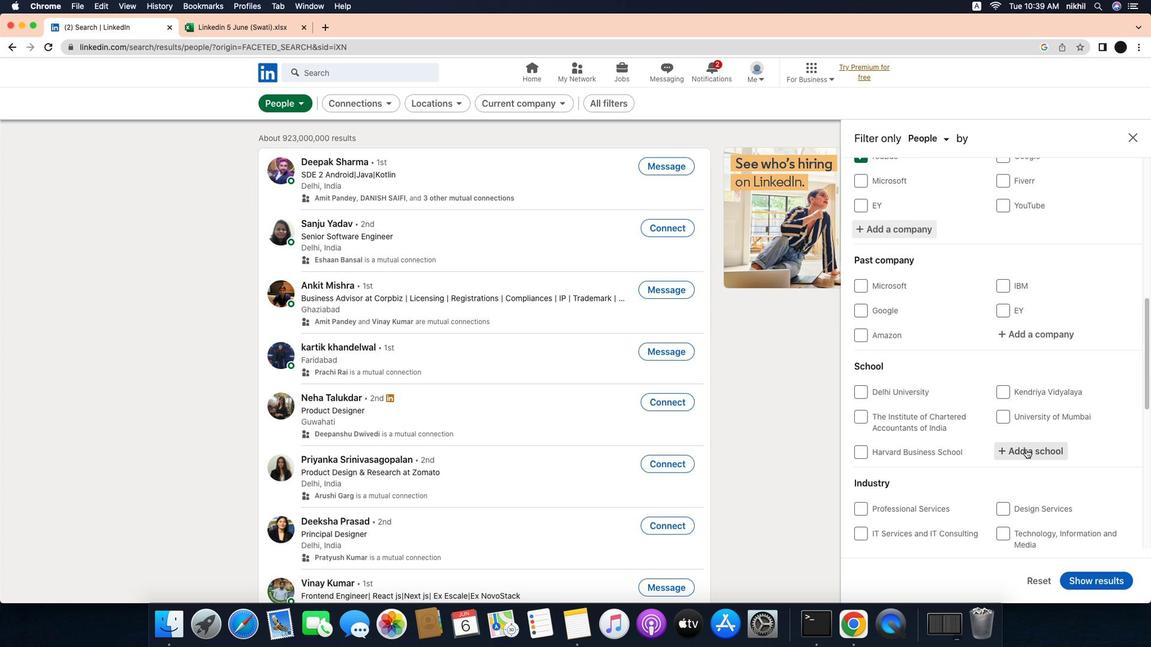 
Action: Mouse pressed left at (1024, 446)
Screenshot: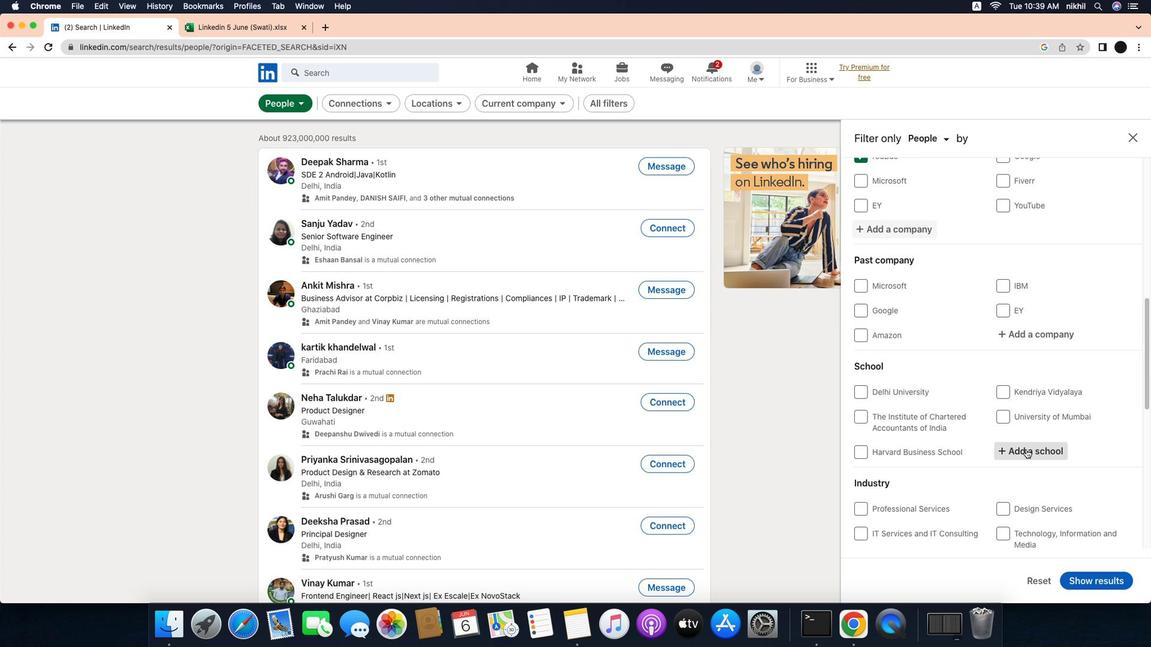 
Action: Mouse moved to (1039, 446)
Screenshot: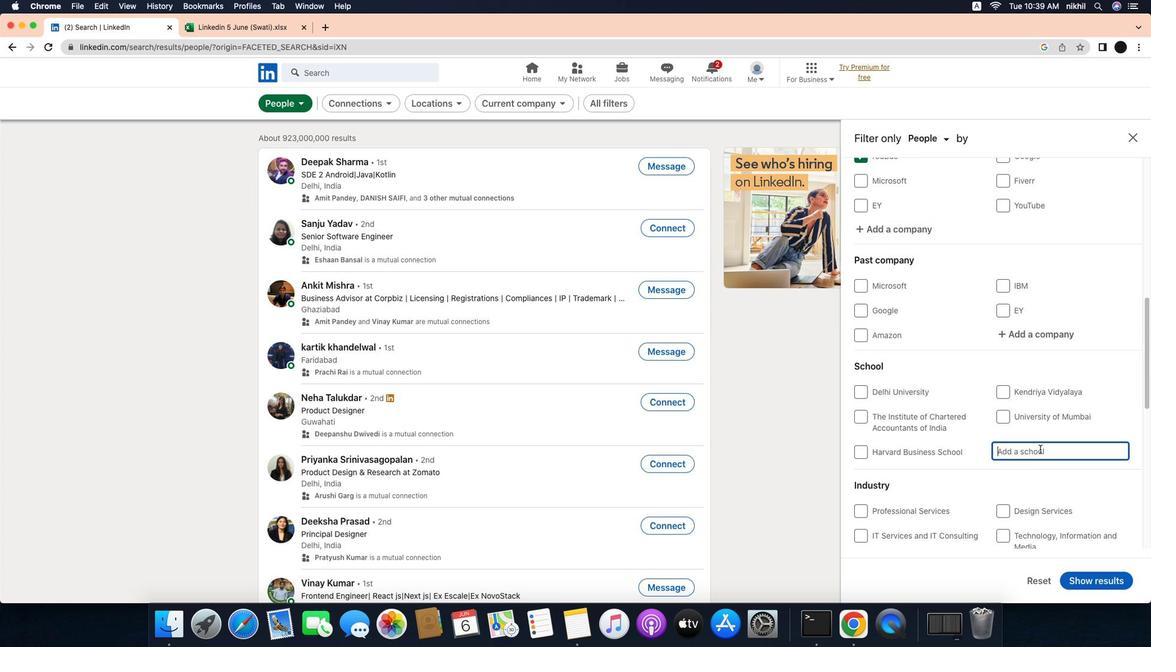 
Action: Mouse pressed left at (1039, 446)
Screenshot: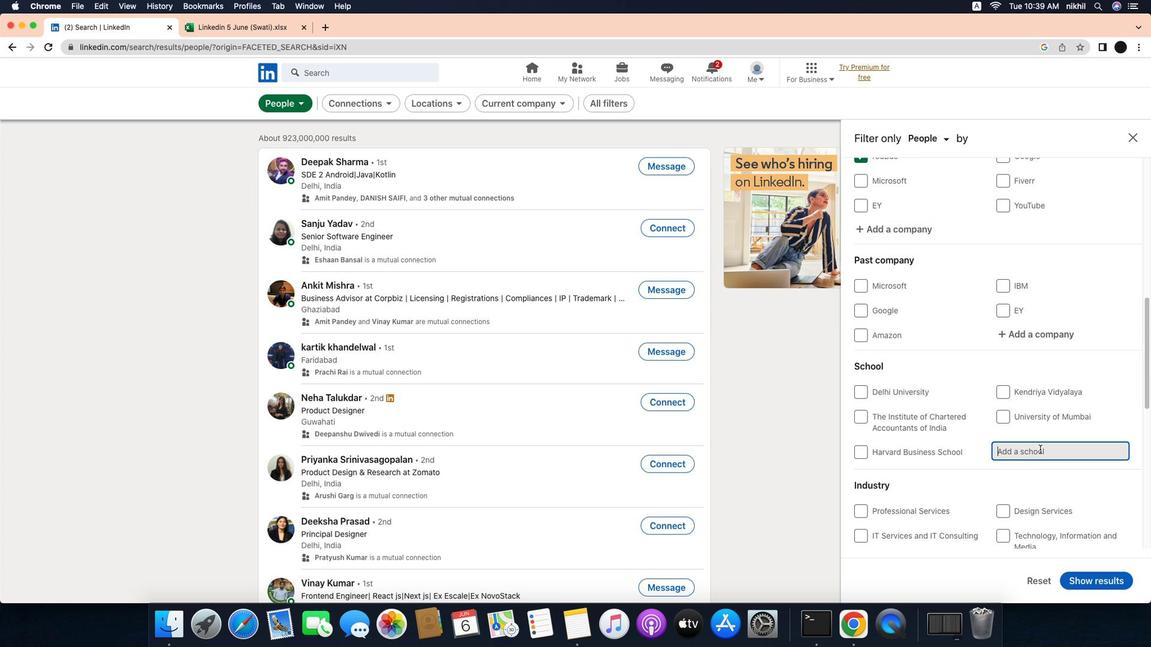 
Action: Mouse moved to (1036, 446)
Screenshot: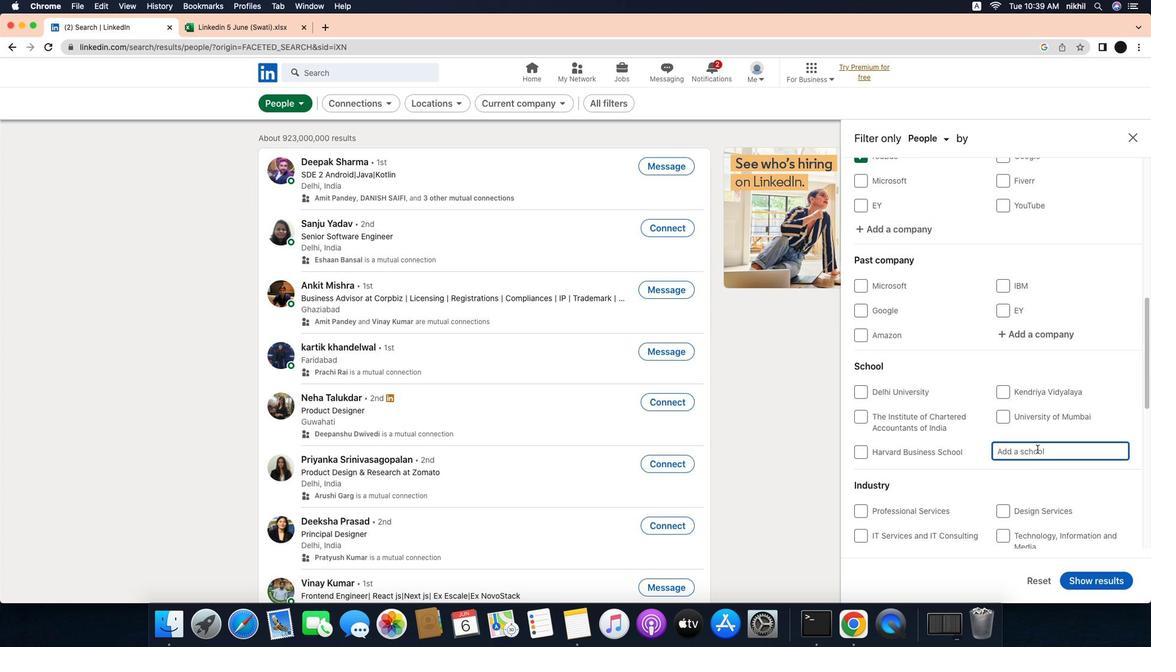 
Action: Key pressed Key.caps_lock'M'Key.caps_lock'a''h''a''r''a''j''a'Key.spaceKey.caps_lock'A'Key.caps_lock'g''r''a''s''e''n'Key.spaceKey.caps_lock'H'Key.caps_lock'i''m''a''l''a''y''a''n'Key.spaceKey.caps_lock'G'Key.caps_lock'a''r''w'Key.backspace'h''w''a''l'Key.spaceKey.caps_lock'U'Key.caps_lock'n''i''v''e''r''s''i''t''y'
Screenshot: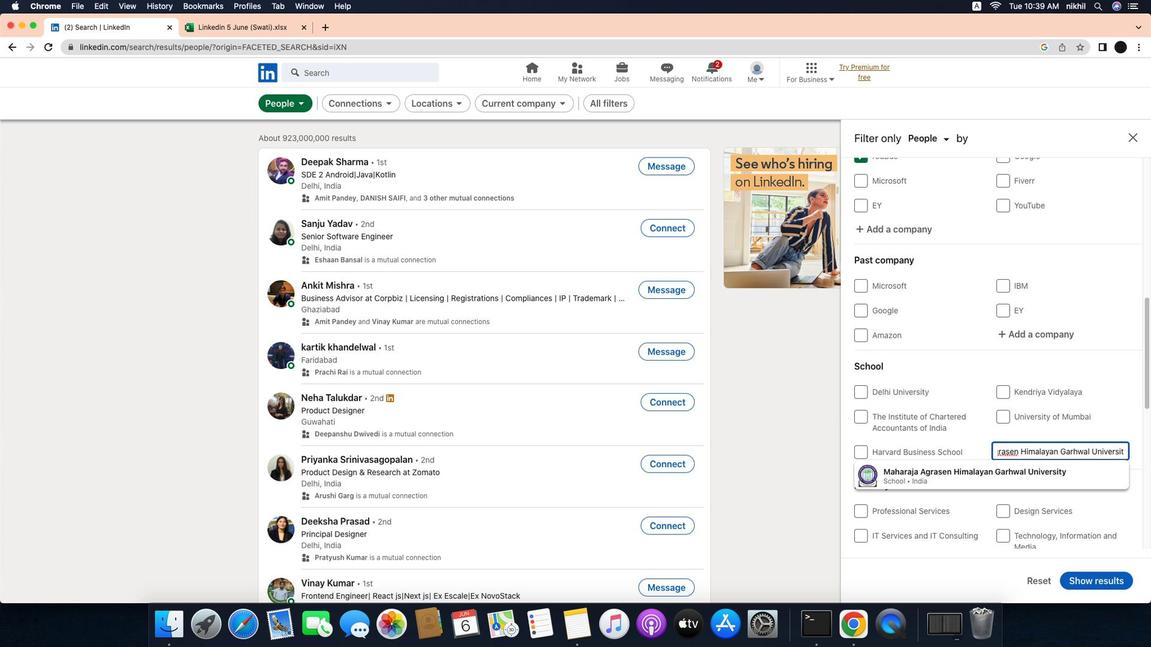 
Action: Mouse moved to (971, 472)
Screenshot: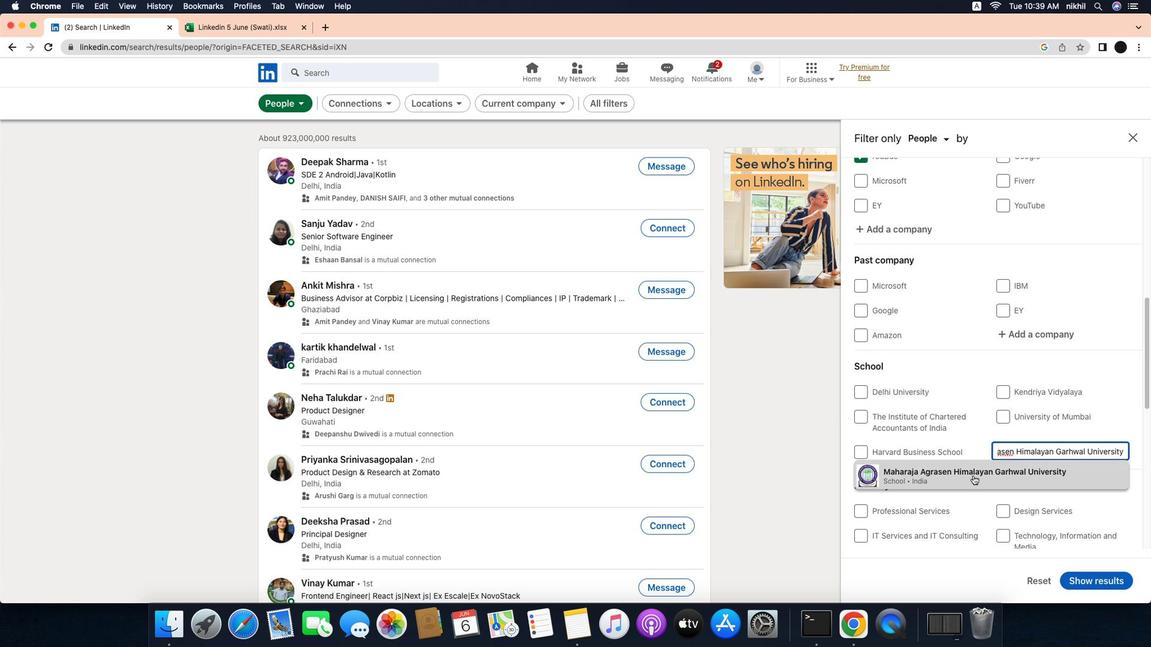 
Action: Mouse pressed left at (971, 472)
Screenshot: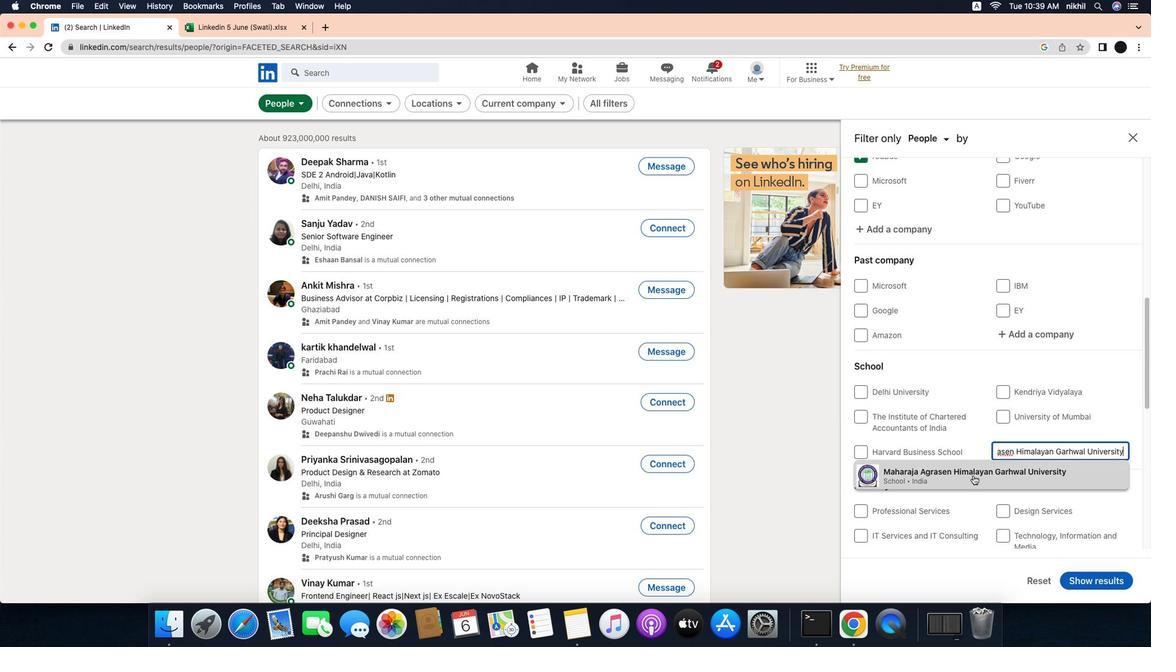
Action: Mouse moved to (986, 472)
Screenshot: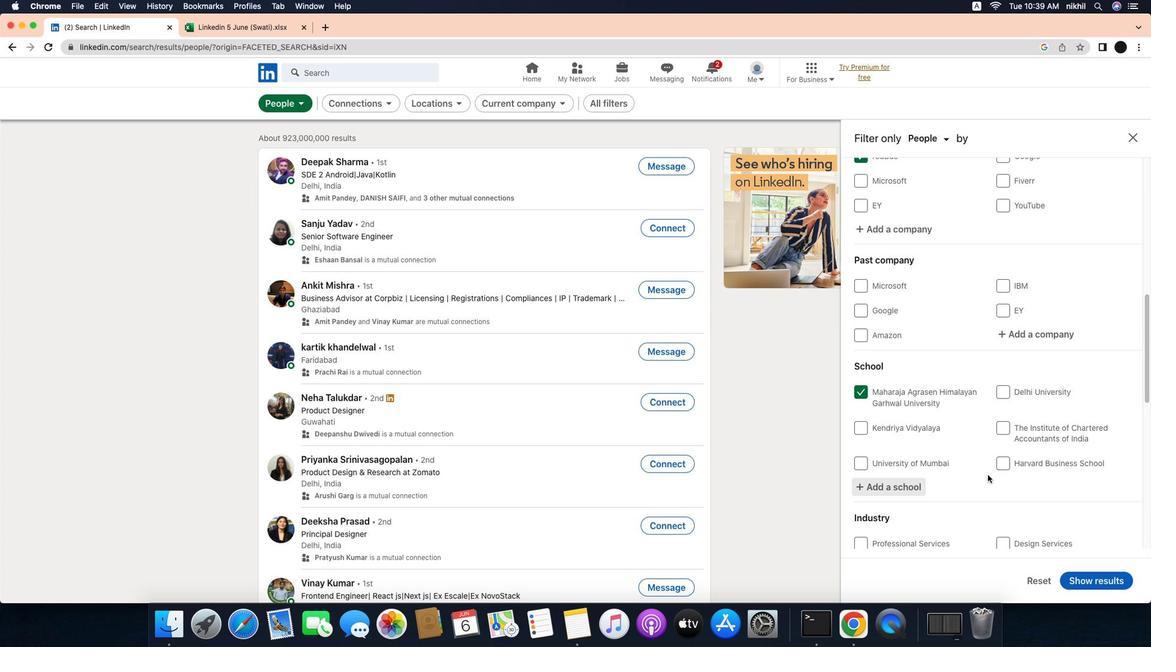 
Action: Mouse scrolled (986, 472) with delta (-3, 2)
Screenshot: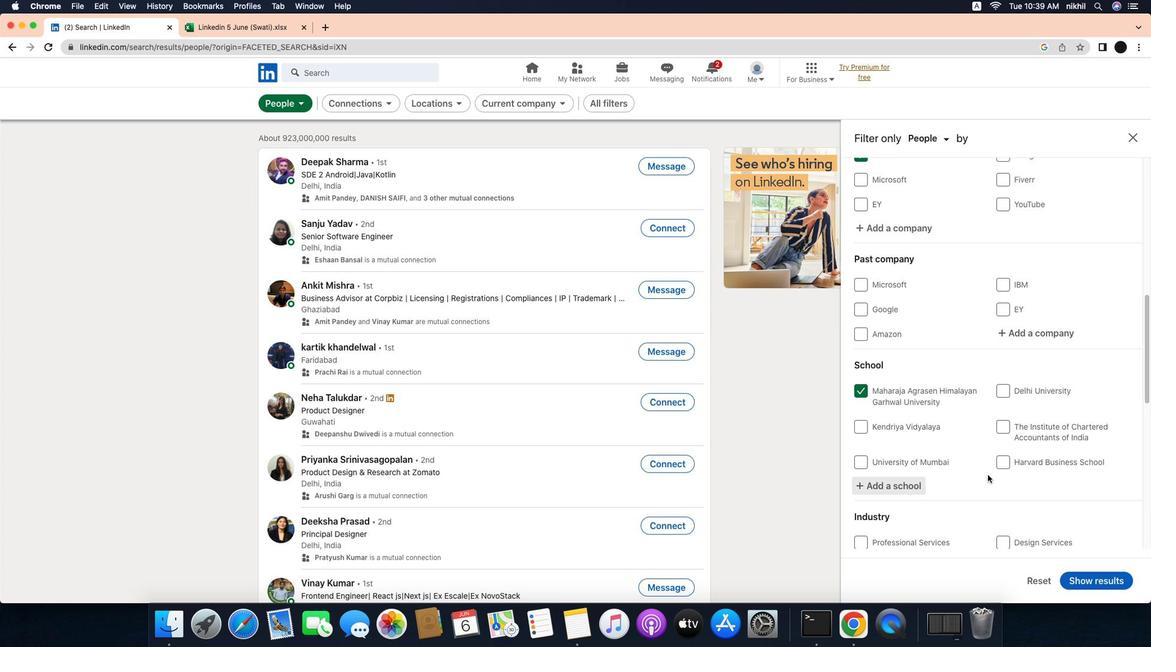 
Action: Mouse scrolled (986, 472) with delta (-3, 2)
Screenshot: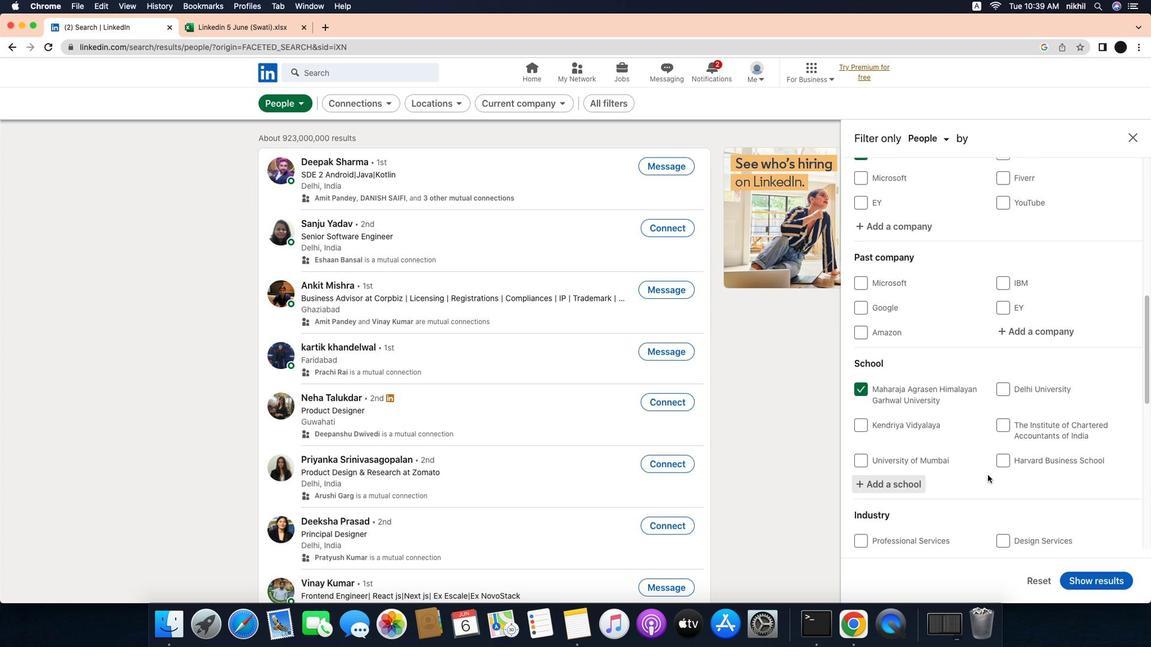 
Action: Mouse scrolled (986, 472) with delta (-3, 2)
Screenshot: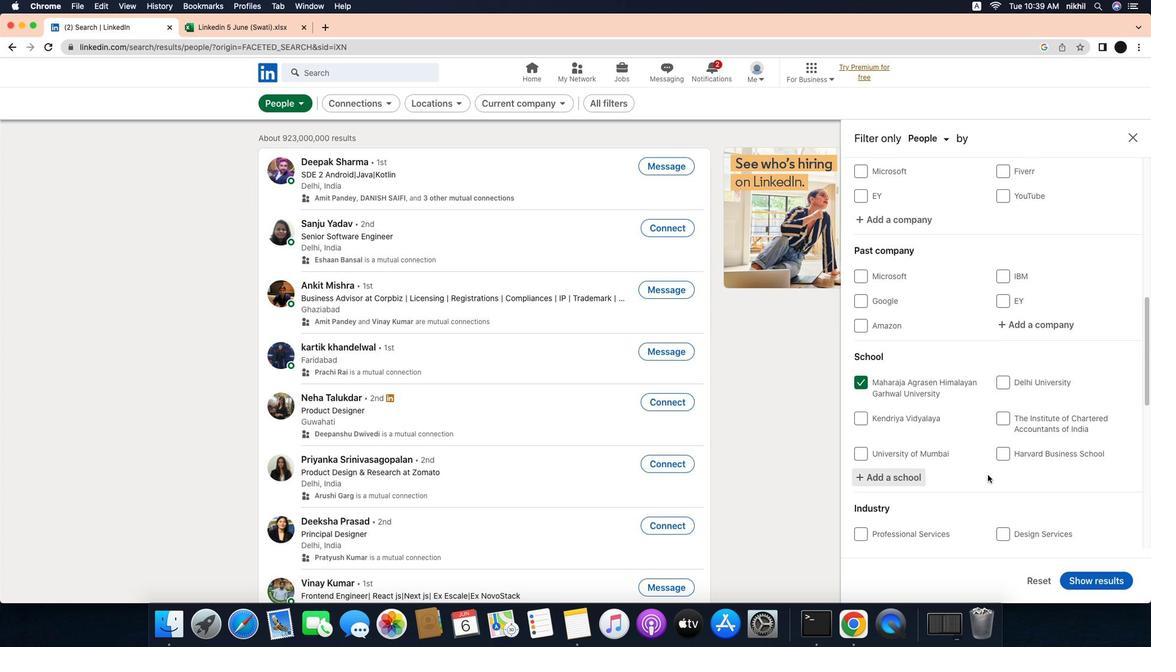 
Action: Mouse scrolled (986, 472) with delta (-3, 2)
Screenshot: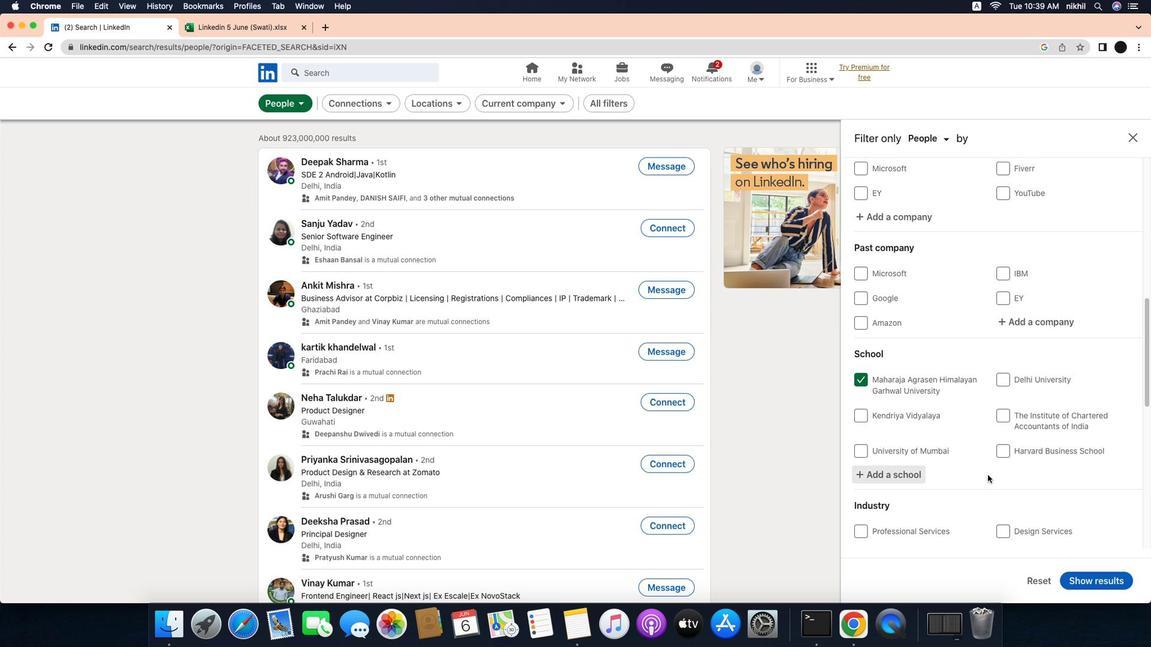 
Action: Mouse scrolled (986, 472) with delta (-3, 2)
Screenshot: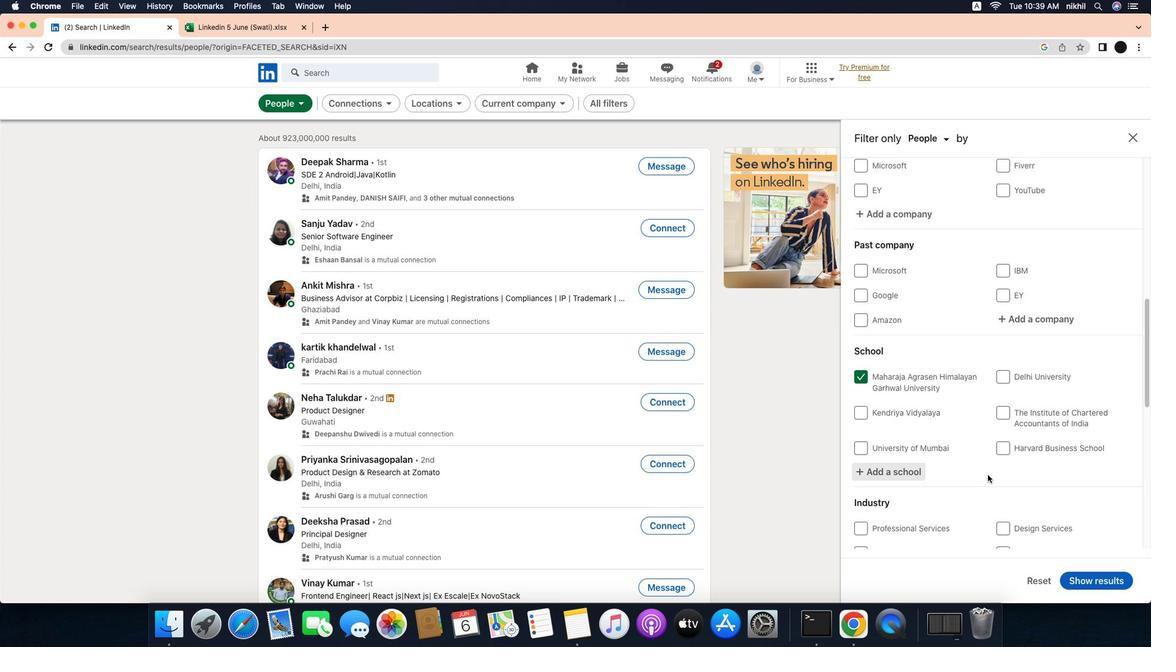 
Action: Mouse scrolled (986, 472) with delta (-3, 2)
Screenshot: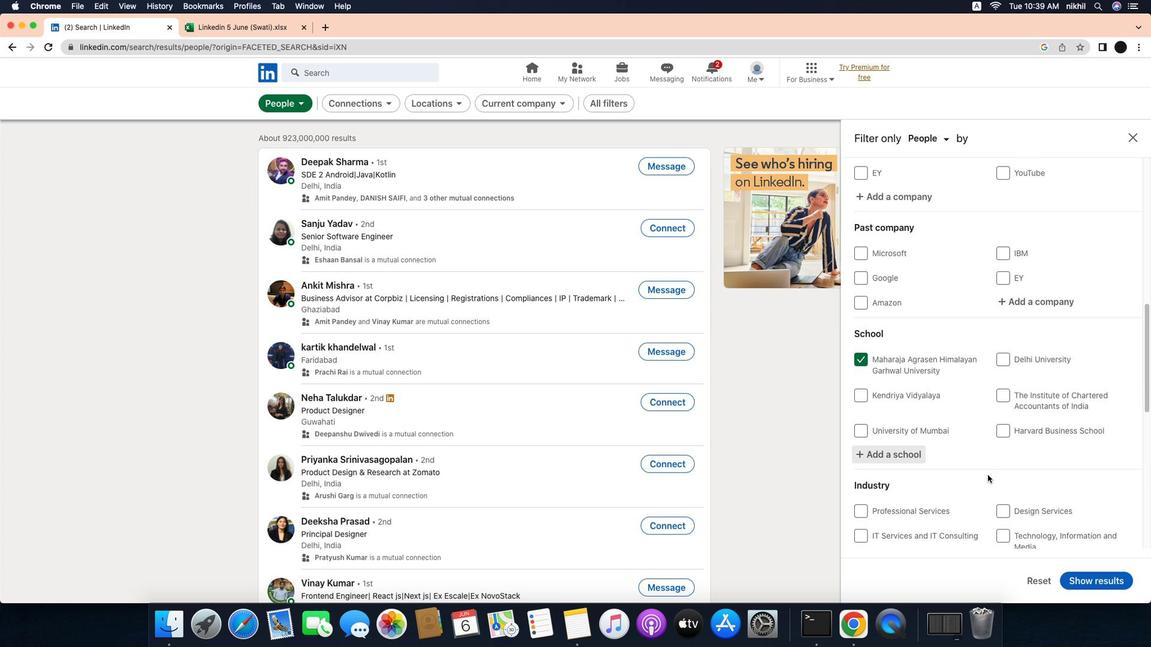 
Action: Mouse scrolled (986, 472) with delta (-3, 2)
Screenshot: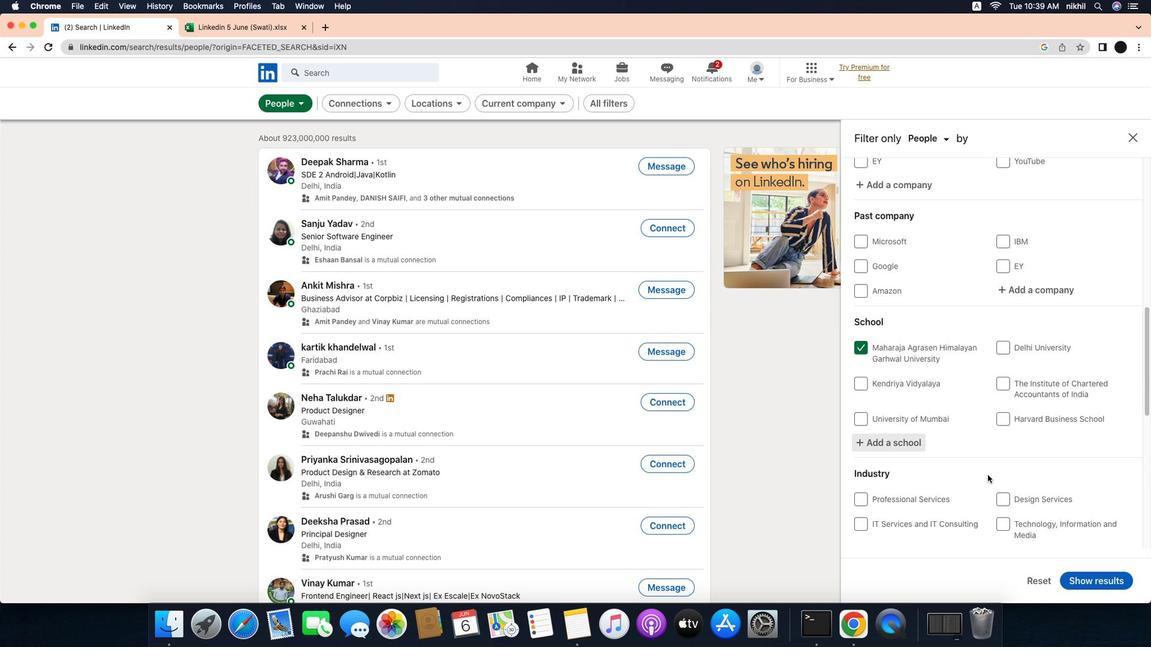 
Action: Mouse scrolled (986, 472) with delta (-3, 2)
Screenshot: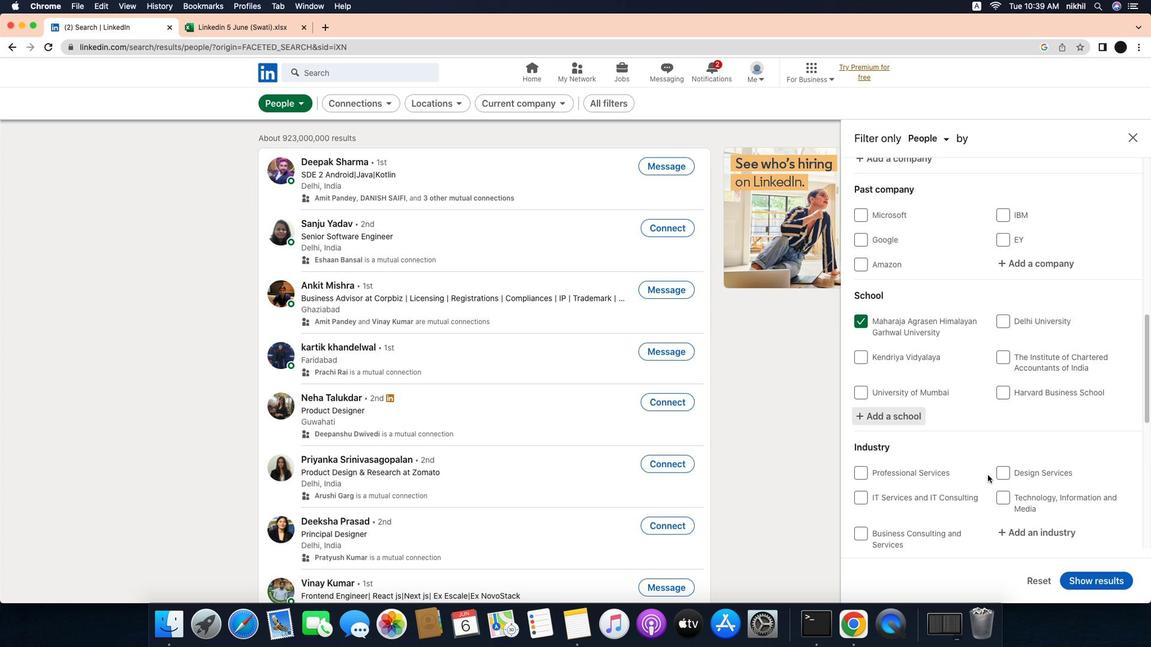 
Action: Mouse scrolled (986, 472) with delta (-3, 2)
Screenshot: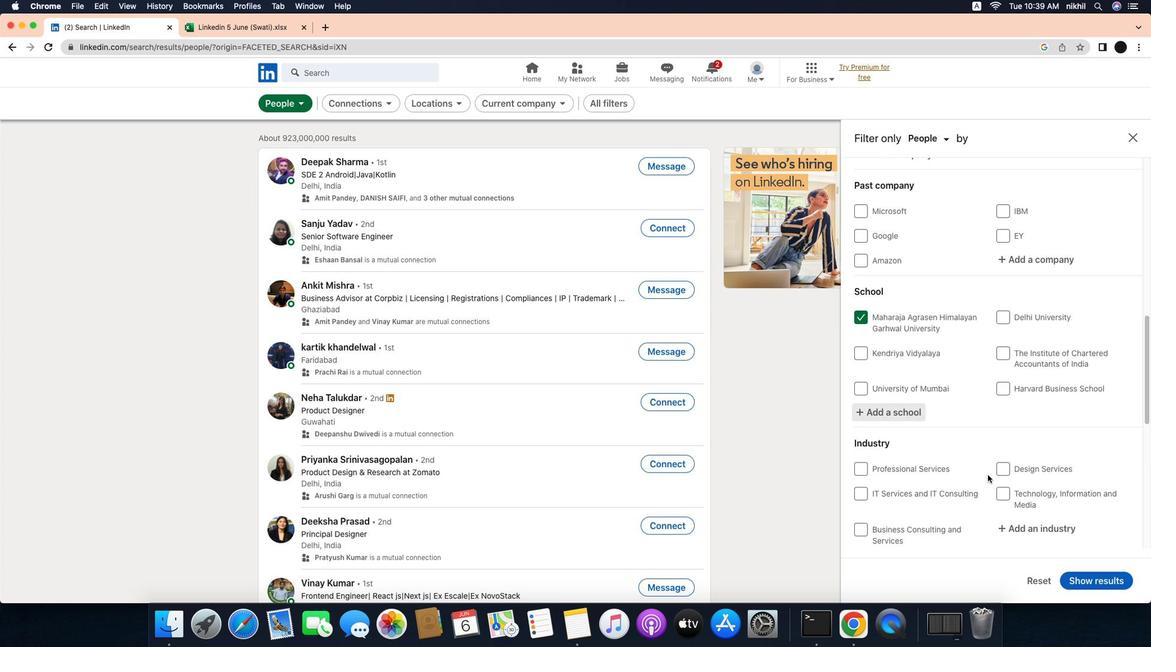 
Action: Mouse scrolled (986, 472) with delta (-3, 1)
Screenshot: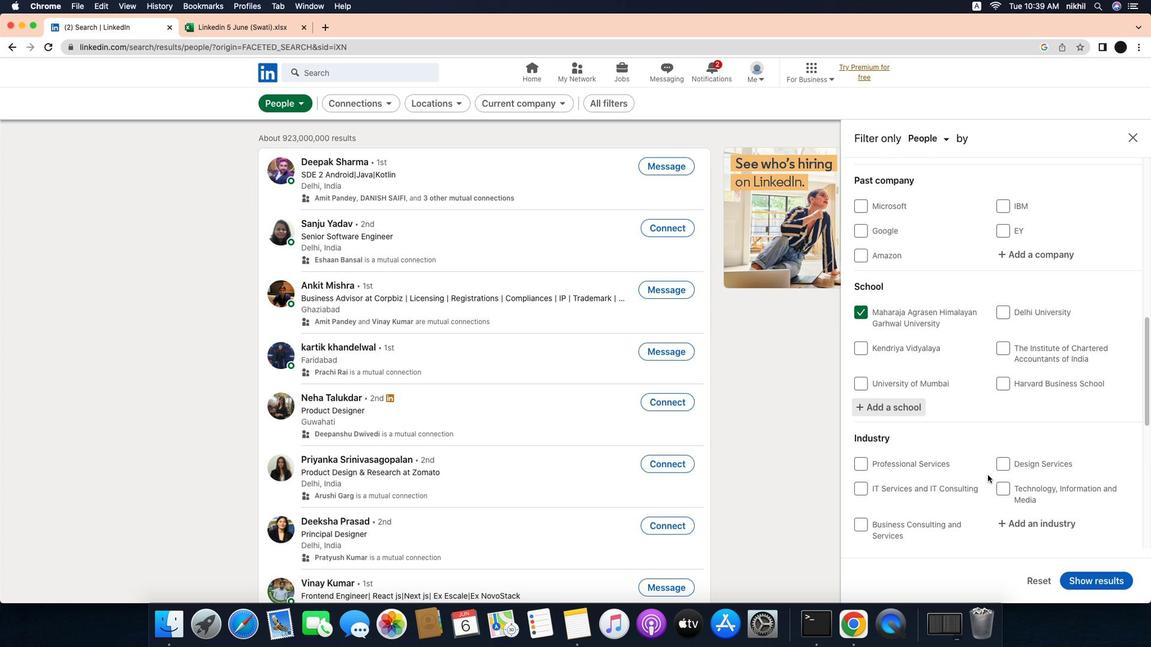 
Action: Mouse scrolled (986, 472) with delta (-3, 1)
Screenshot: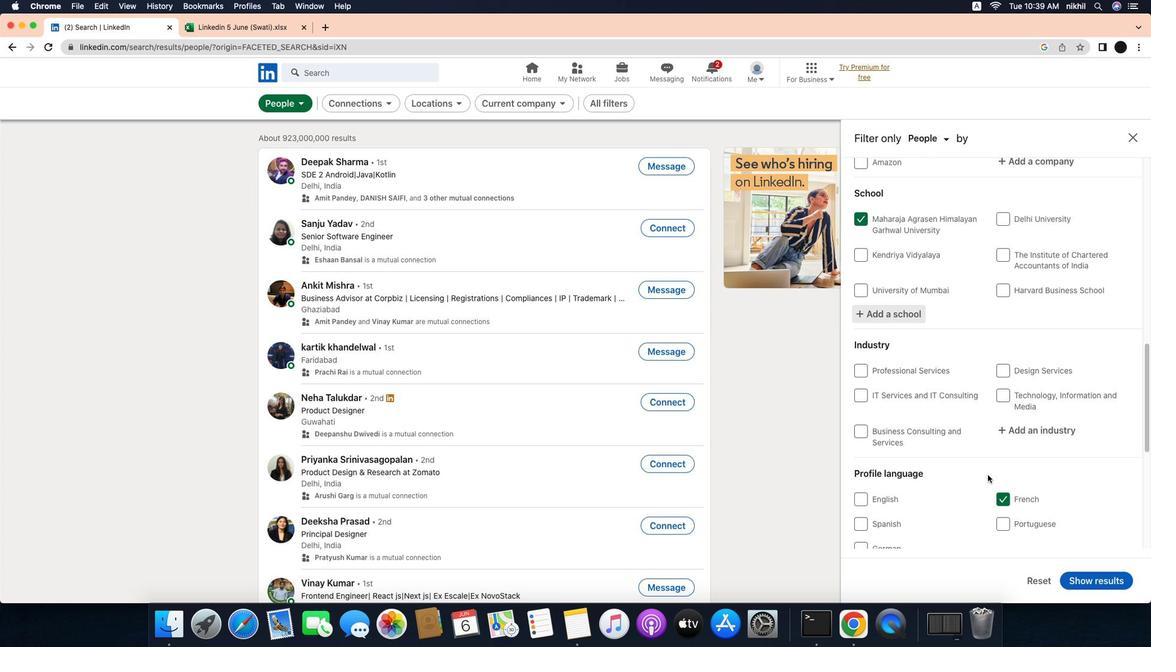 
Action: Mouse moved to (1037, 377)
Screenshot: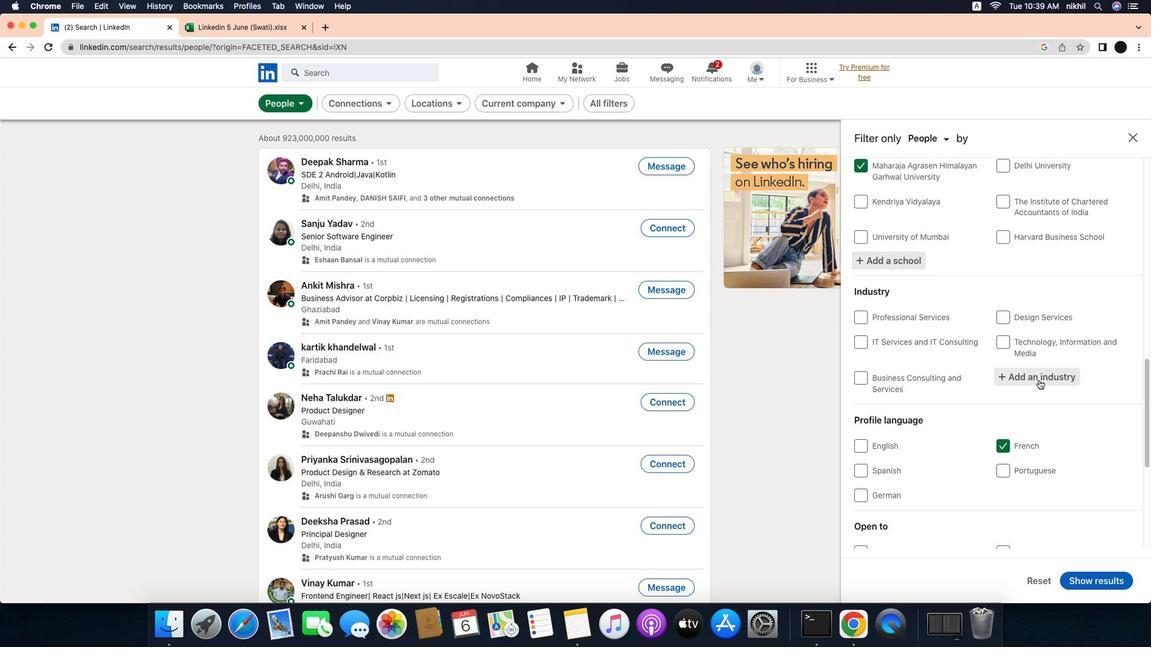 
Action: Mouse pressed left at (1037, 377)
Screenshot: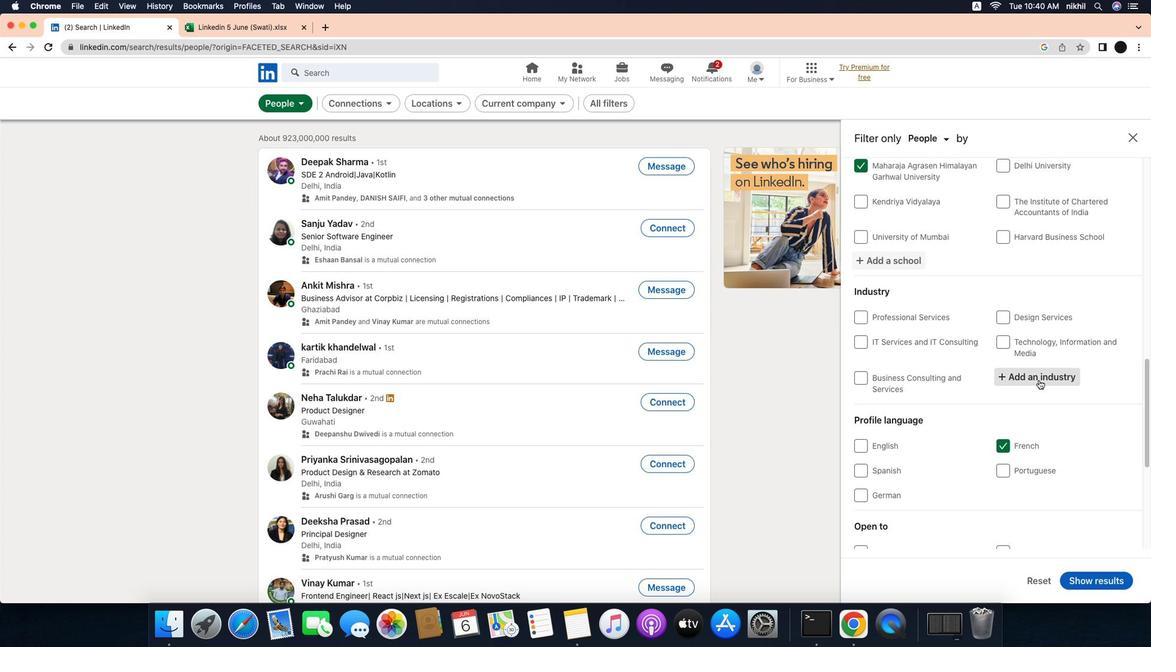 
Action: Mouse moved to (1054, 377)
Screenshot: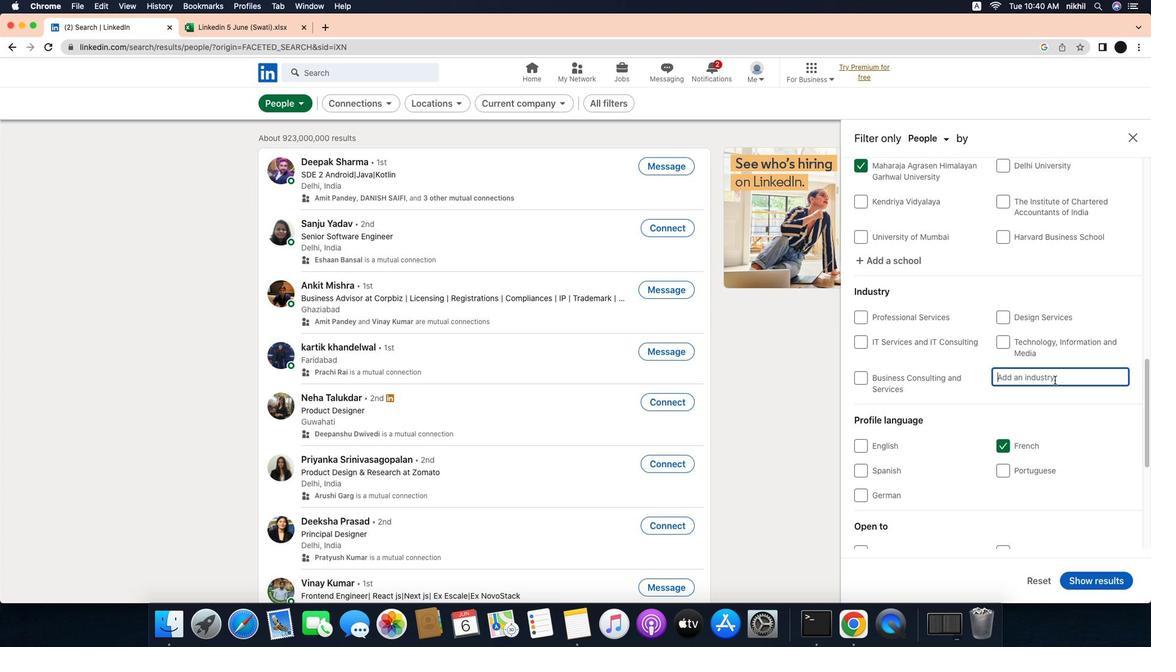 
Action: Mouse pressed left at (1054, 377)
Screenshot: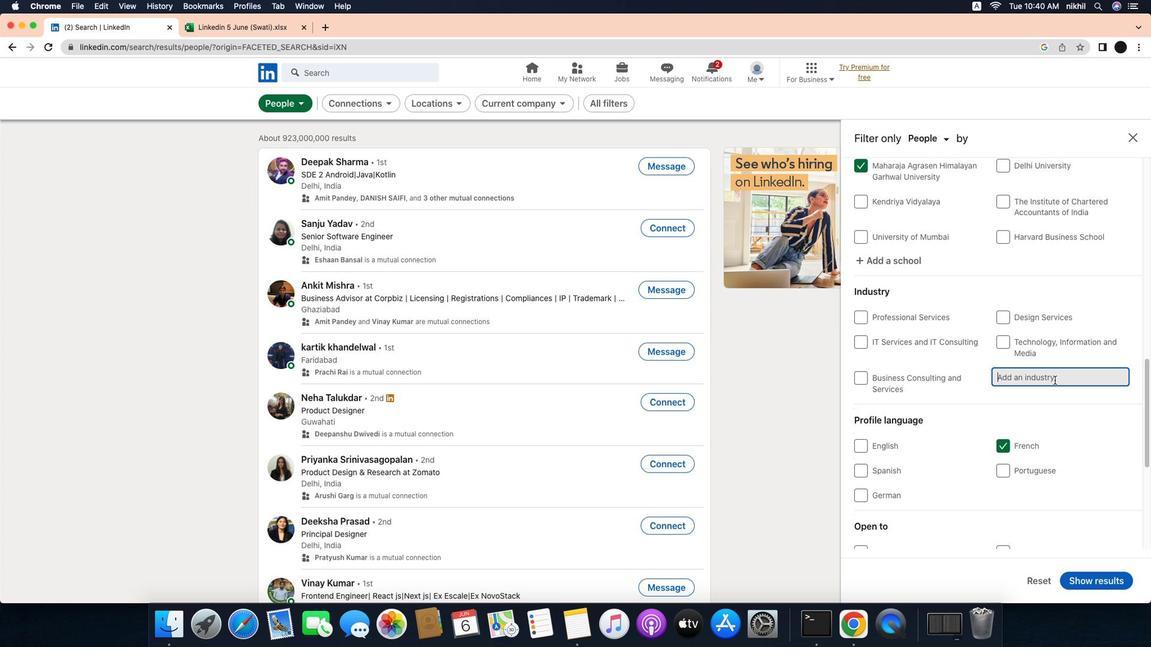 
Action: Key pressed Key.caps_lock'M'Key.caps_lock'o''v''i''e''s'Key.space'a''n''d'Key.spaceKey.caps_lock'S'Key.caps_lock'o''u''n''d'Key.spaceKey.caps_lock'R'Key.caps_lock'e''c''o''r''d''i''n''g'
Screenshot: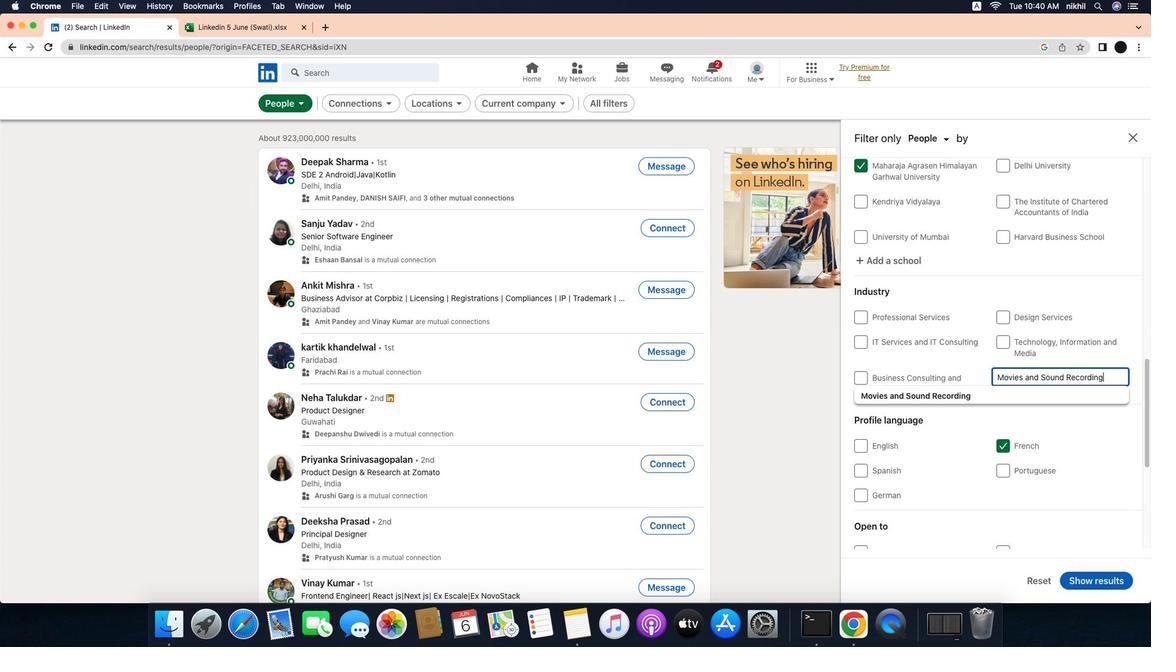 
Action: Mouse moved to (999, 392)
Screenshot: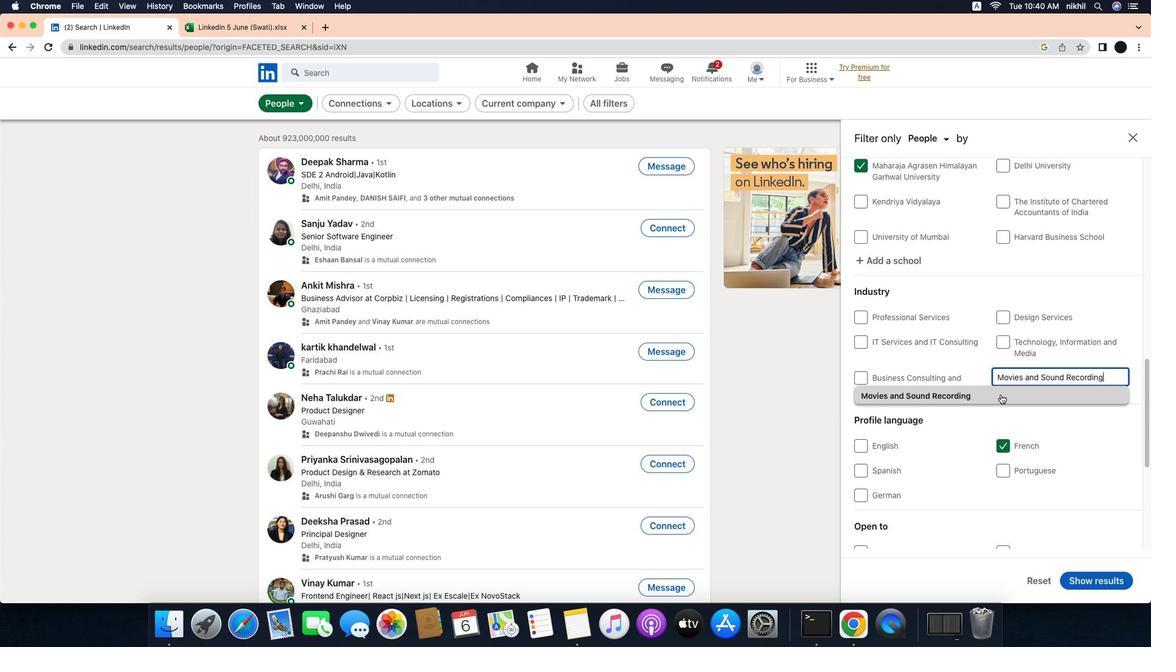
Action: Mouse pressed left at (999, 392)
Screenshot: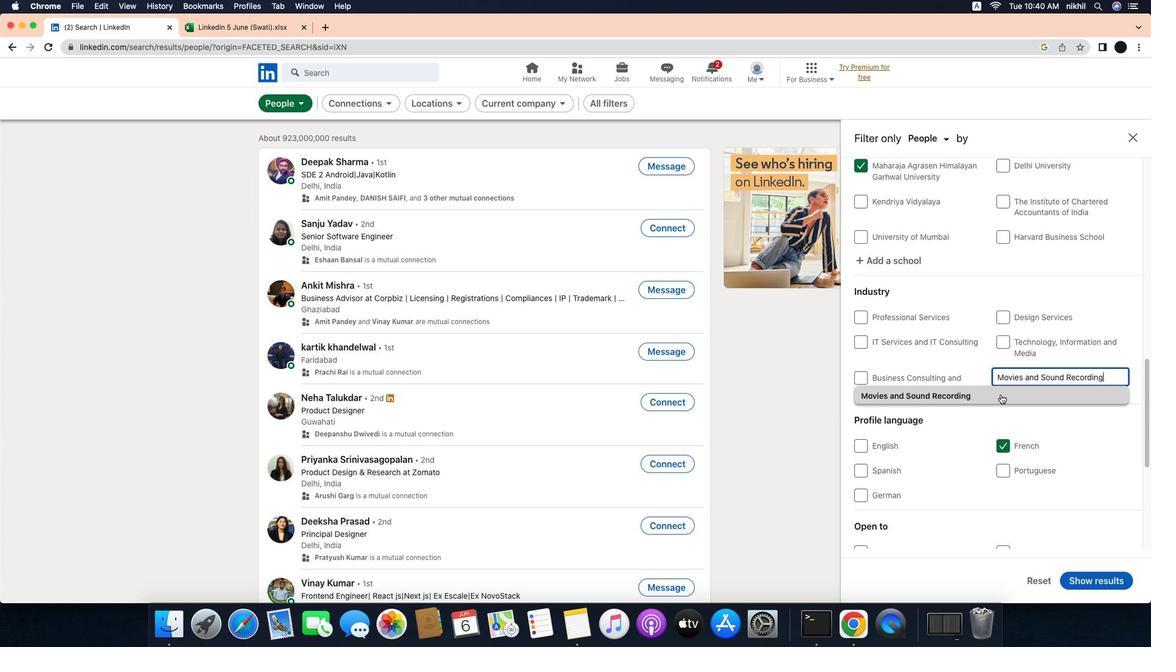 
Action: Mouse moved to (1016, 409)
Screenshot: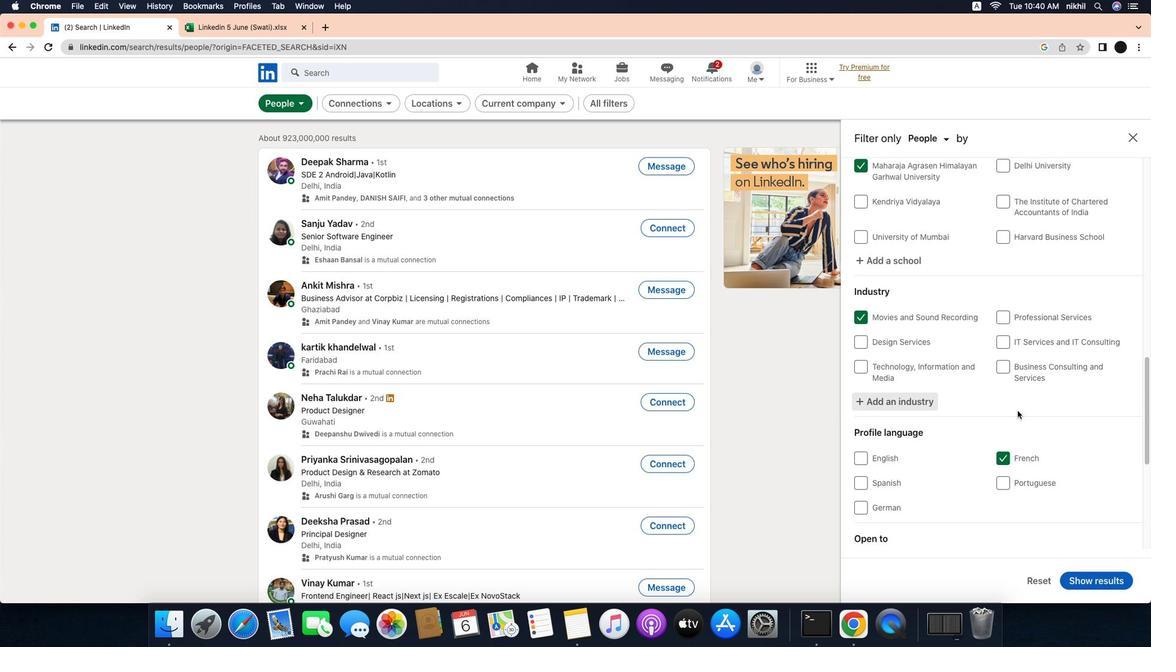 
Action: Mouse scrolled (1016, 409) with delta (-3, 2)
Screenshot: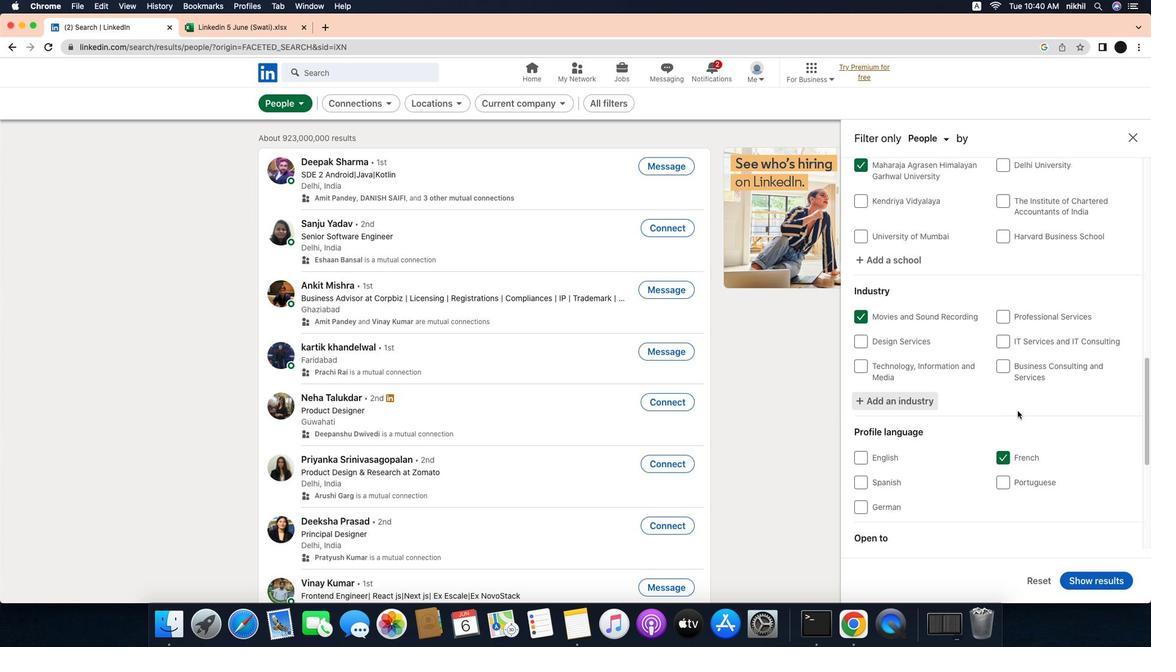 
Action: Mouse scrolled (1016, 409) with delta (-3, 2)
Screenshot: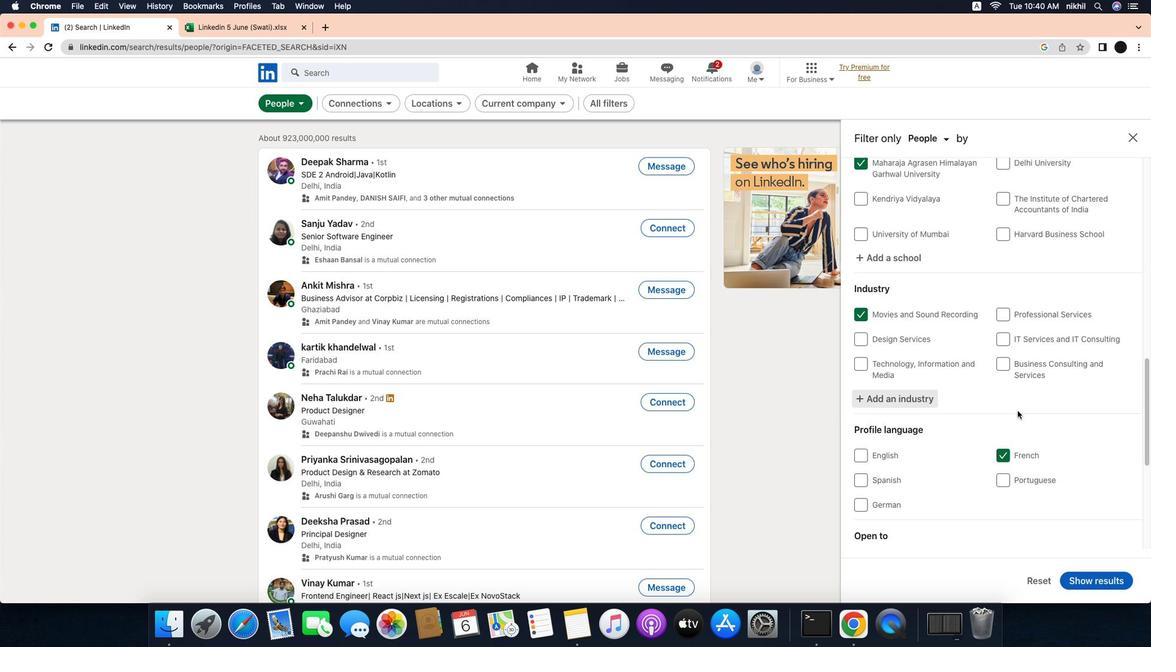 
Action: Mouse scrolled (1016, 409) with delta (-3, 2)
Screenshot: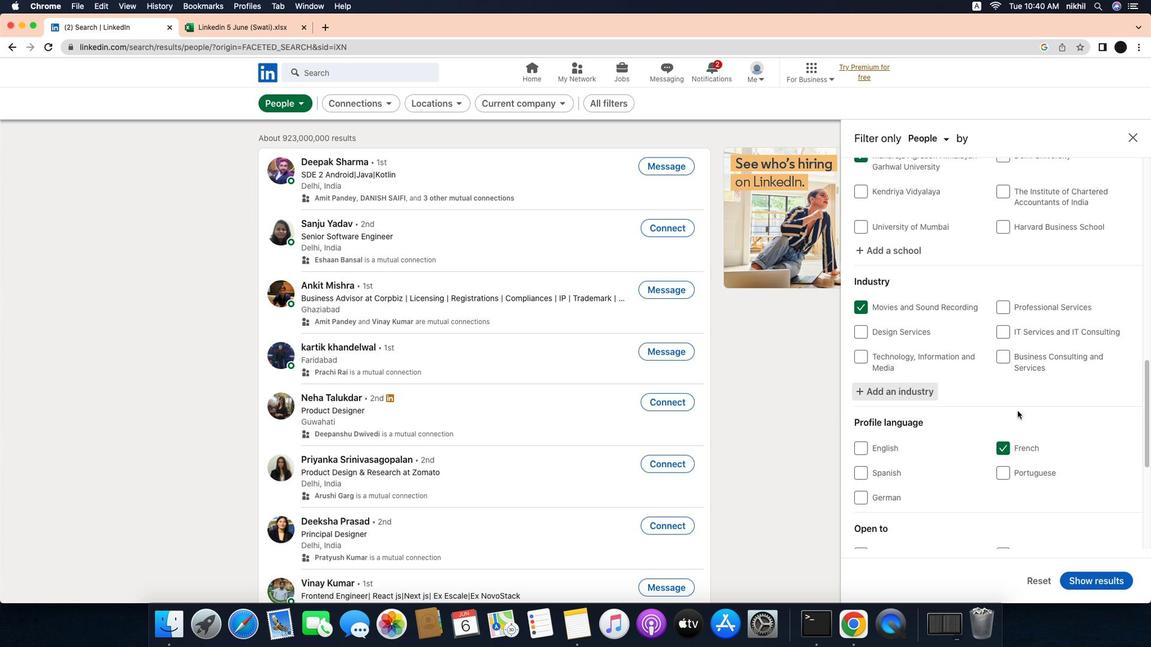 
Action: Mouse scrolled (1016, 409) with delta (-3, 2)
Screenshot: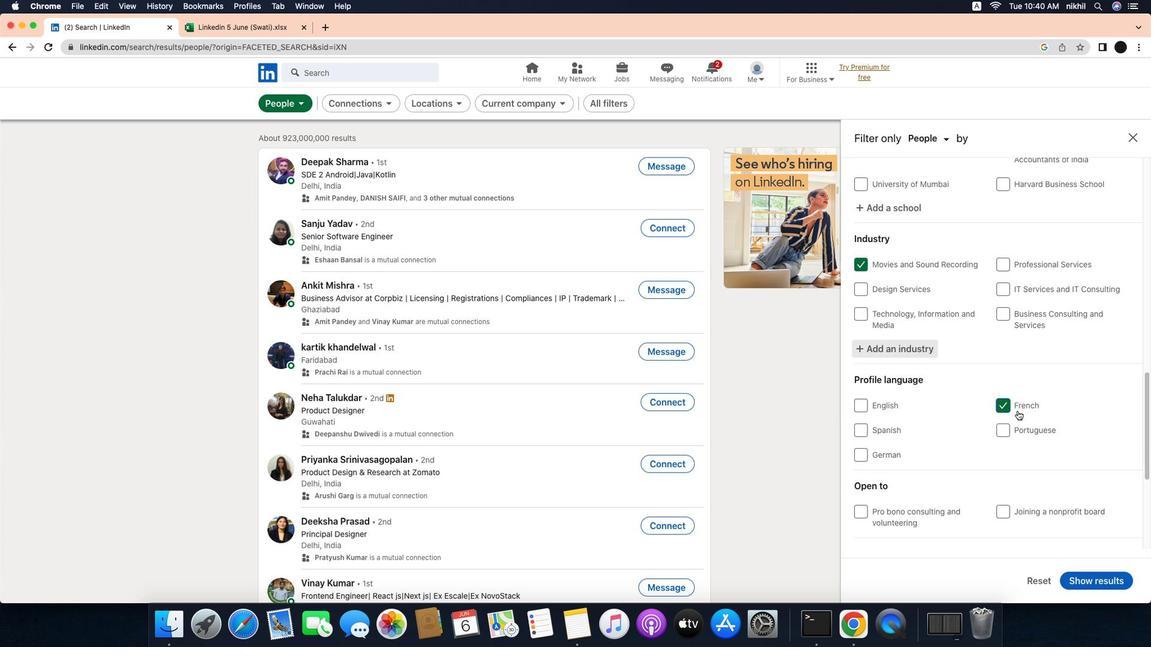 
Action: Mouse scrolled (1016, 409) with delta (-3, 2)
Screenshot: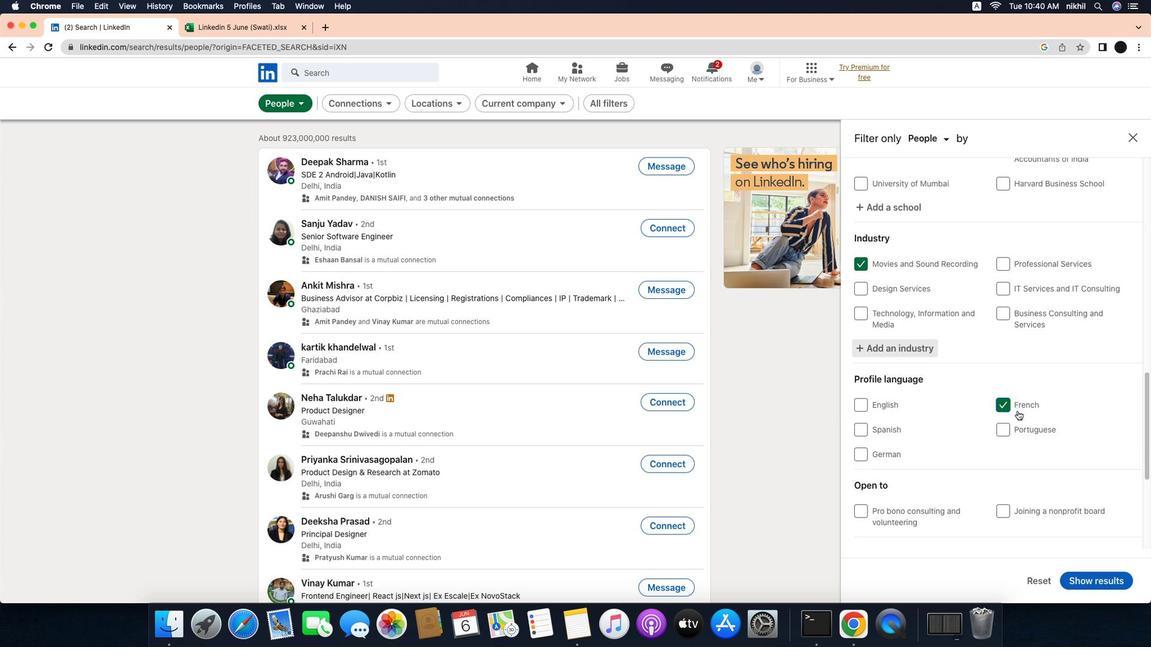 
Action: Mouse scrolled (1016, 409) with delta (-3, 2)
Screenshot: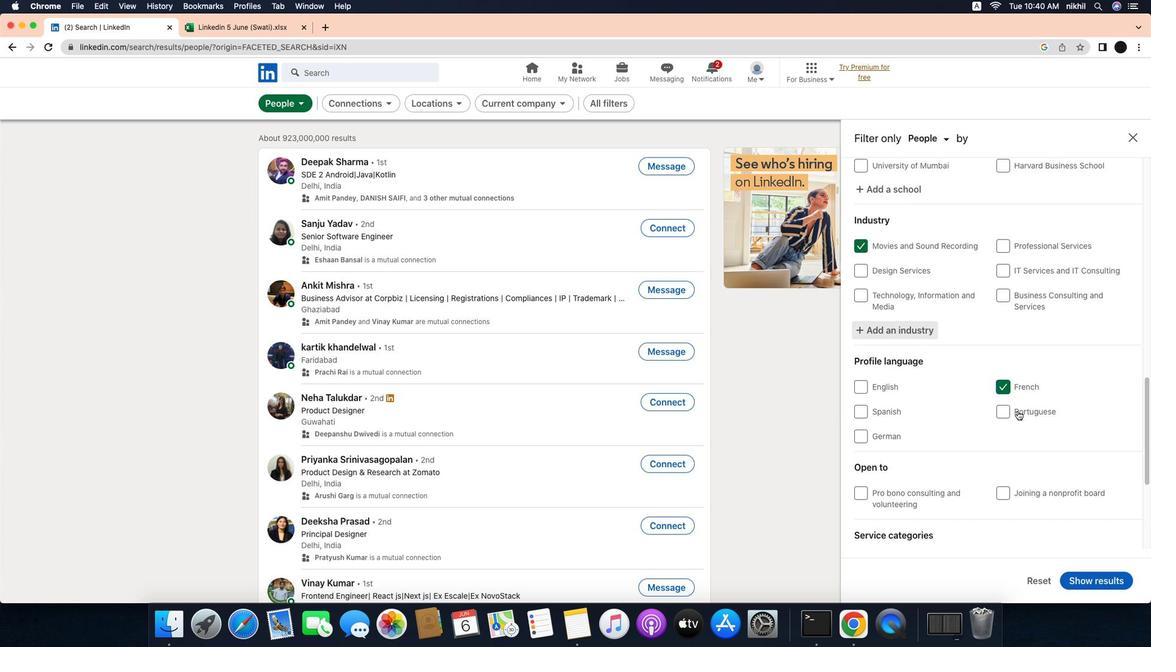 
Action: Mouse scrolled (1016, 409) with delta (-3, 1)
Screenshot: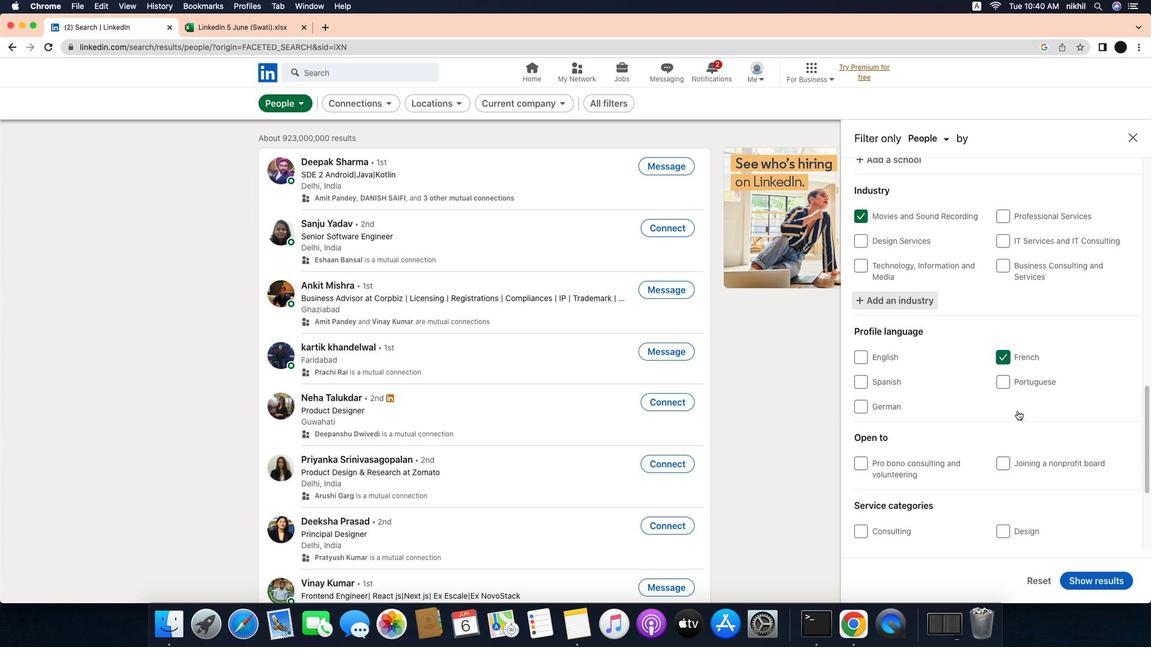 
Action: Mouse scrolled (1016, 409) with delta (-3, 2)
Screenshot: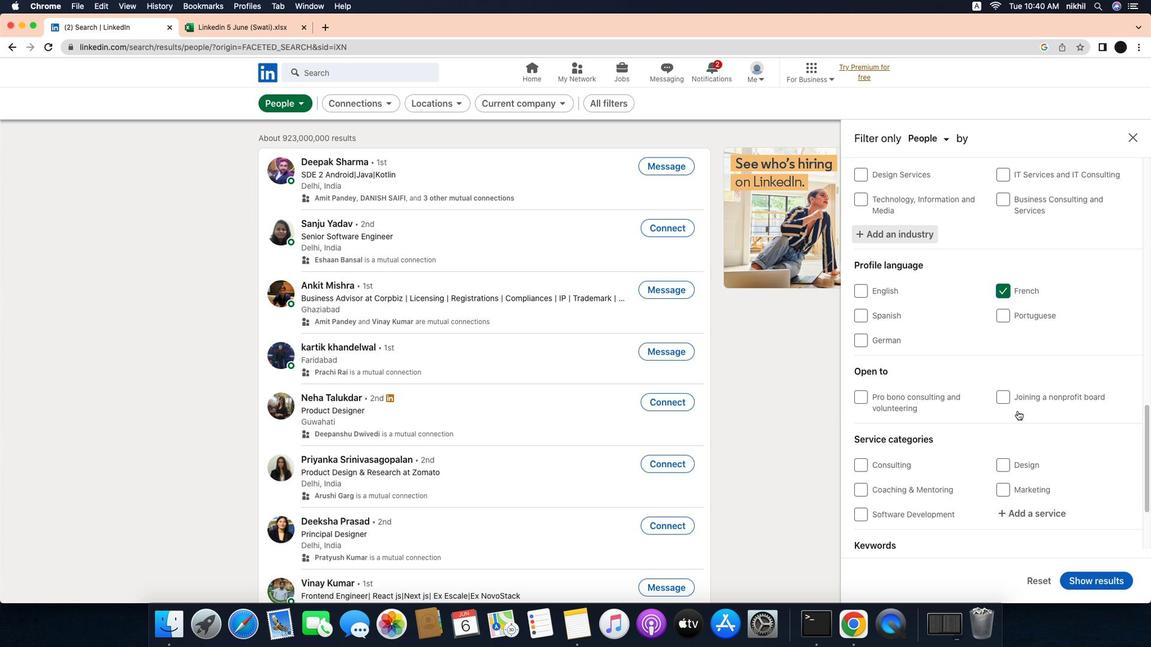 
Action: Mouse scrolled (1016, 409) with delta (-3, 2)
Screenshot: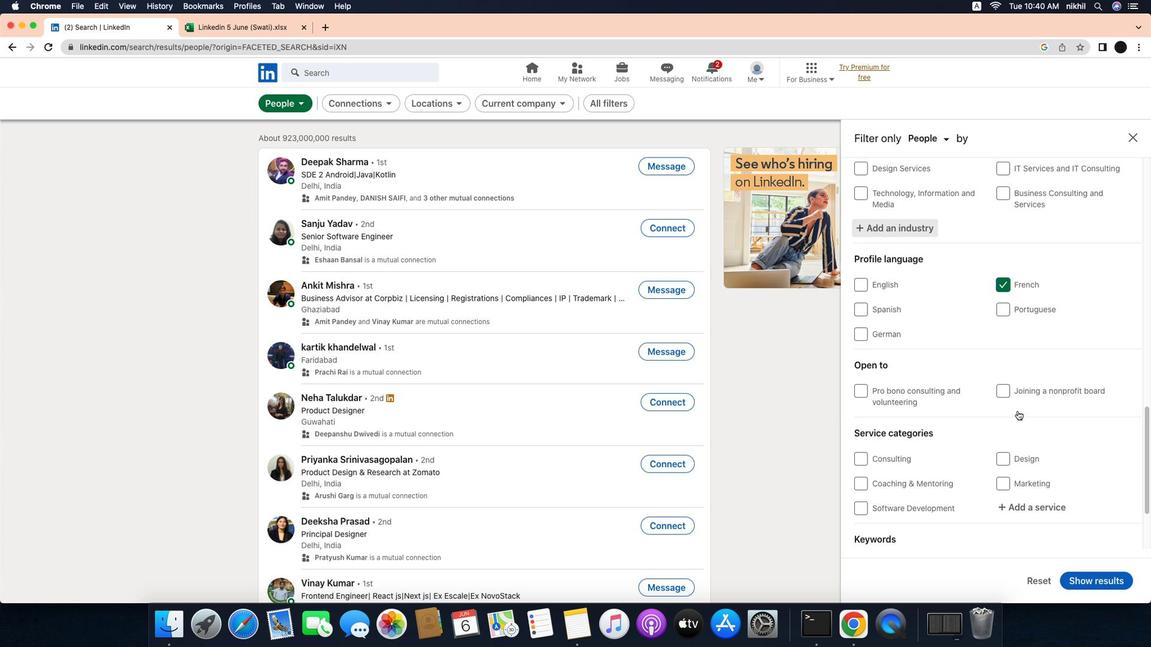 
Action: Mouse scrolled (1016, 409) with delta (-3, 1)
Screenshot: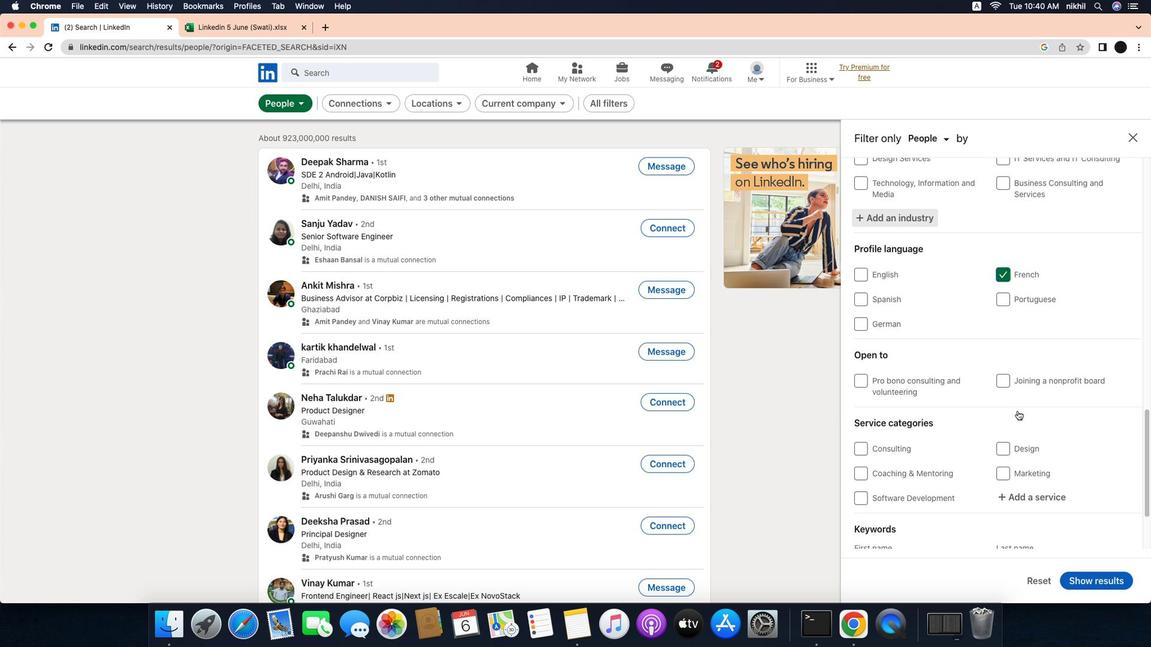 
Action: Mouse moved to (1027, 437)
Screenshot: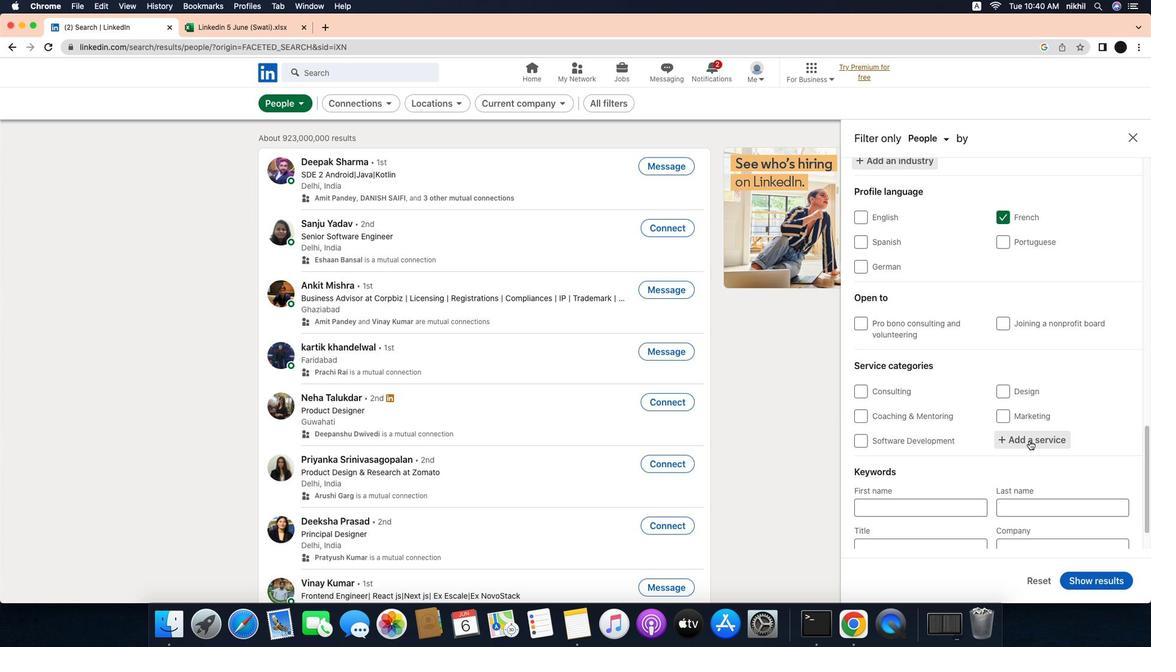 
Action: Mouse pressed left at (1027, 437)
Screenshot: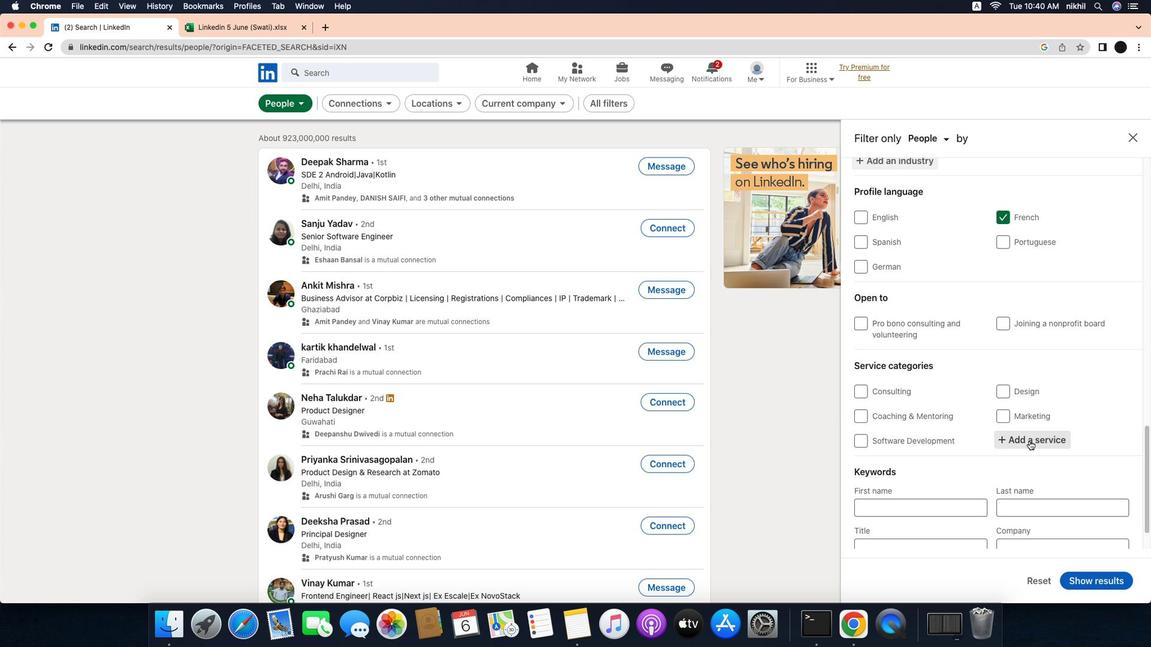 
Action: Mouse moved to (1044, 439)
Screenshot: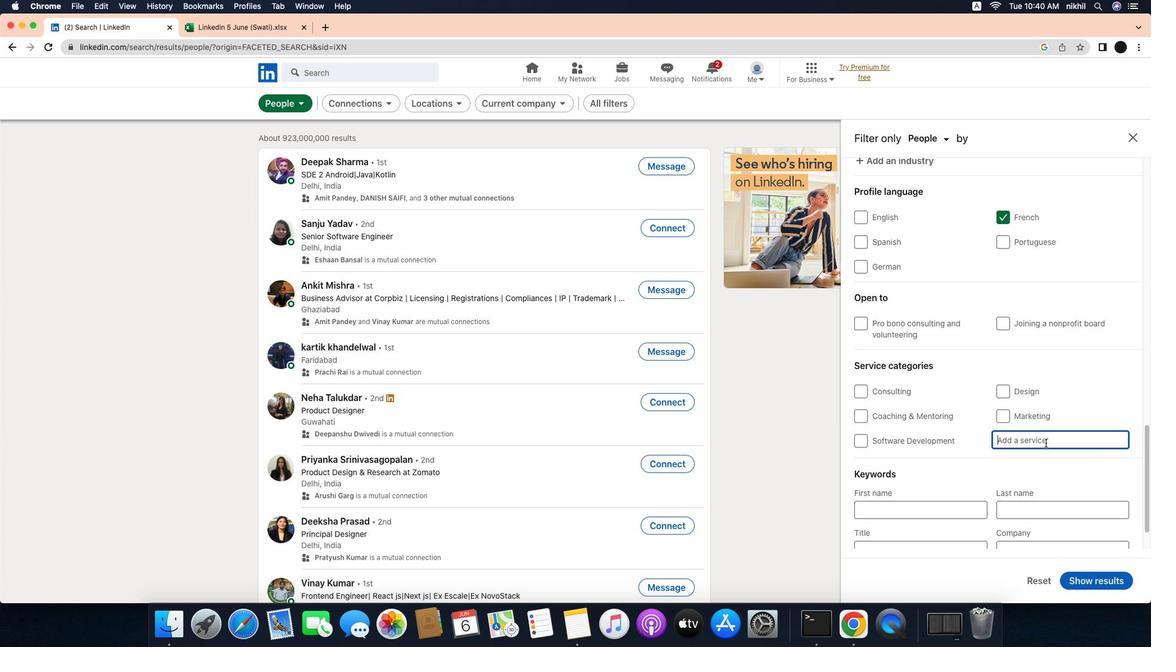 
Action: Mouse pressed left at (1044, 439)
Screenshot: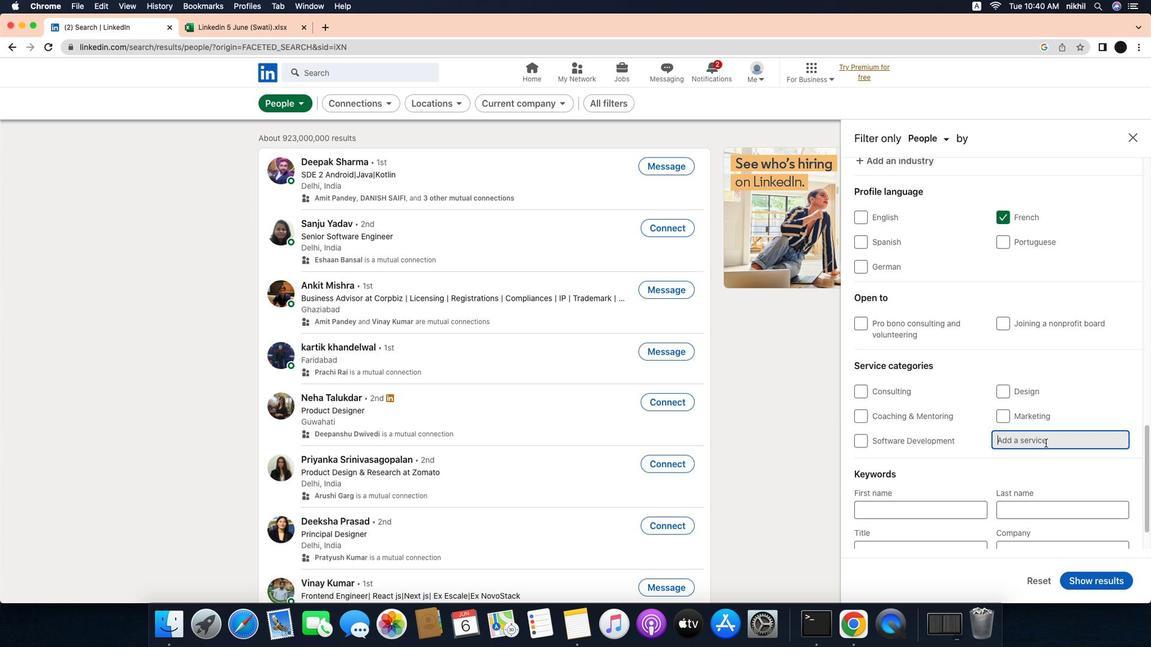 
Action: Mouse moved to (1044, 439)
Screenshot: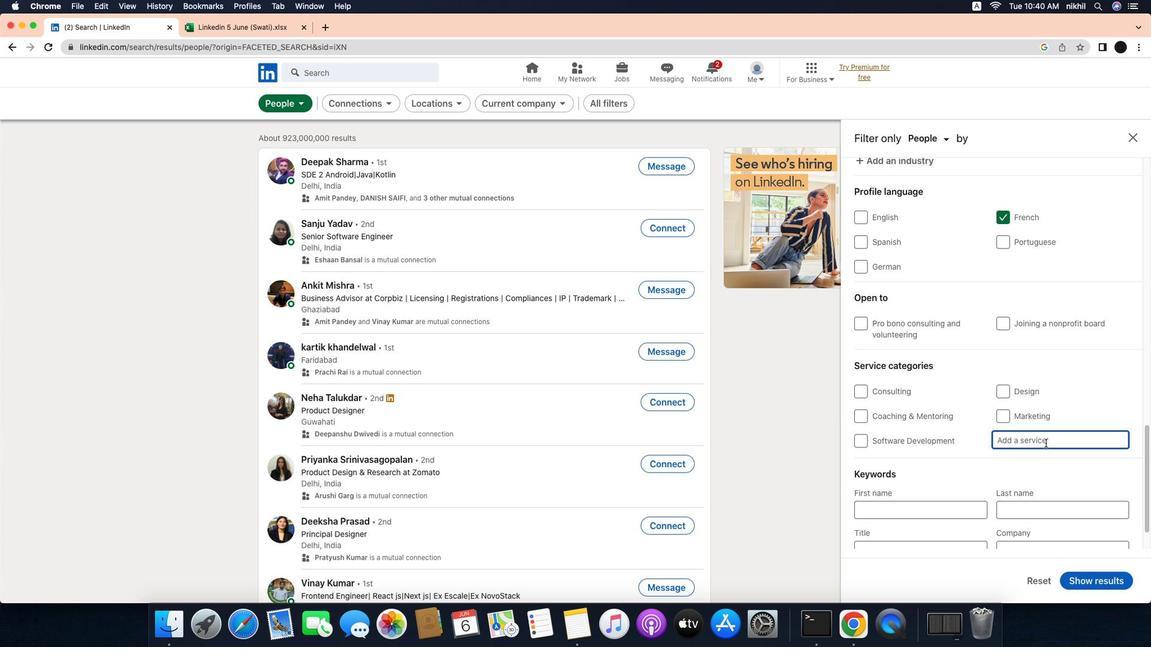 
Action: Key pressed Key.caps_lock'A'Key.caps_lock'n''i''m''a''t''i''o''n'Key.spaceKey.caps_lock'A'Key.caps_lock'r''c''h''i''t''e''c''t''u''r''e'Key.enter
Screenshot: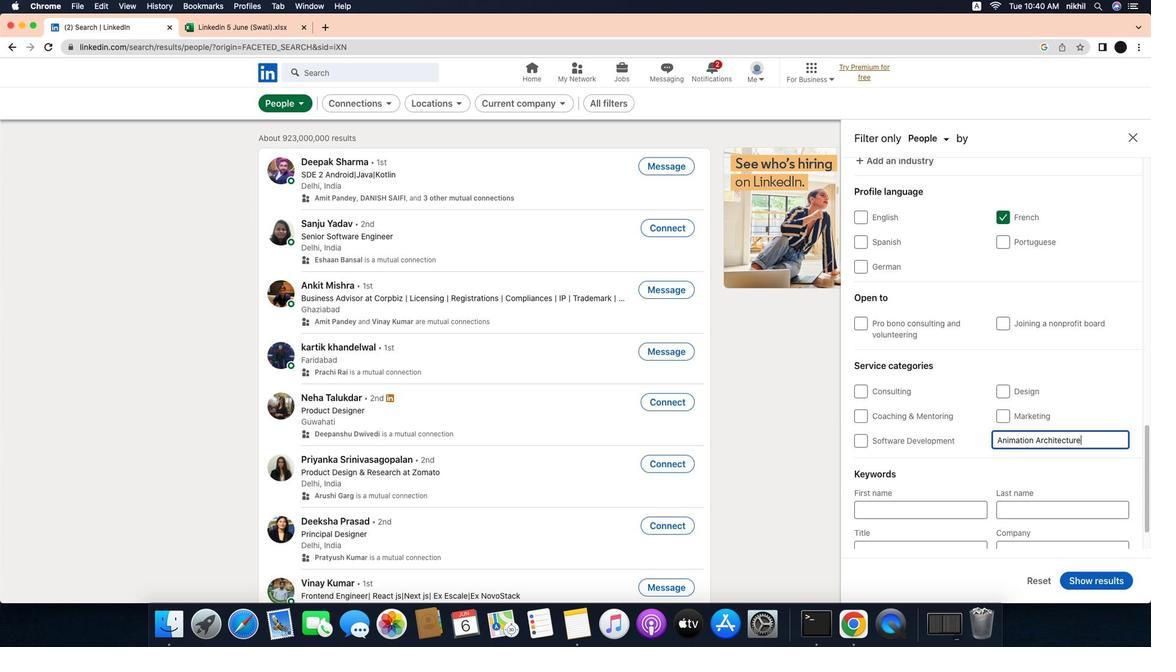 
Action: Mouse moved to (1033, 440)
Screenshot: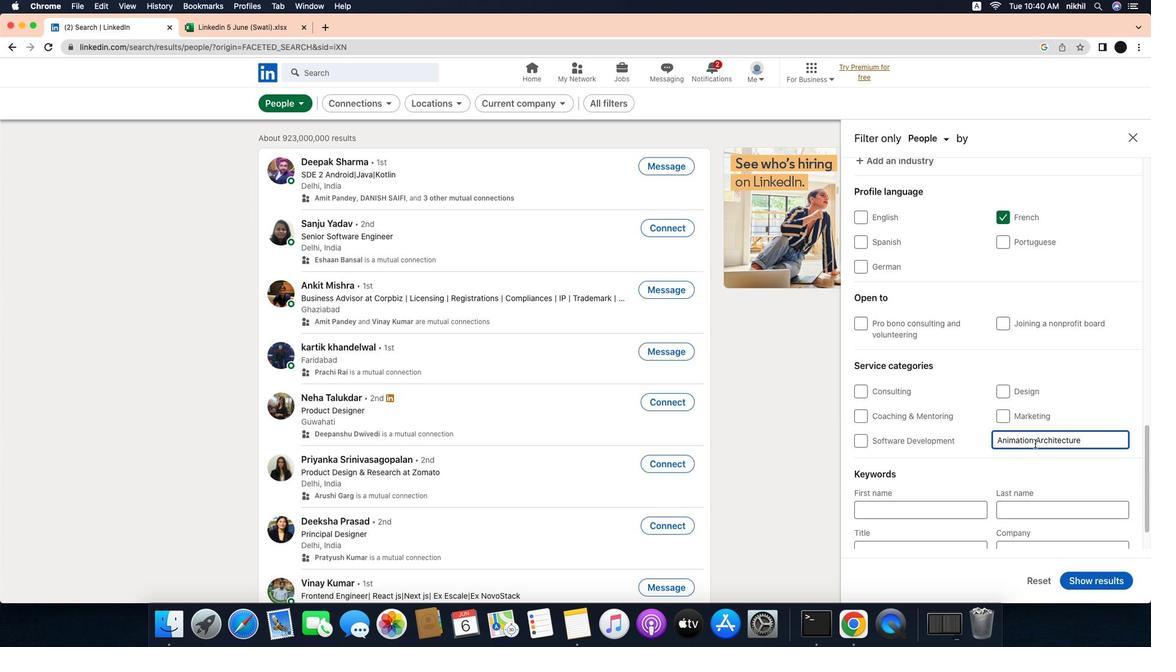 
Action: Mouse scrolled (1033, 440) with delta (-3, 2)
Screenshot: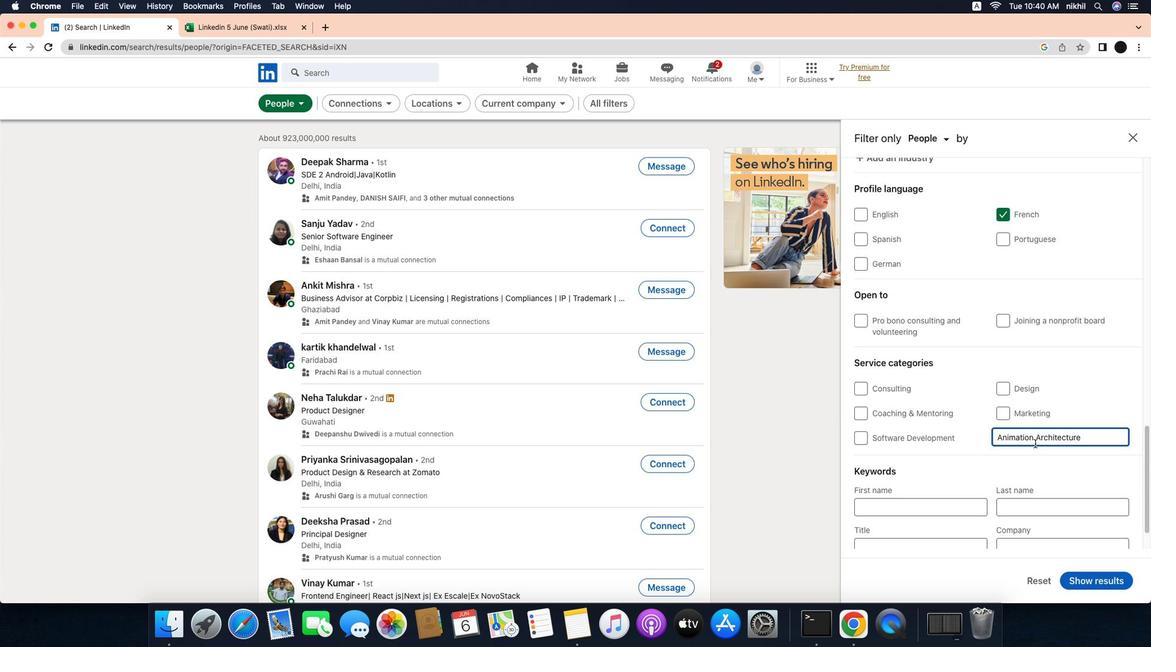 
Action: Mouse scrolled (1033, 440) with delta (-3, 2)
Screenshot: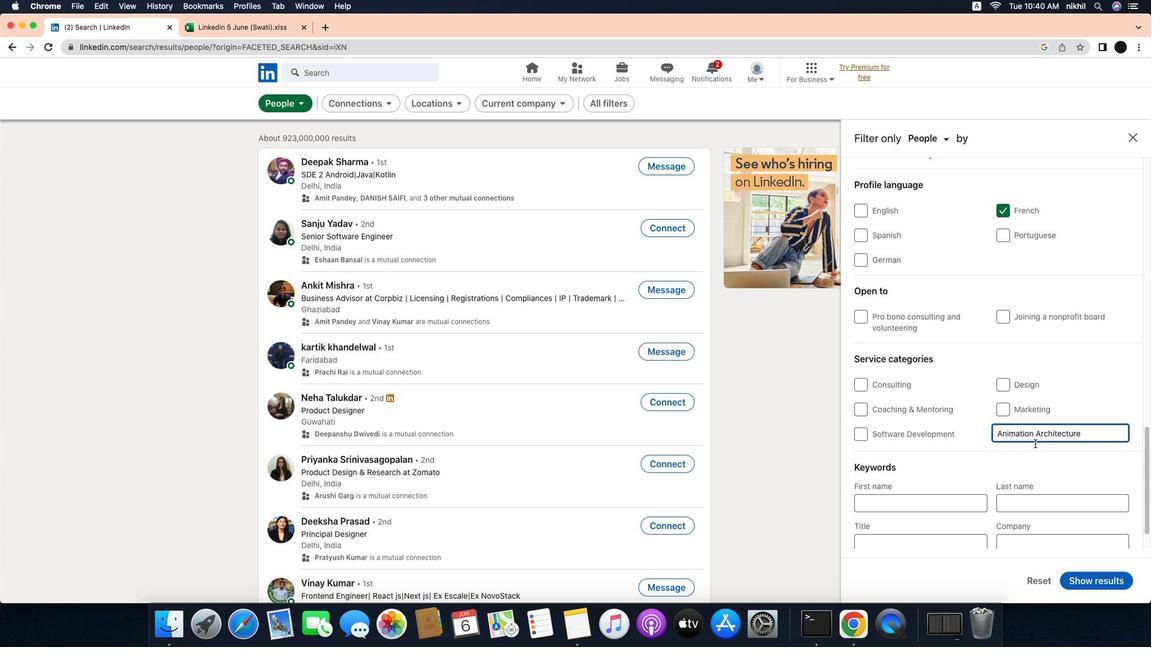 
Action: Mouse scrolled (1033, 440) with delta (-3, 2)
Screenshot: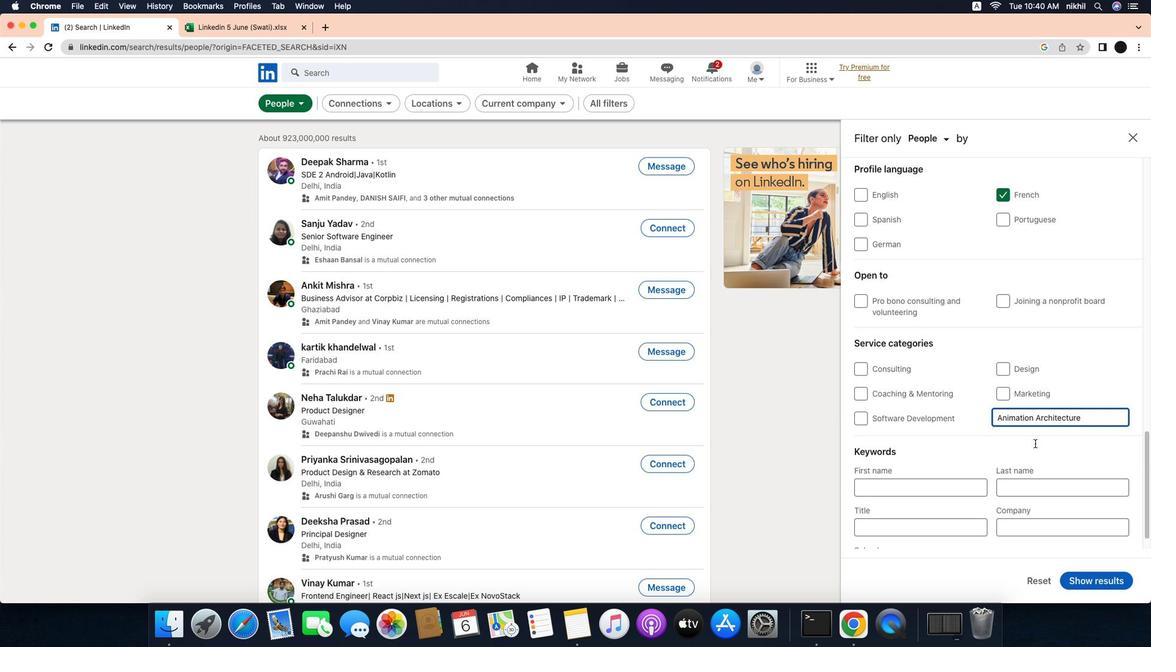 
Action: Mouse scrolled (1033, 440) with delta (-3, 2)
Screenshot: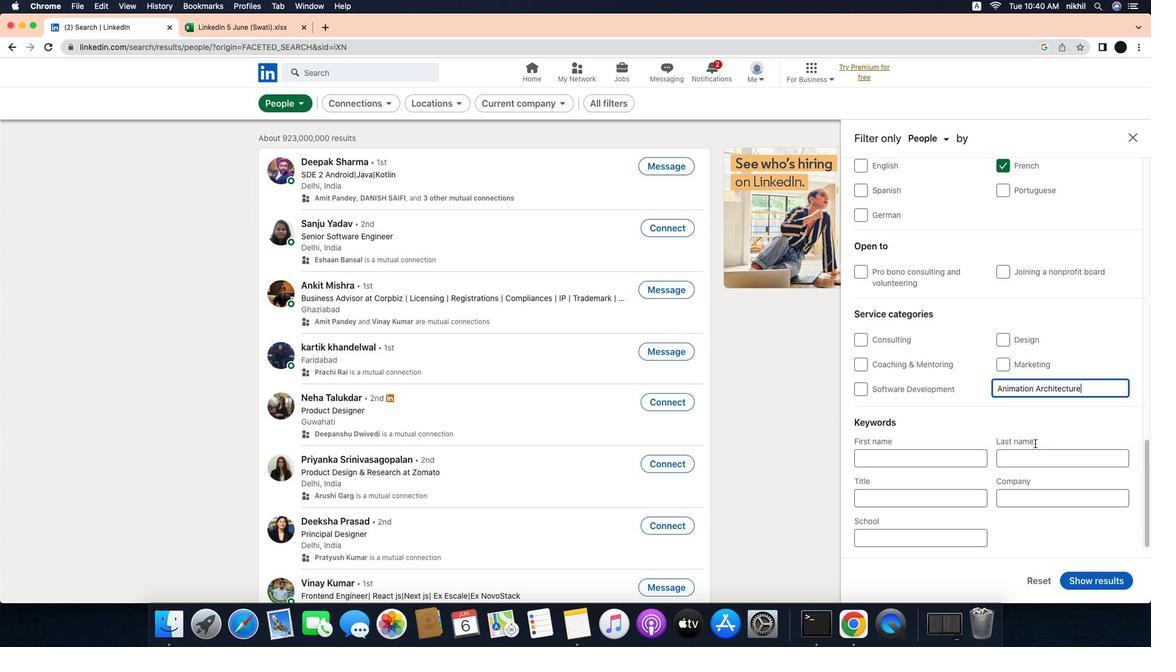 
Action: Mouse scrolled (1033, 440) with delta (-3, 2)
Screenshot: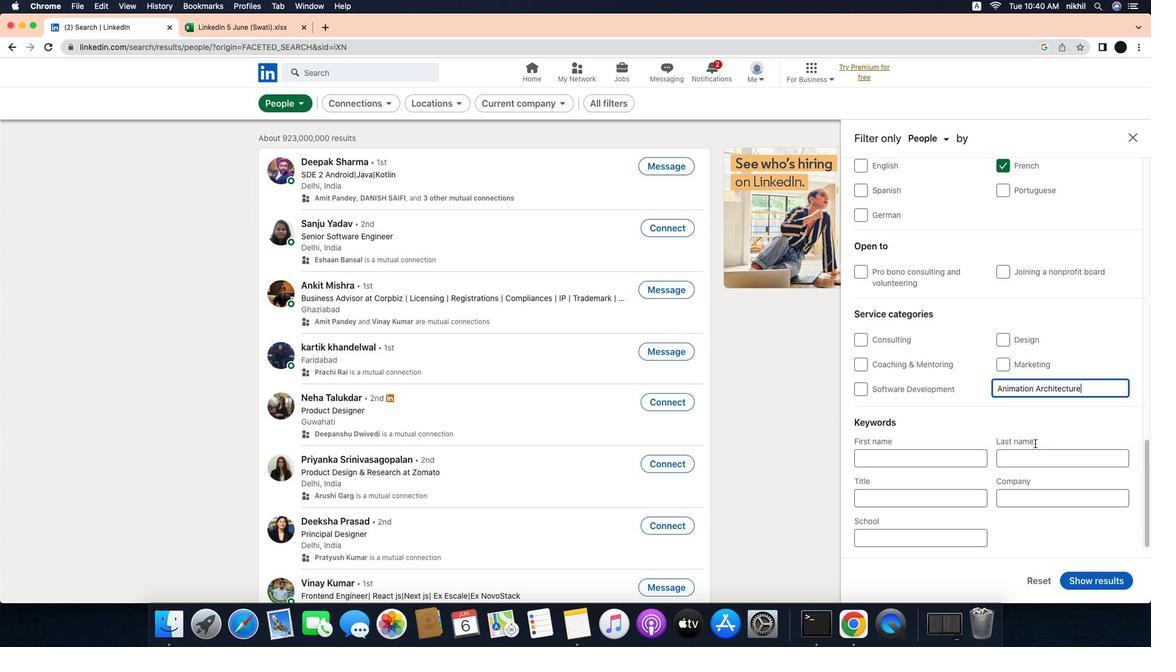 
Action: Mouse scrolled (1033, 440) with delta (-3, 1)
Screenshot: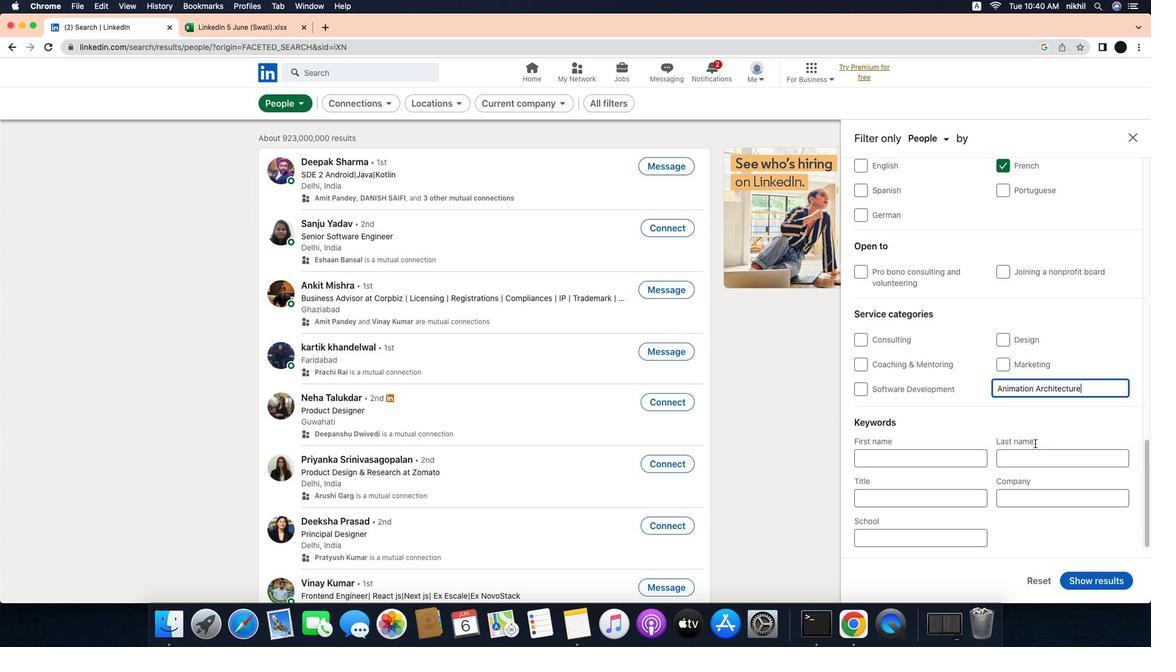 
Action: Mouse moved to (960, 494)
Screenshot: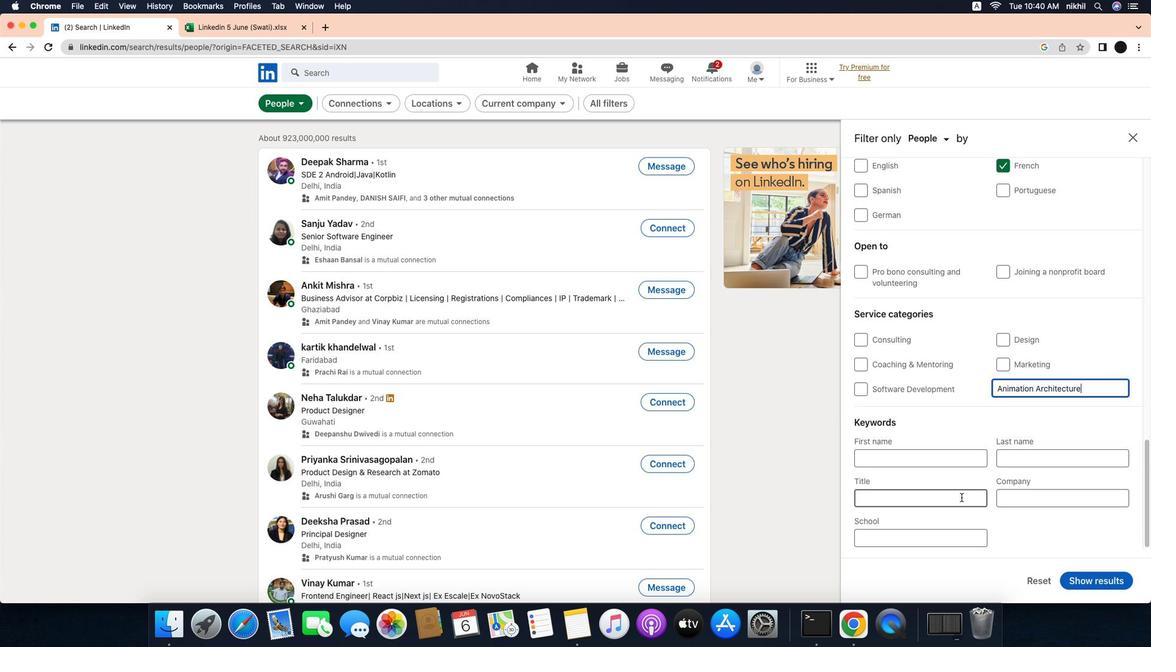 
Action: Mouse pressed left at (960, 494)
Screenshot: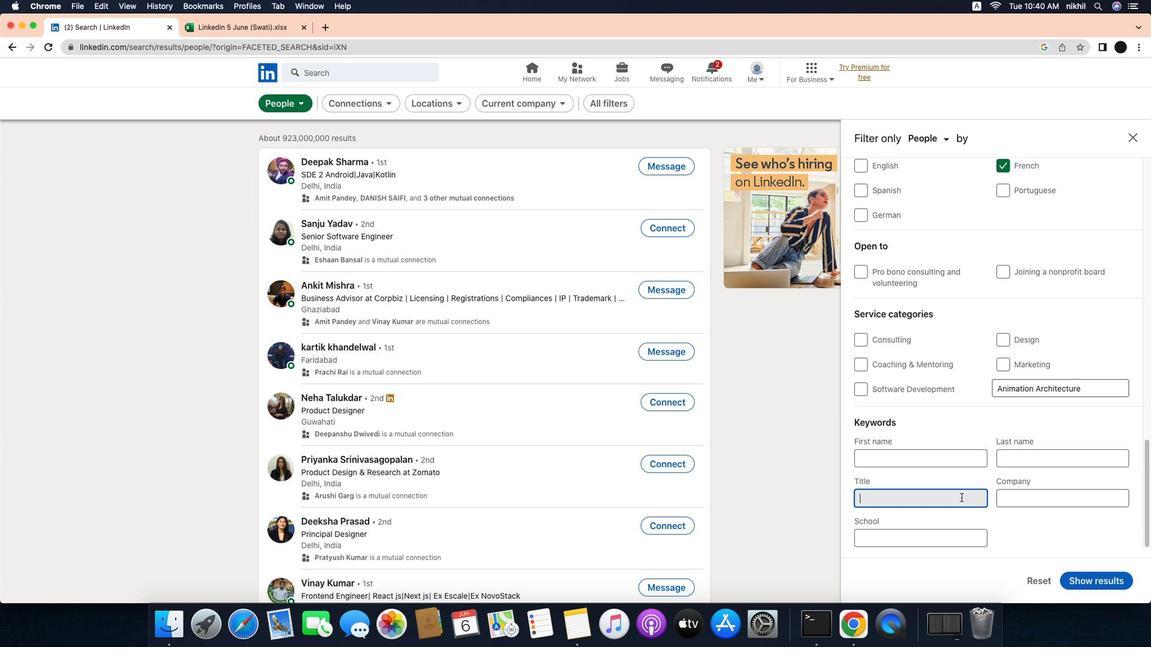 
Action: Key pressed Key.caps_lock'T'Key.caps_lock'o''w'Key.spaceKey.caps_lock'T'Key.caps_lock'r''u''c''k'Key.spaceKey.caps_lock'O'Key.caps_lock'p''e''r''a''t''o''t'Key.backspace'r'Key.enter
Screenshot: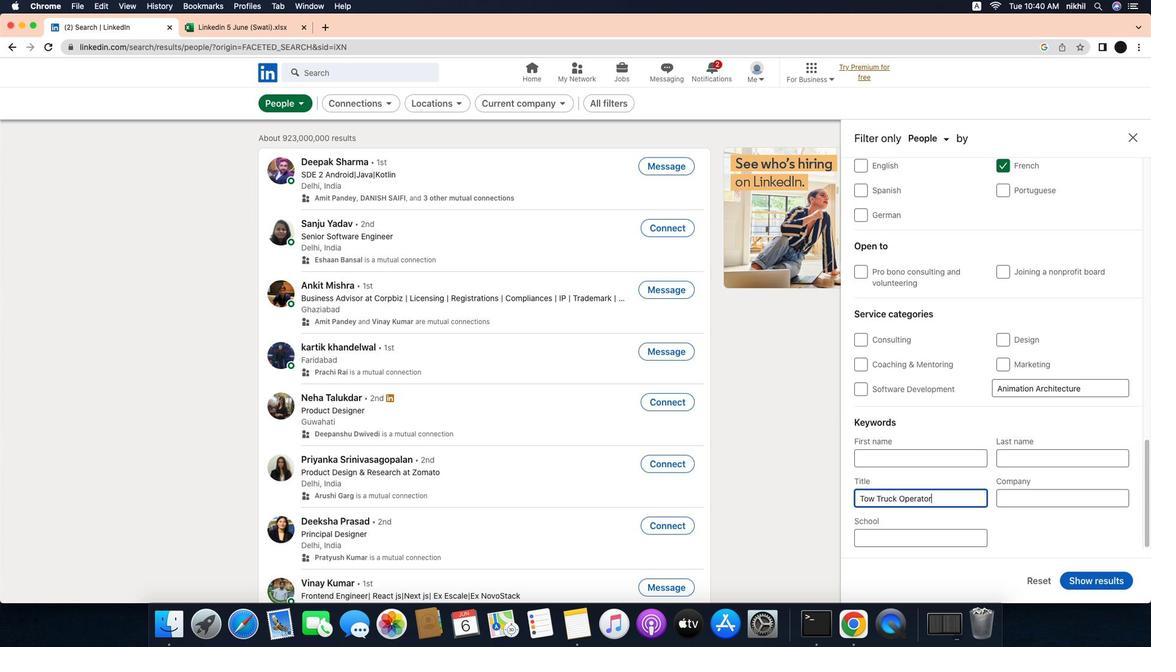 
Action: Mouse moved to (1105, 577)
Screenshot: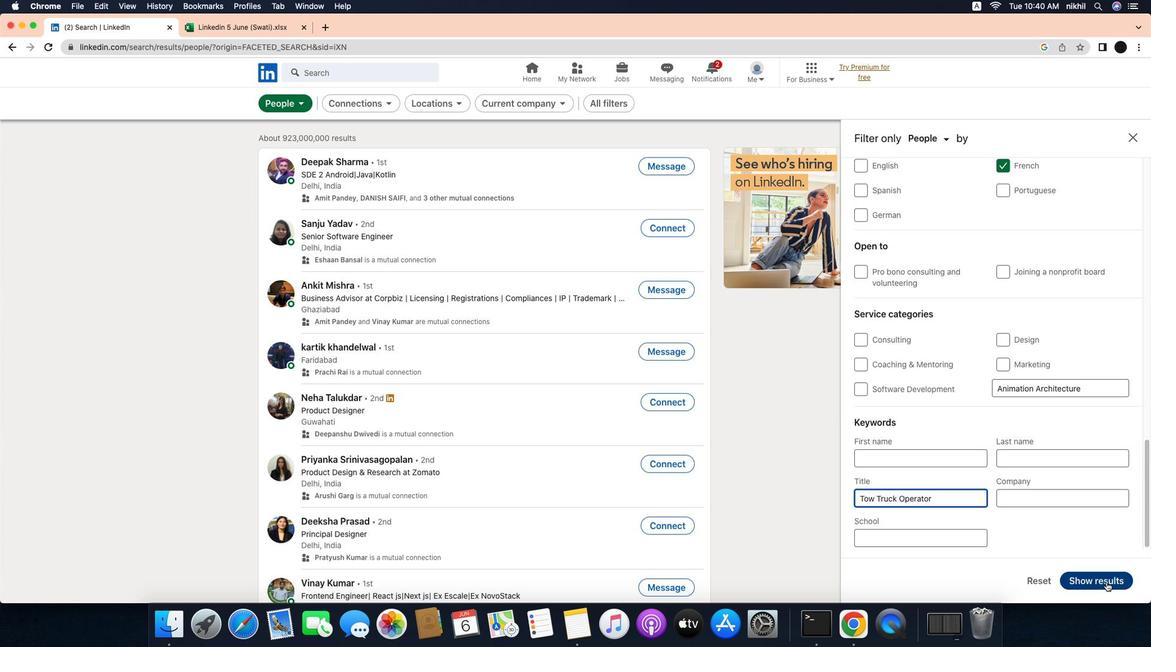 
Action: Mouse pressed left at (1105, 577)
Screenshot: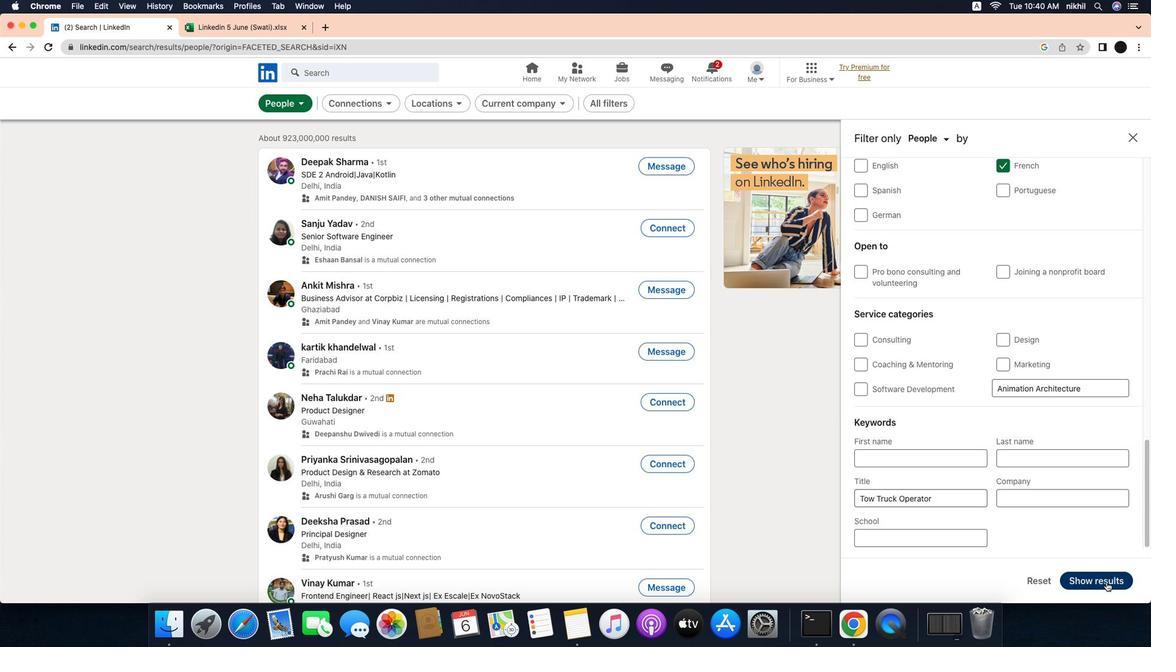 
Action: Mouse moved to (835, 288)
Screenshot: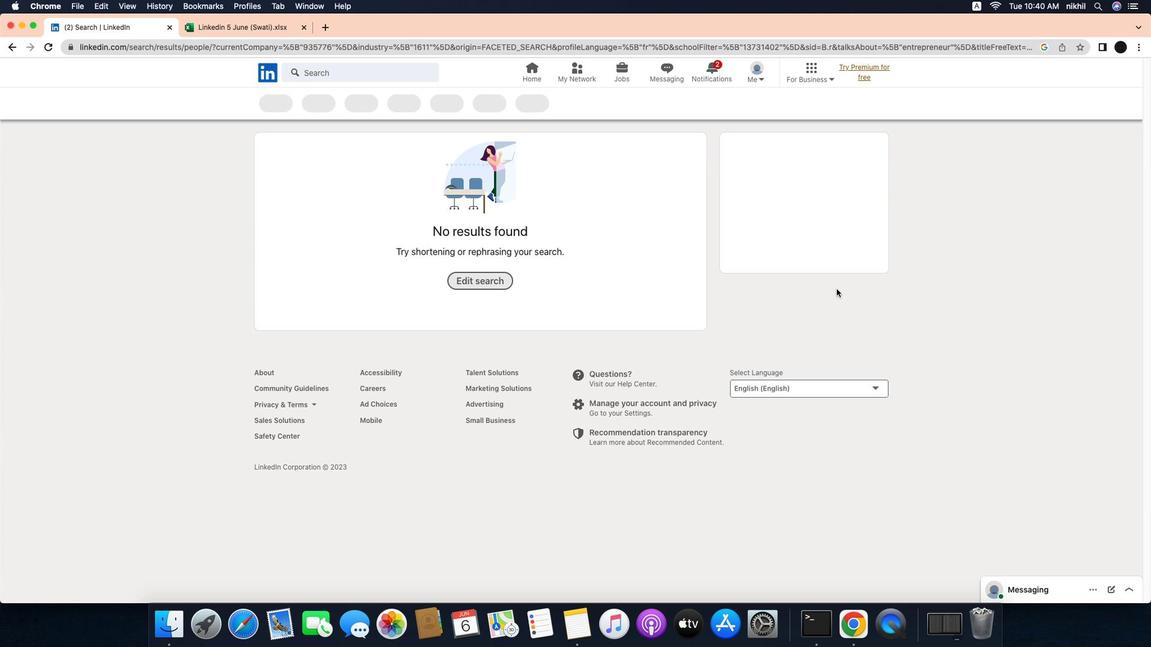 
